 Task: Look for space in Simdega, India from 1st June, 2023 to 9th June, 2023 for 4 adults in price range Rs.6000 to Rs.12000. Place can be entire place with 2 bedrooms having 2 beds and 2 bathrooms. Property type can be house, flat, guest house. Booking option can be shelf check-in. Required host language is English.
Action: Mouse moved to (494, 93)
Screenshot: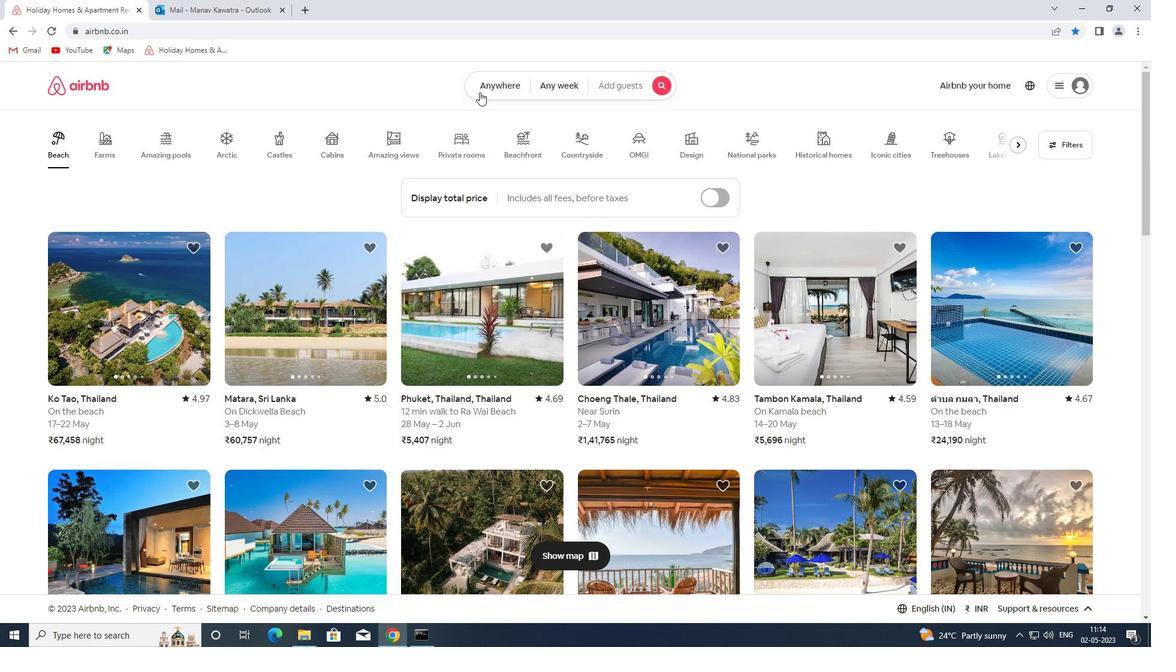 
Action: Mouse pressed left at (494, 93)
Screenshot: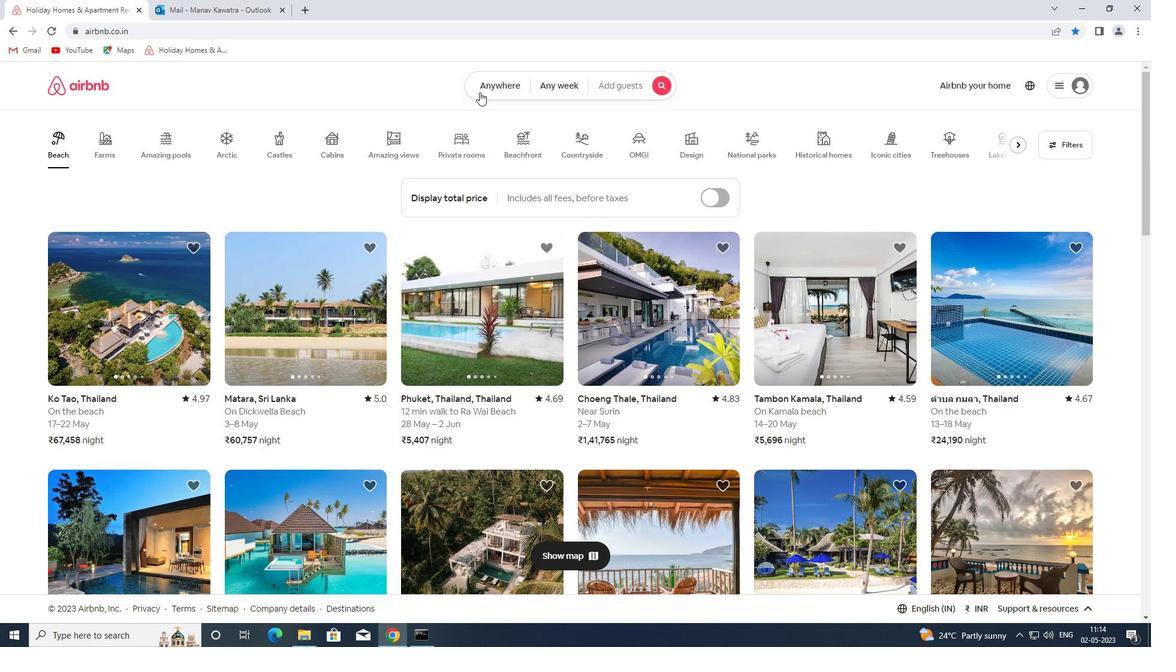 
Action: Mouse moved to (392, 133)
Screenshot: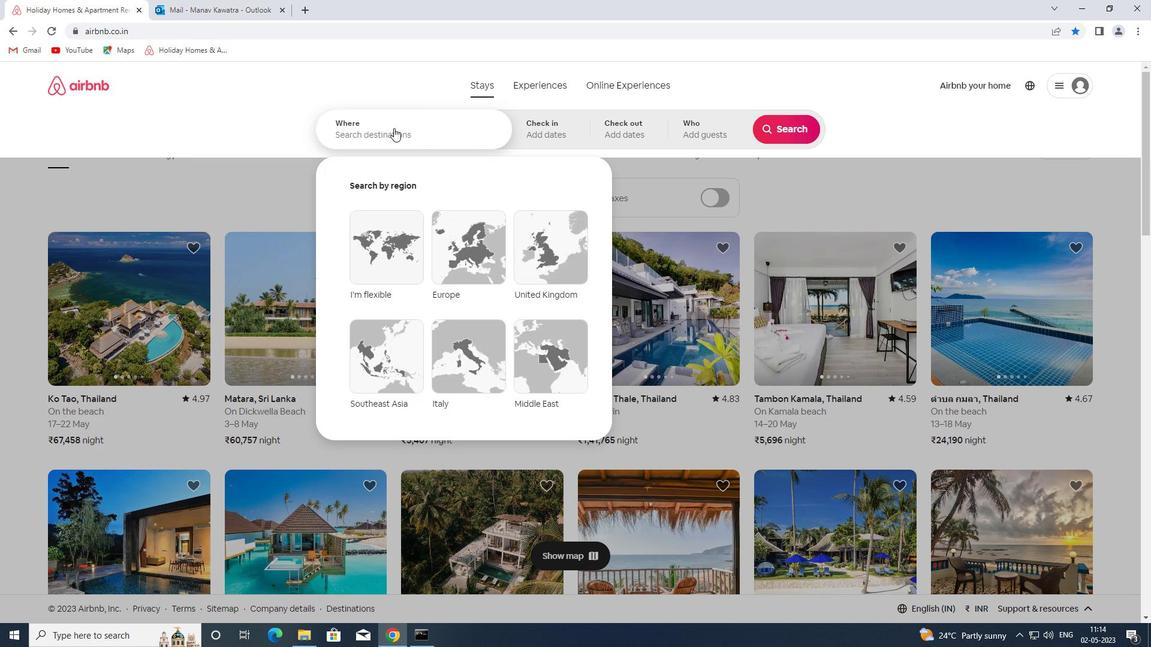 
Action: Mouse pressed left at (392, 133)
Screenshot: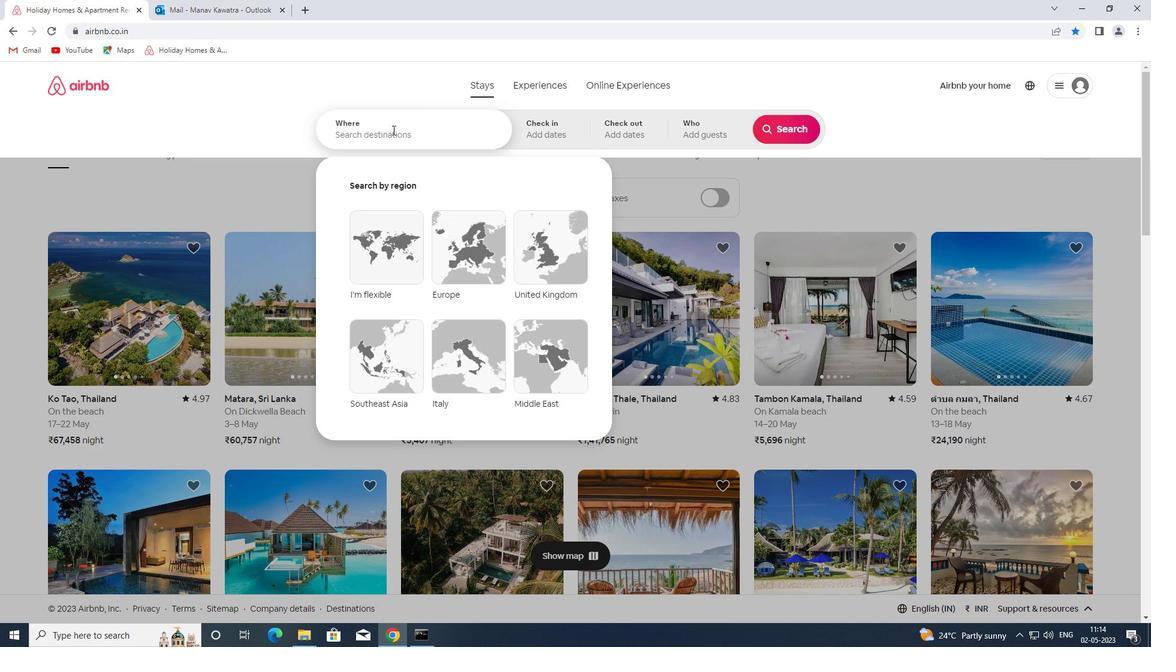 
Action: Mouse moved to (400, 133)
Screenshot: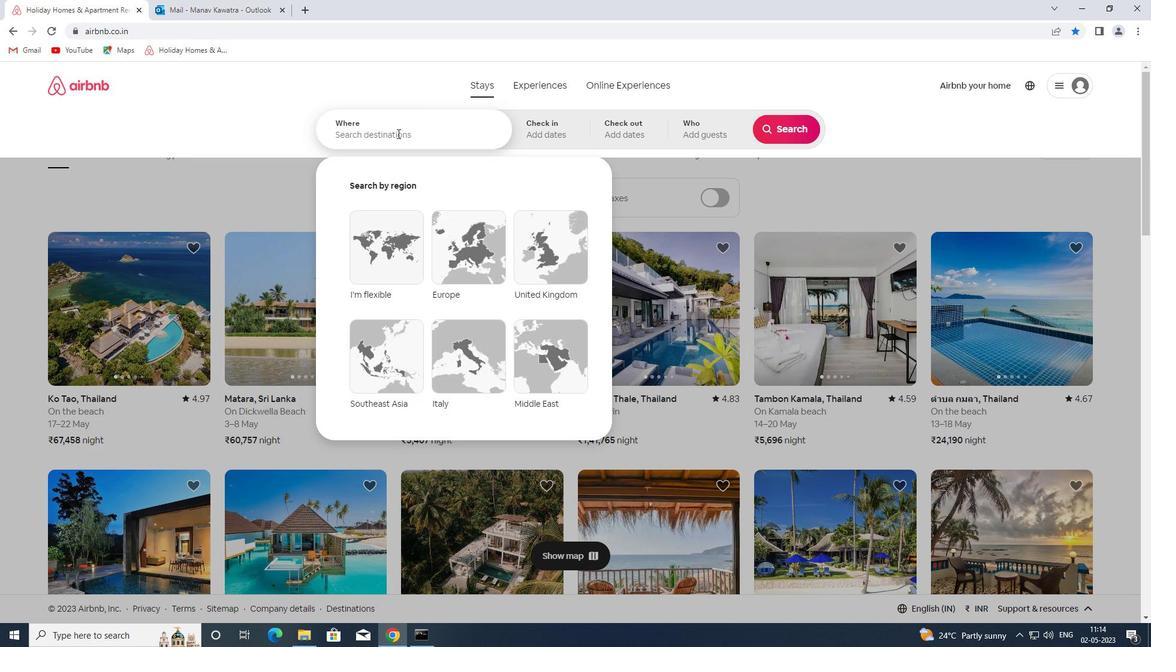 
Action: Key pressed simdega<Key.space>india<Key.space><Key.enter>
Screenshot: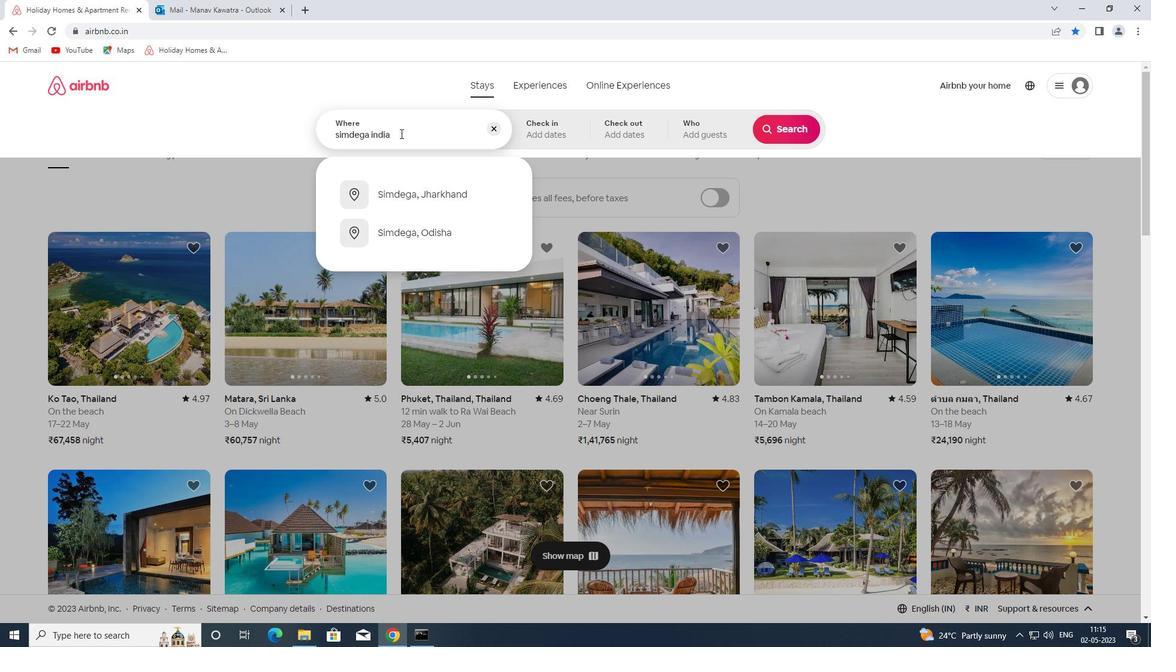 
Action: Mouse moved to (714, 271)
Screenshot: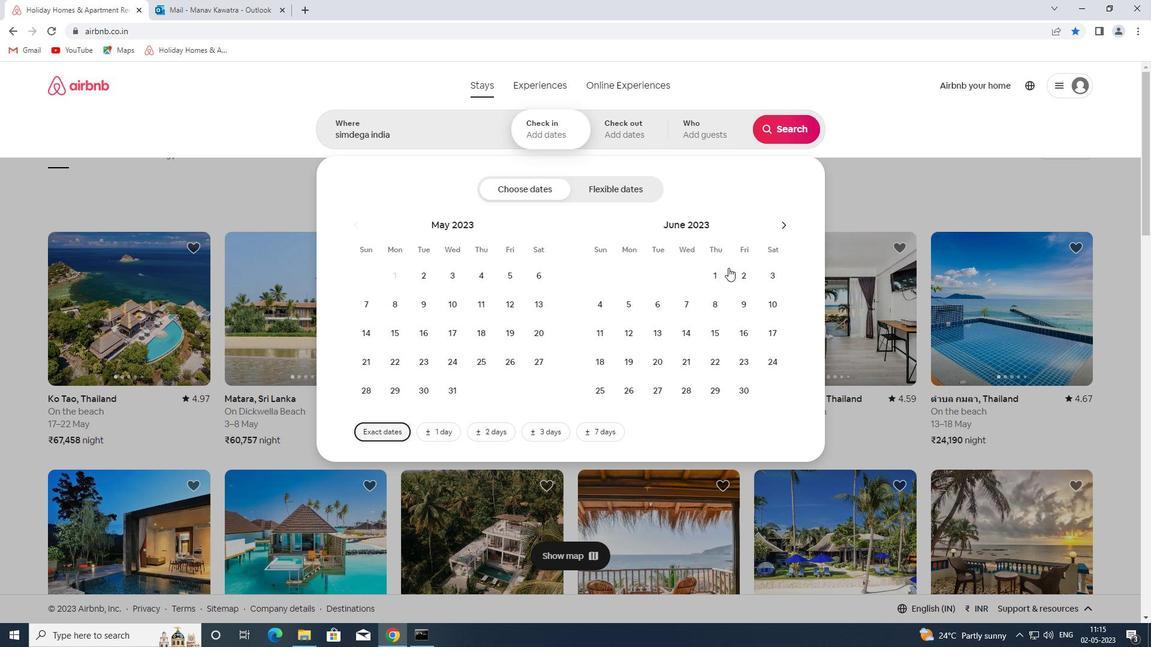 
Action: Mouse pressed left at (714, 271)
Screenshot: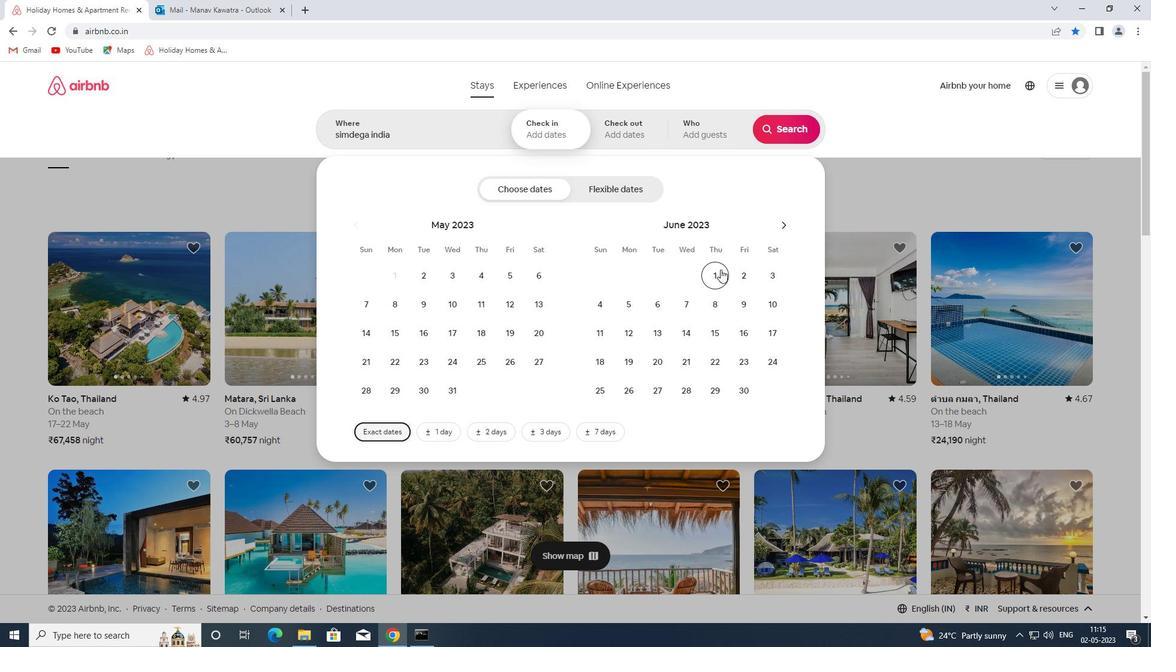 
Action: Mouse moved to (748, 299)
Screenshot: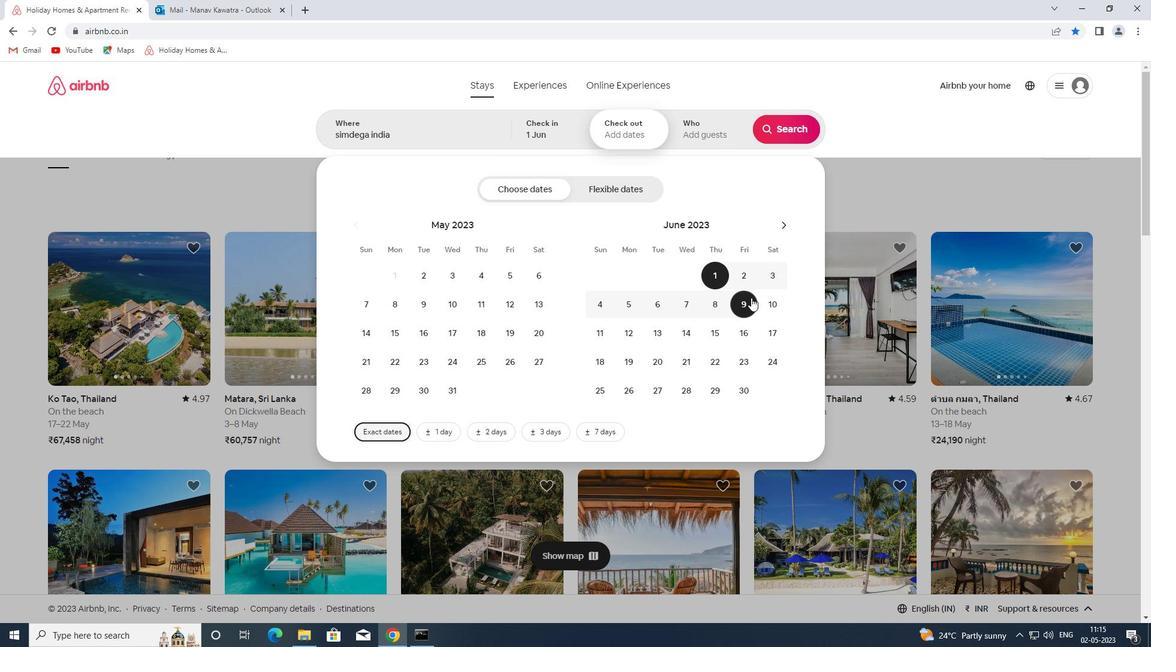 
Action: Mouse pressed left at (748, 299)
Screenshot: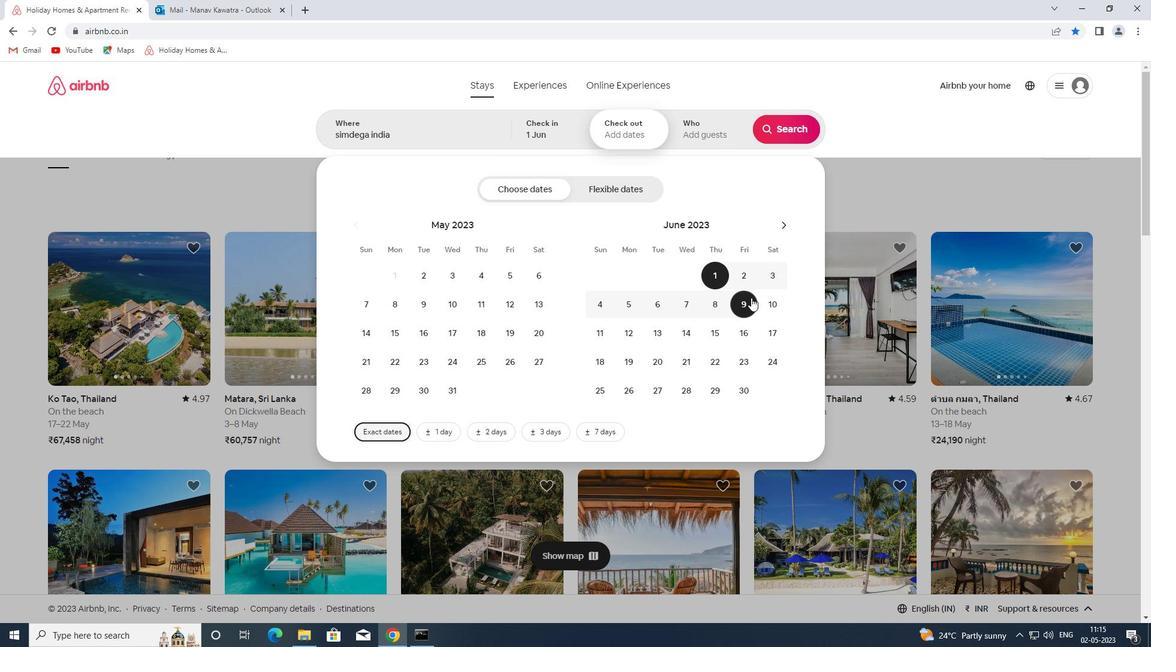 
Action: Mouse moved to (711, 139)
Screenshot: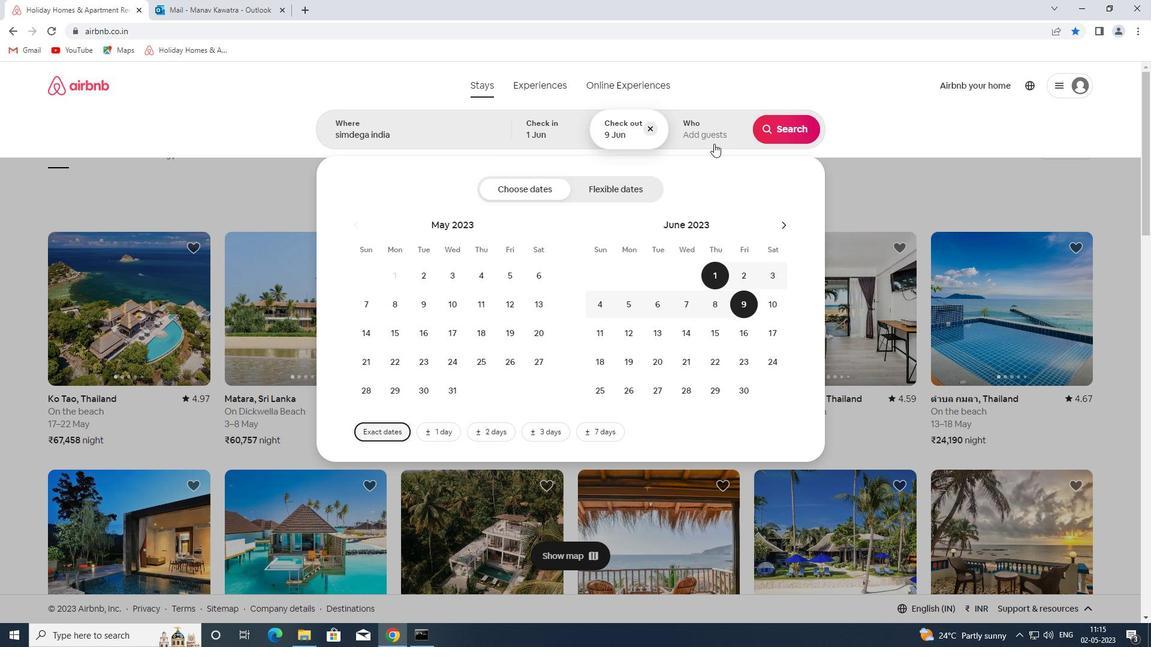 
Action: Mouse pressed left at (711, 139)
Screenshot: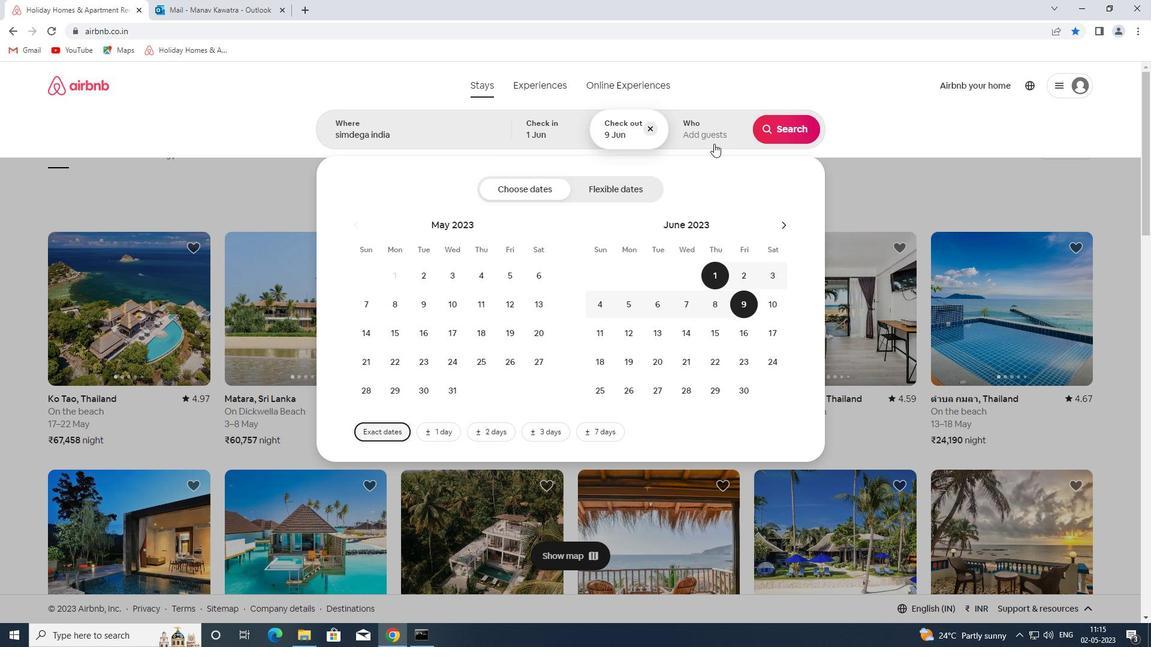 
Action: Mouse moved to (788, 195)
Screenshot: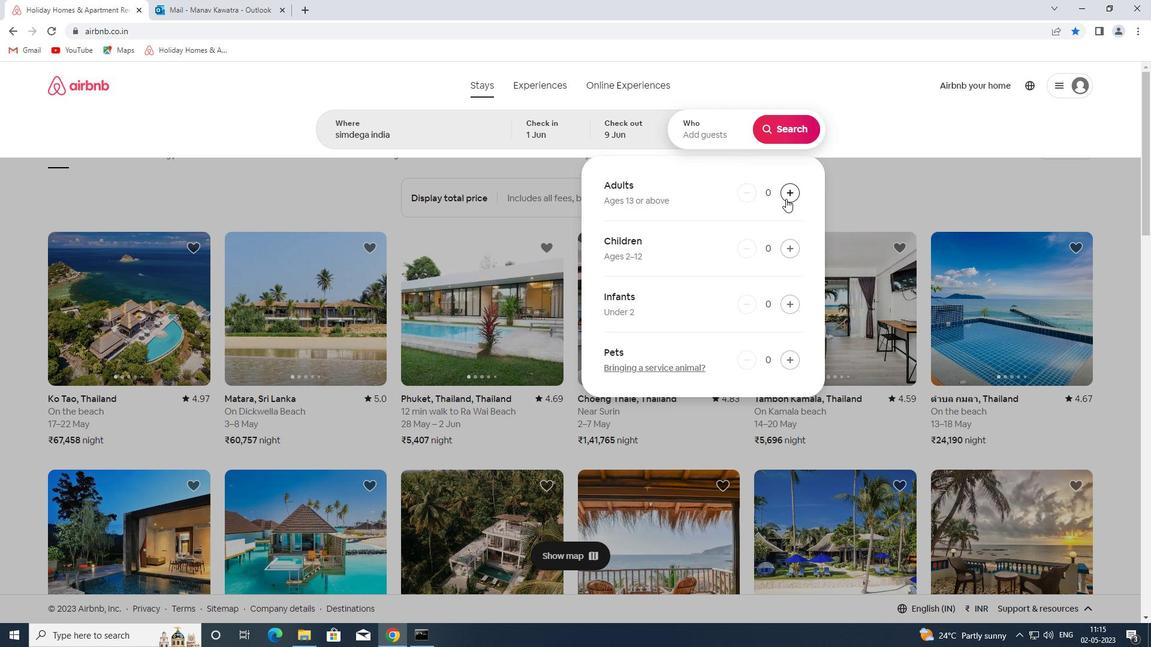
Action: Mouse pressed left at (788, 195)
Screenshot: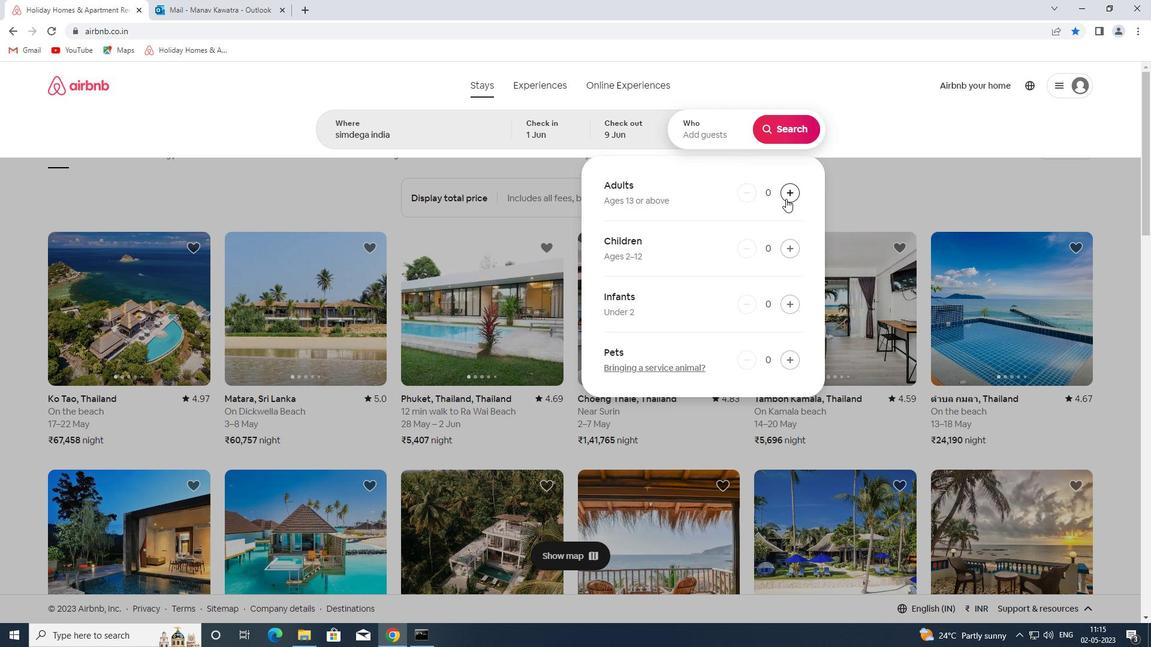 
Action: Mouse pressed left at (788, 195)
Screenshot: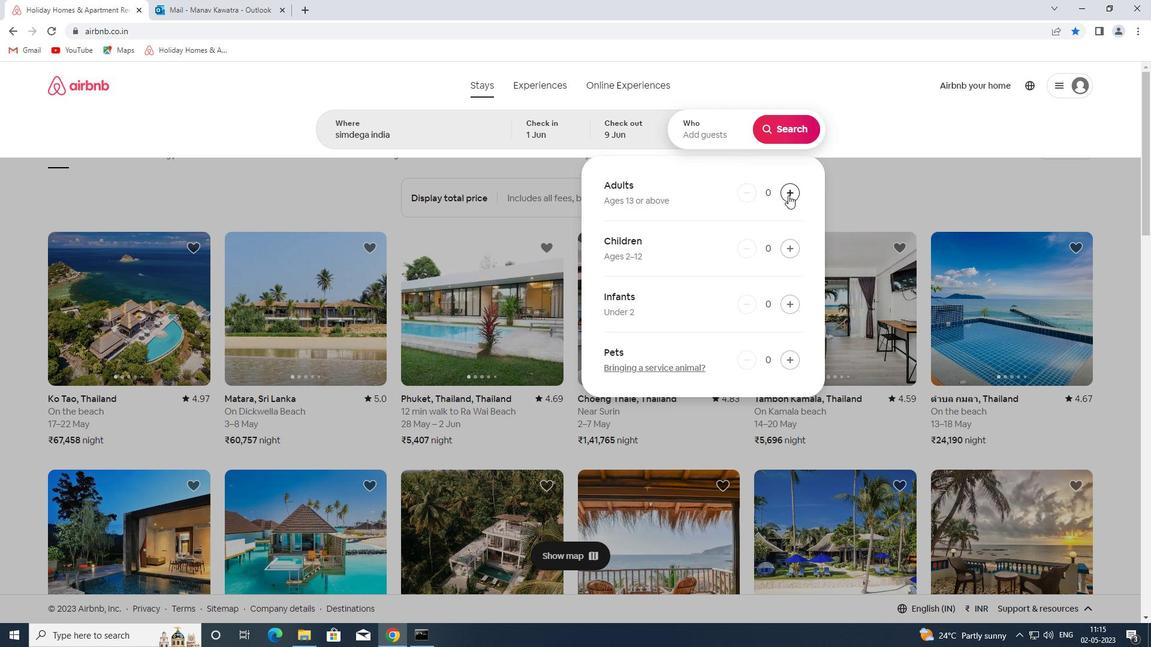 
Action: Mouse pressed left at (788, 195)
Screenshot: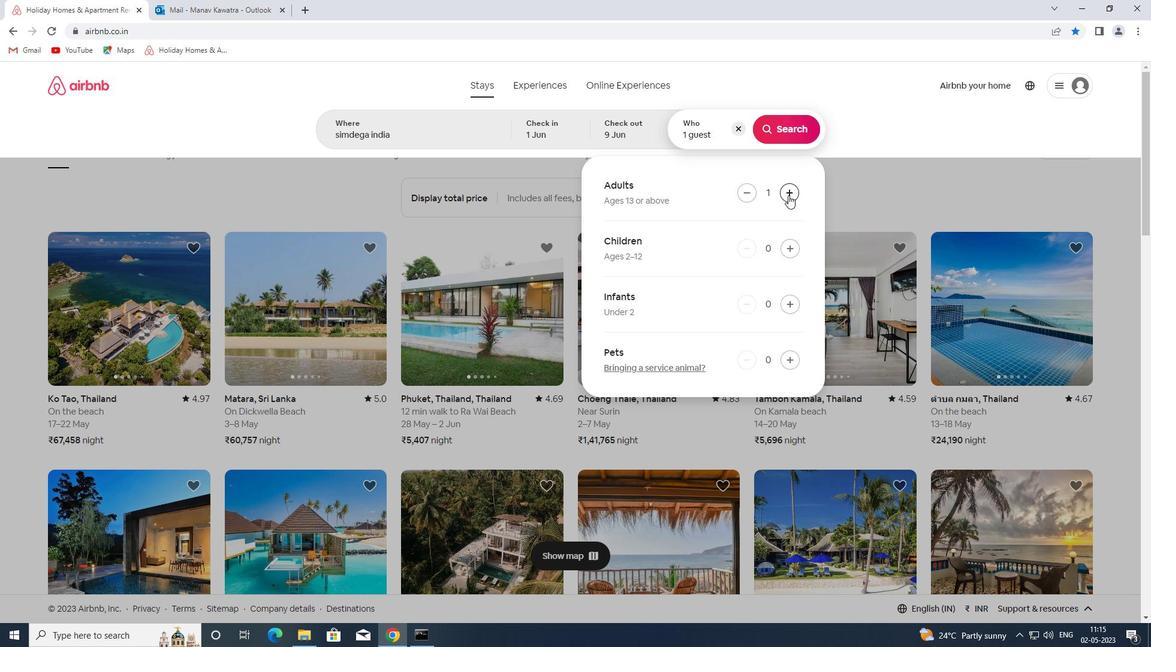 
Action: Mouse pressed left at (788, 195)
Screenshot: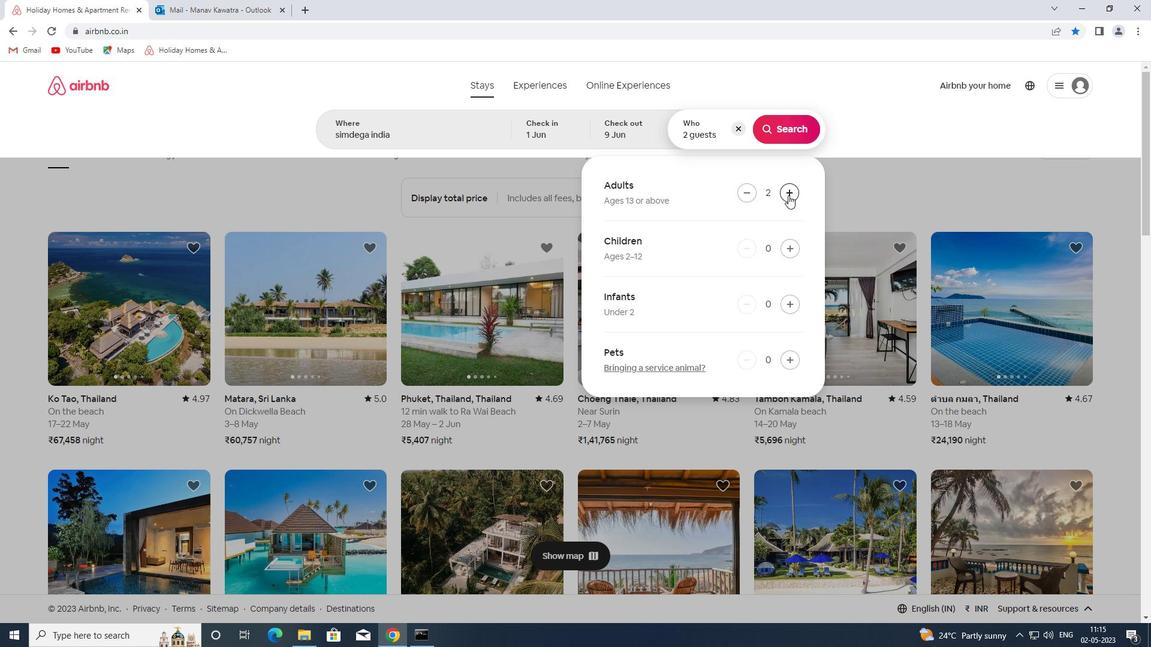 
Action: Mouse moved to (779, 128)
Screenshot: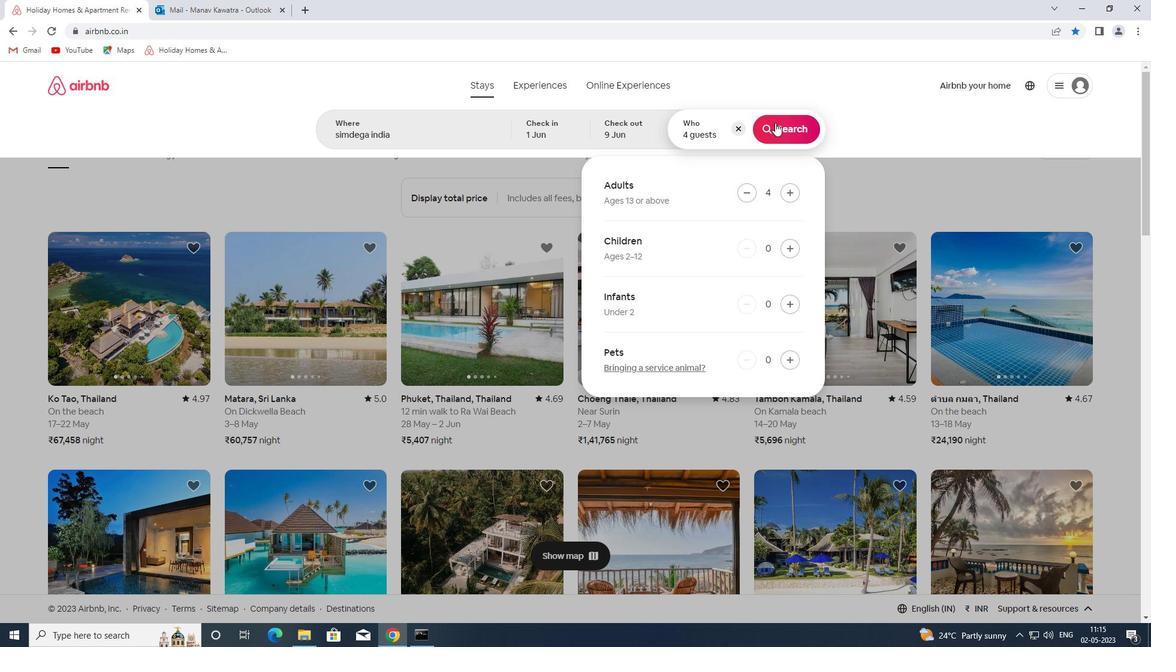 
Action: Mouse pressed left at (779, 128)
Screenshot: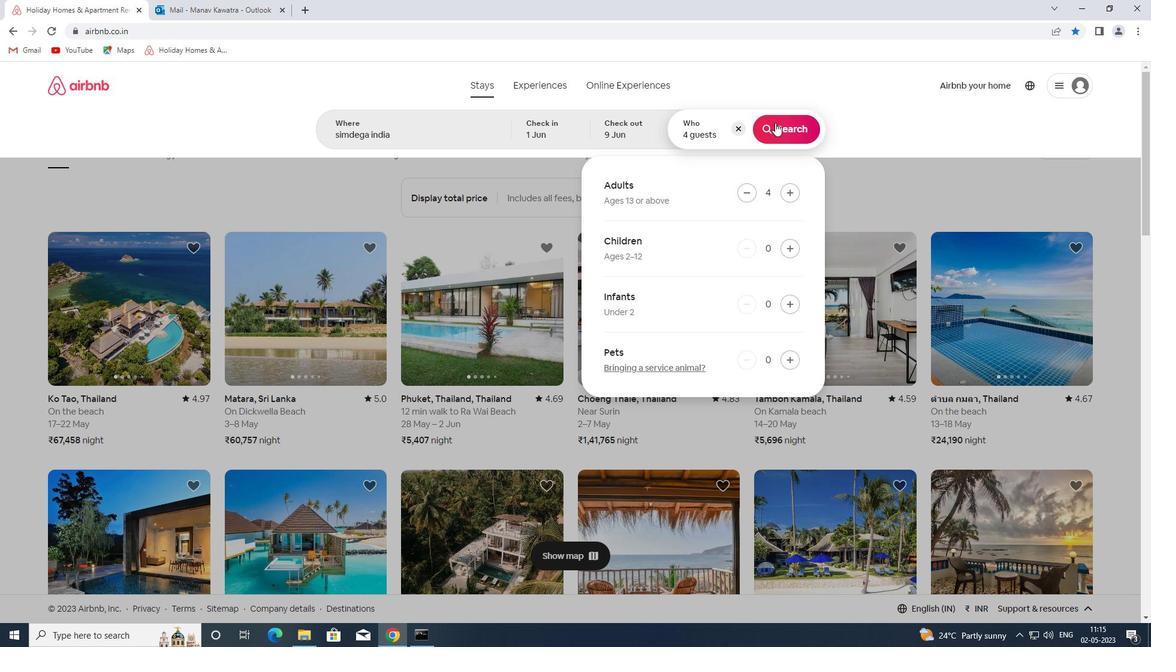 
Action: Mouse moved to (1097, 133)
Screenshot: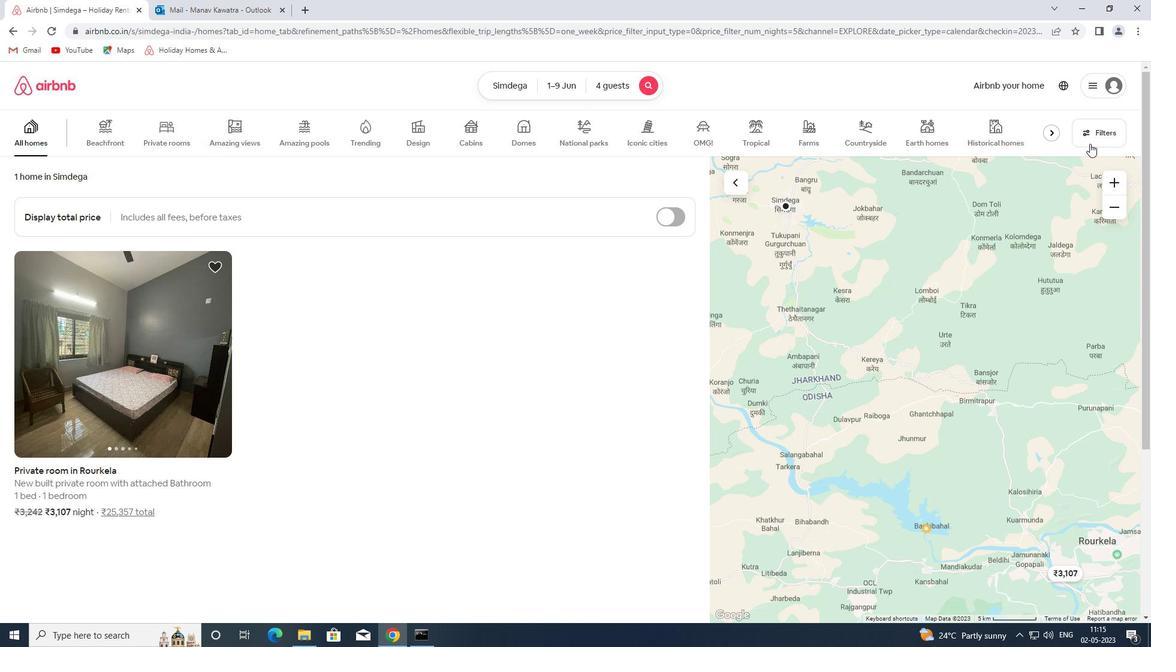 
Action: Mouse pressed left at (1097, 133)
Screenshot: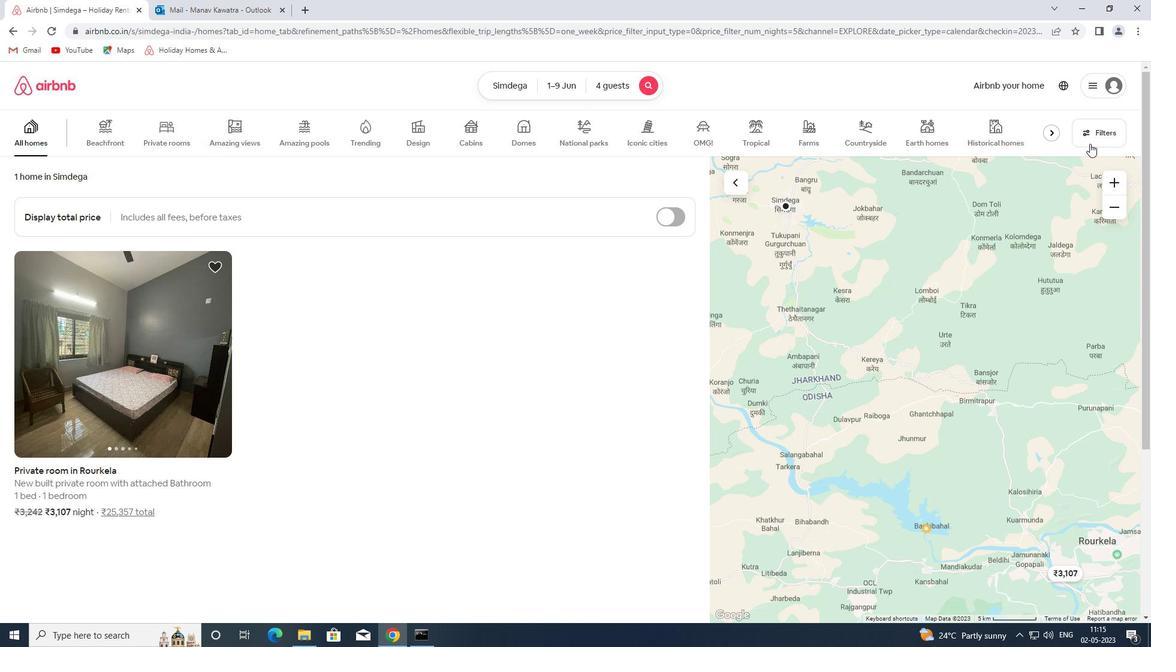 
Action: Mouse moved to (456, 289)
Screenshot: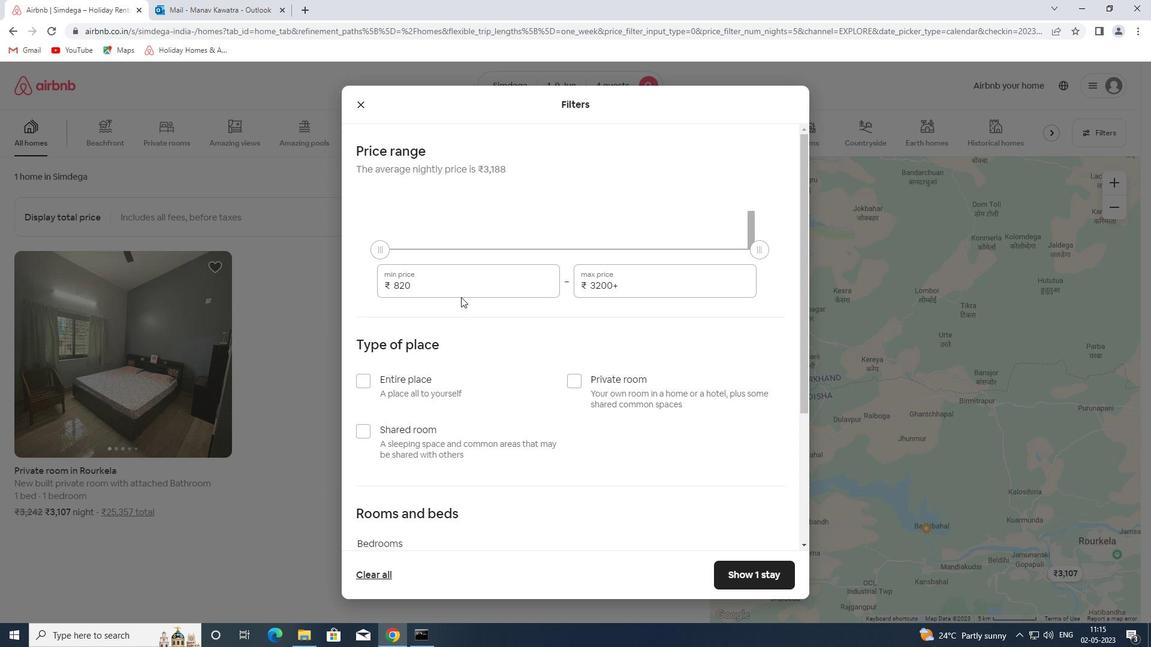 
Action: Mouse pressed left at (456, 289)
Screenshot: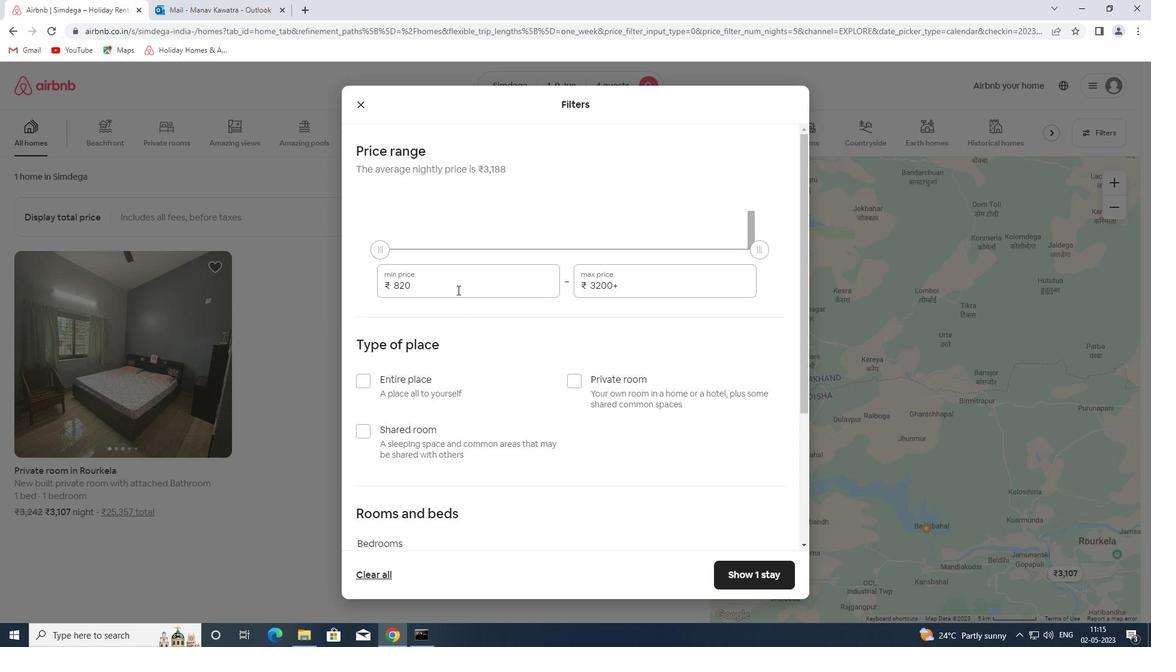 
Action: Mouse pressed left at (456, 289)
Screenshot: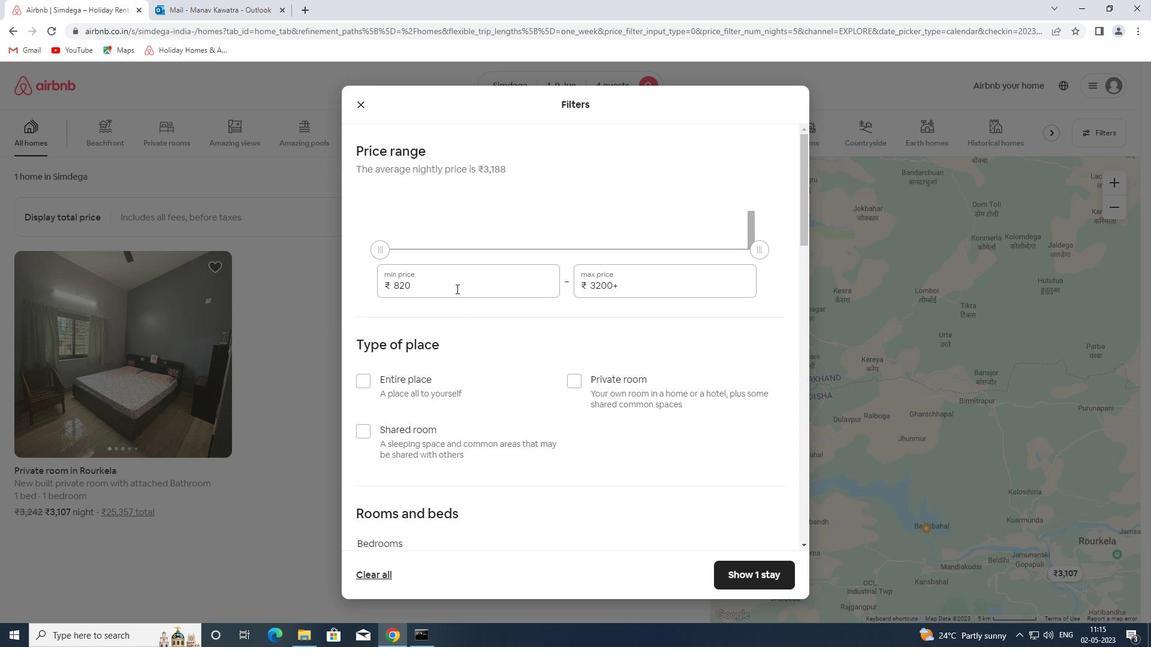 
Action: Key pressed 6000<Key.tab>12<Key.backspace><Key.backspace><Key.backspace><Key.backspace><Key.backspace>12000
Screenshot: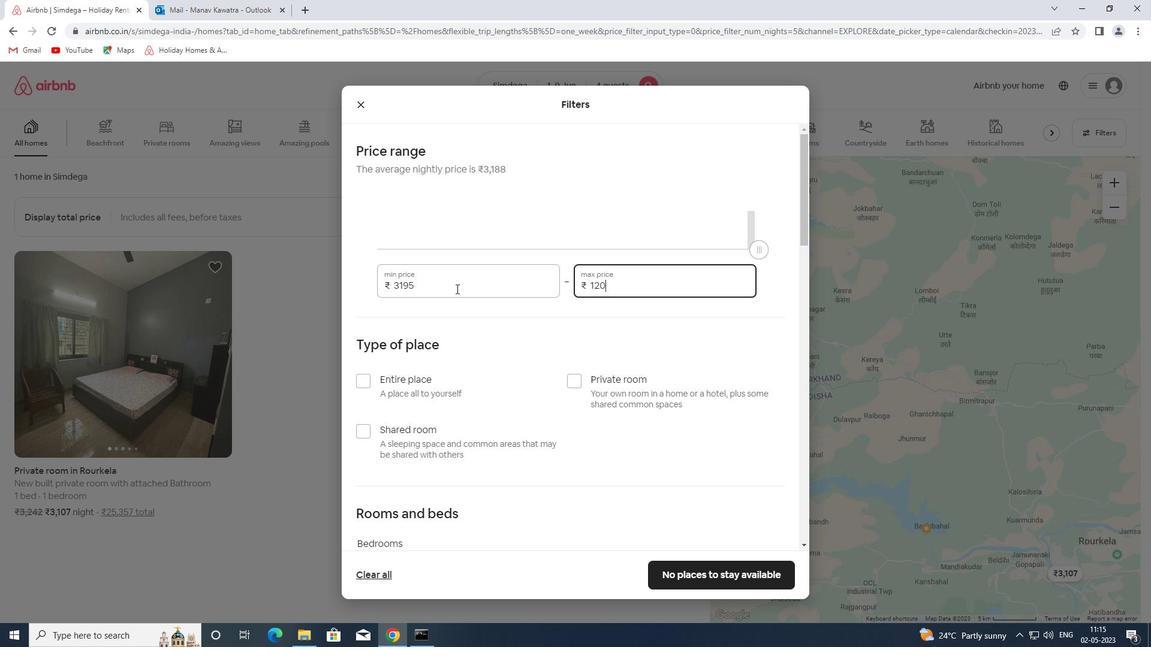 
Action: Mouse moved to (391, 367)
Screenshot: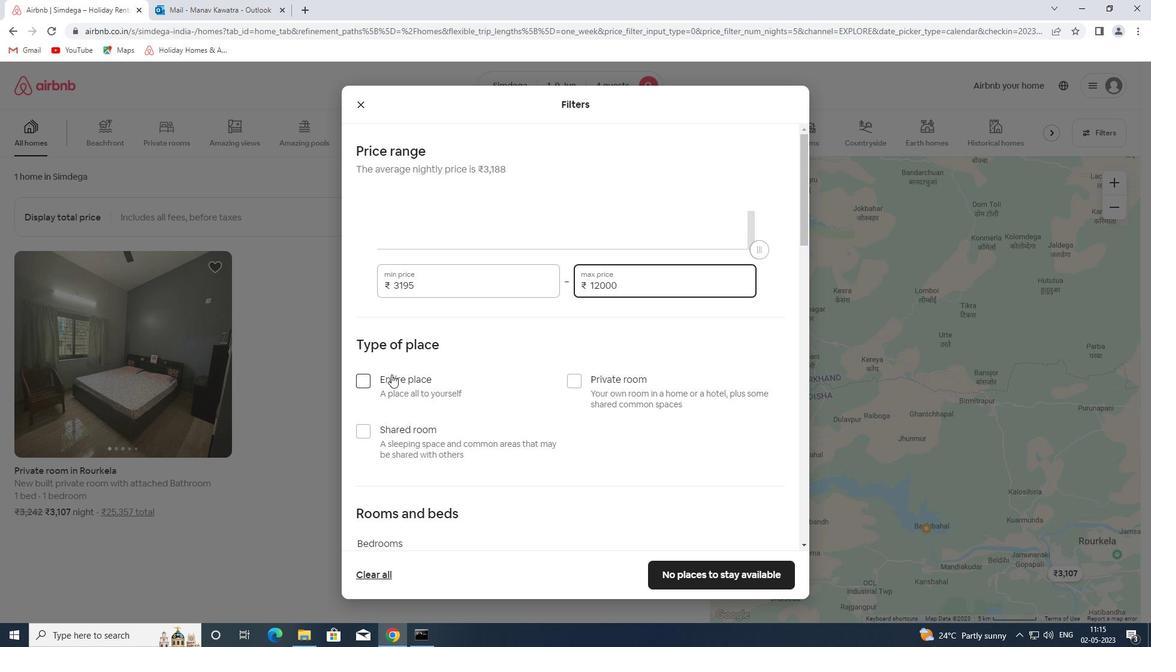 
Action: Mouse pressed left at (391, 367)
Screenshot: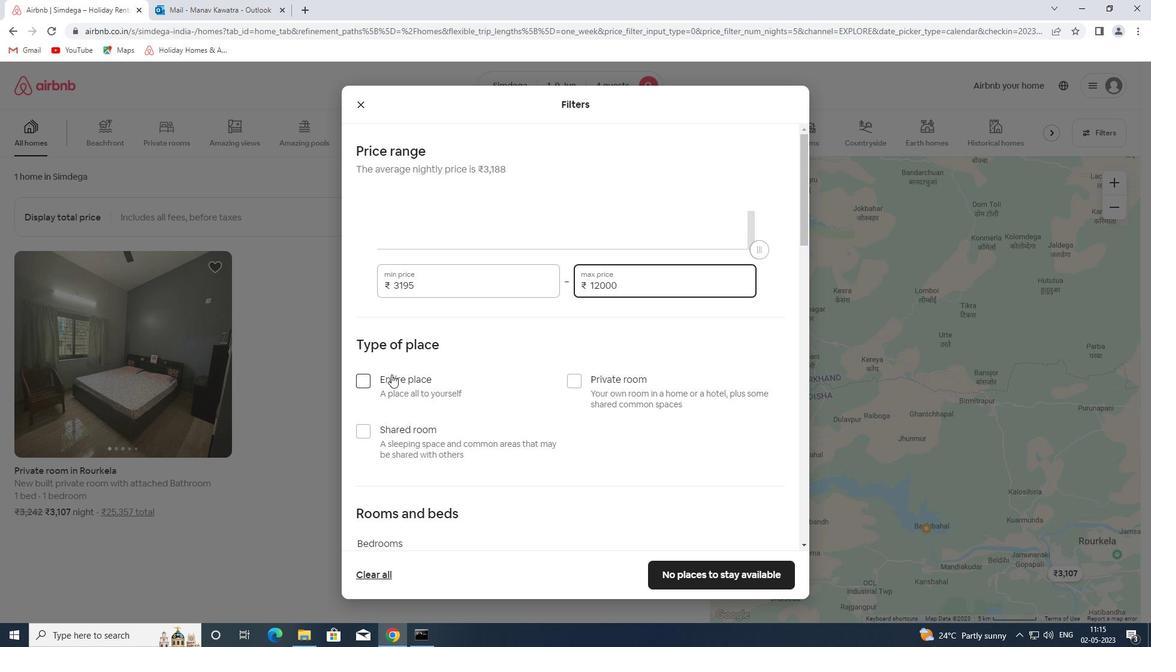 
Action: Mouse moved to (393, 377)
Screenshot: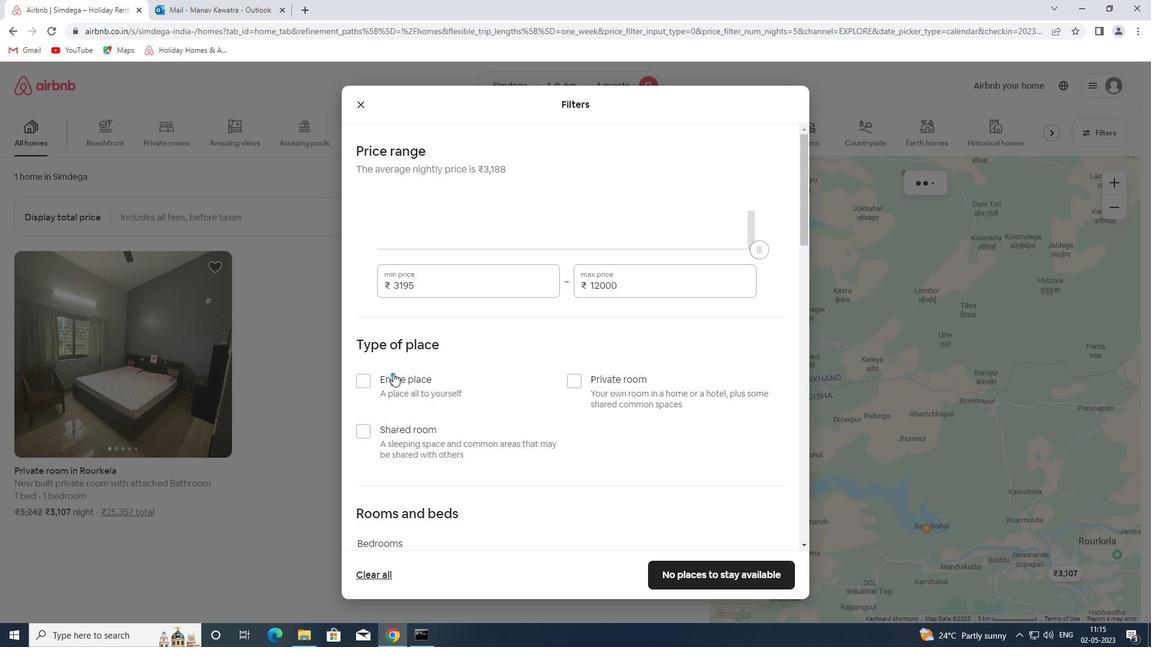 
Action: Mouse pressed left at (393, 377)
Screenshot: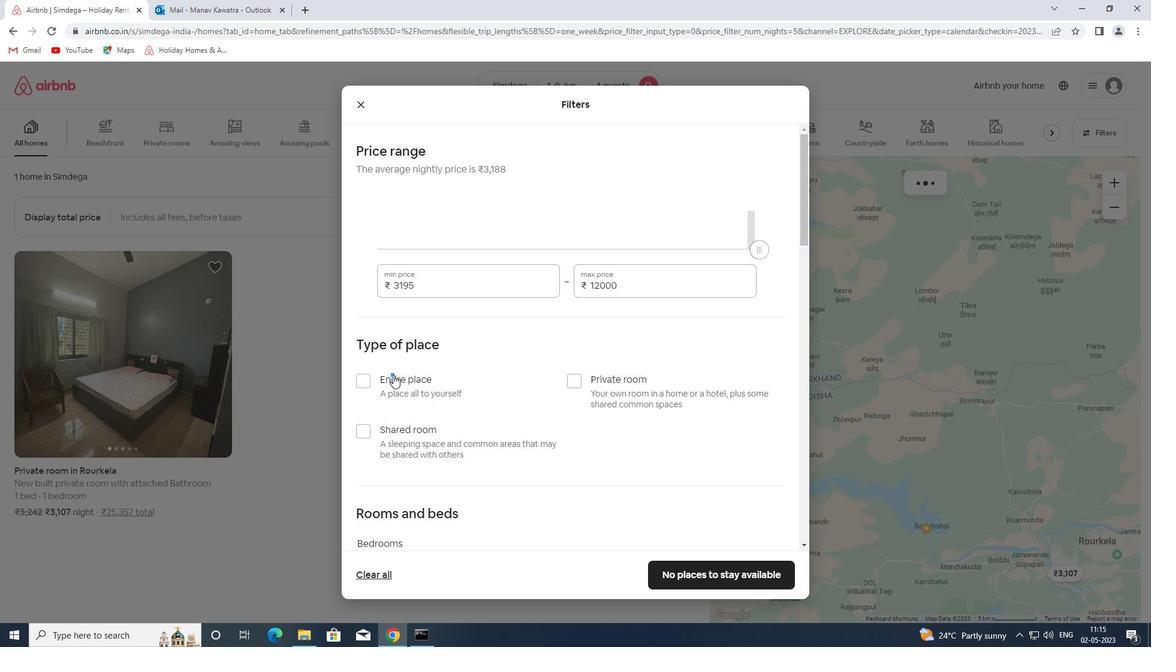 
Action: Mouse moved to (473, 331)
Screenshot: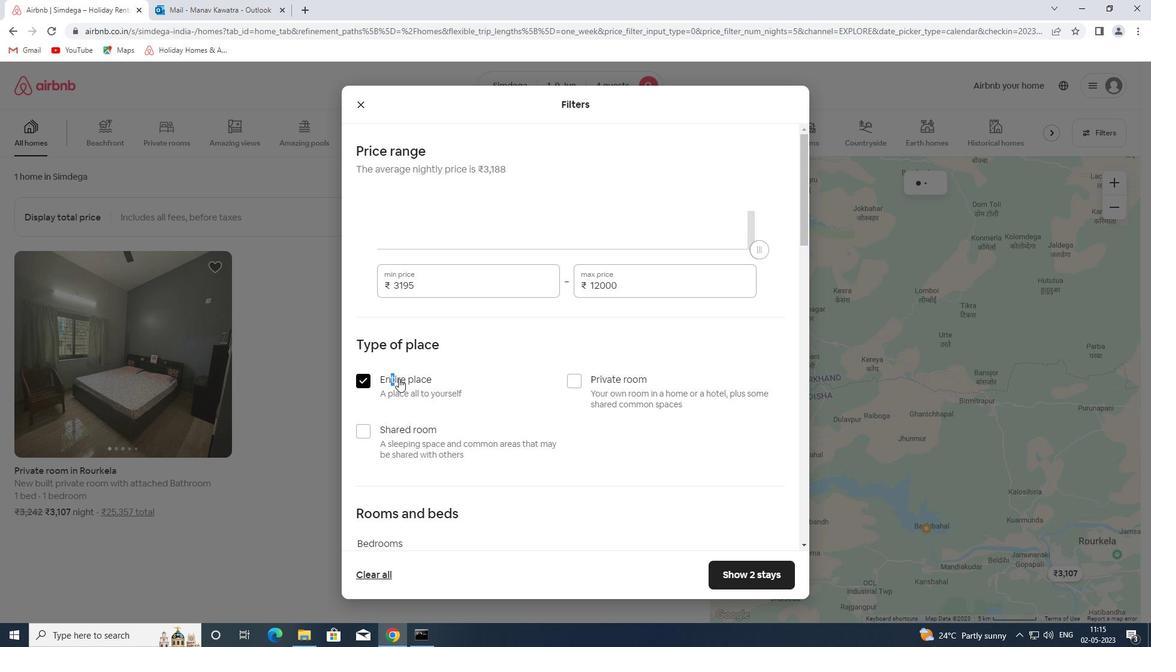 
Action: Mouse scrolled (473, 330) with delta (0, 0)
Screenshot: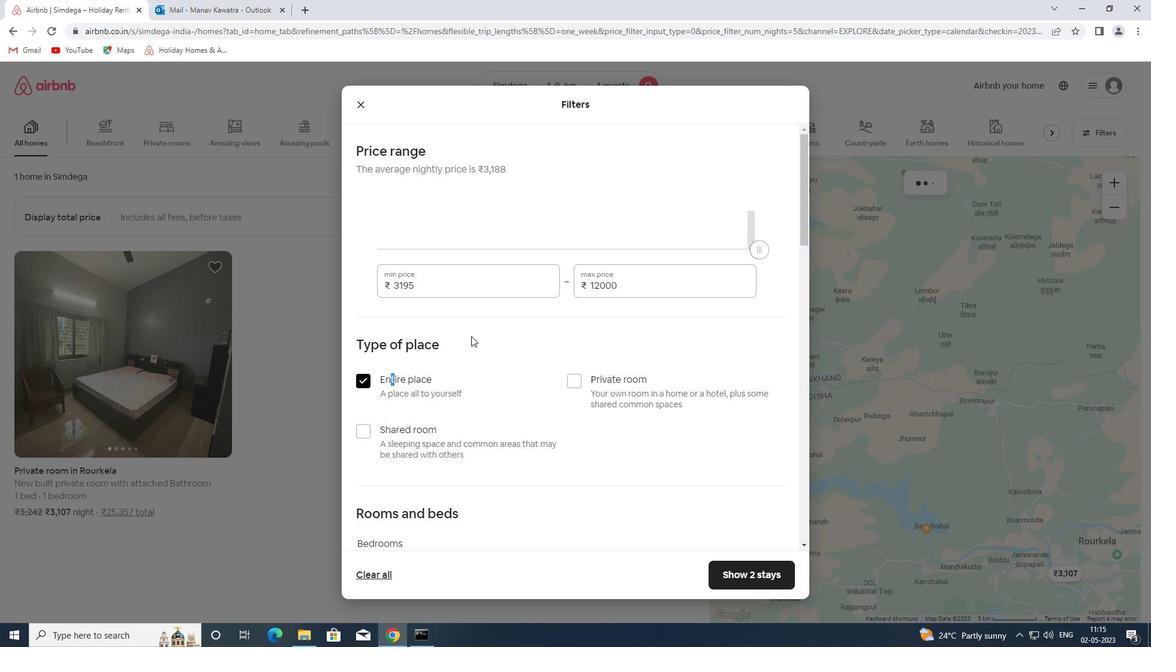 
Action: Mouse scrolled (473, 330) with delta (0, 0)
Screenshot: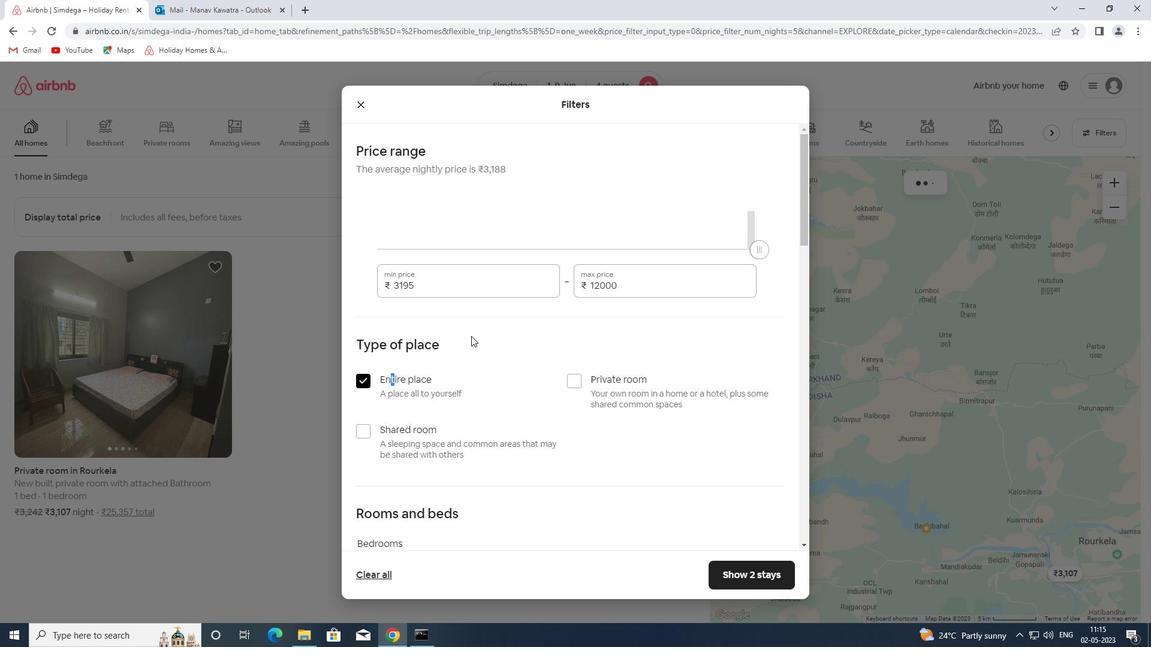 
Action: Mouse scrolled (473, 330) with delta (0, 0)
Screenshot: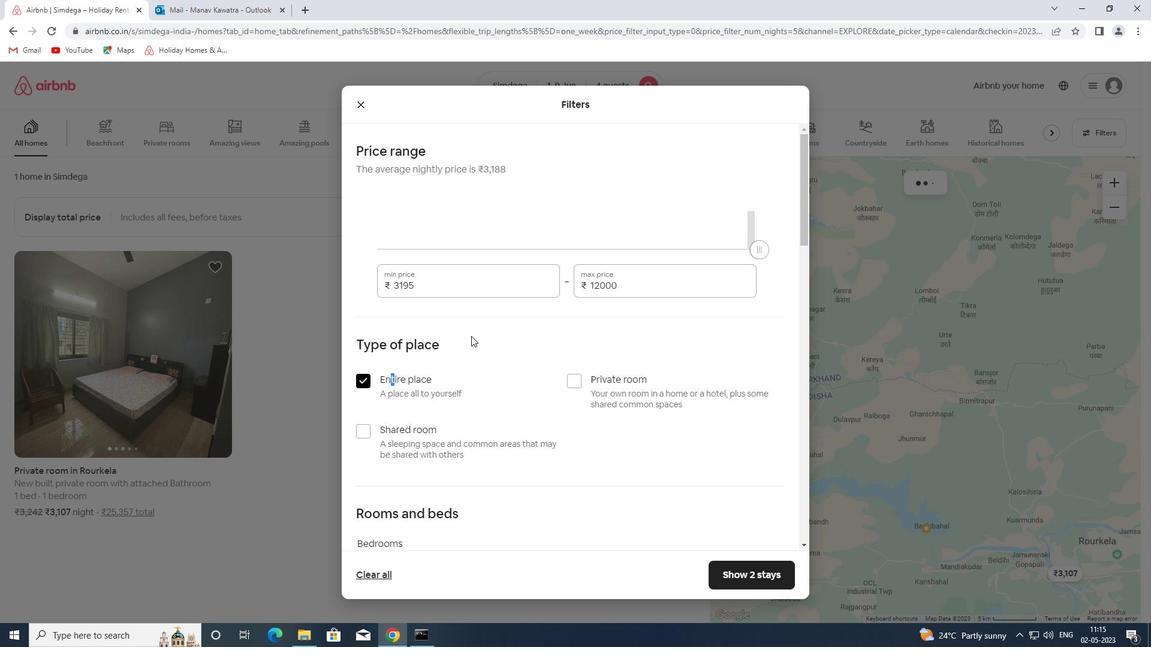 
Action: Mouse scrolled (473, 330) with delta (0, 0)
Screenshot: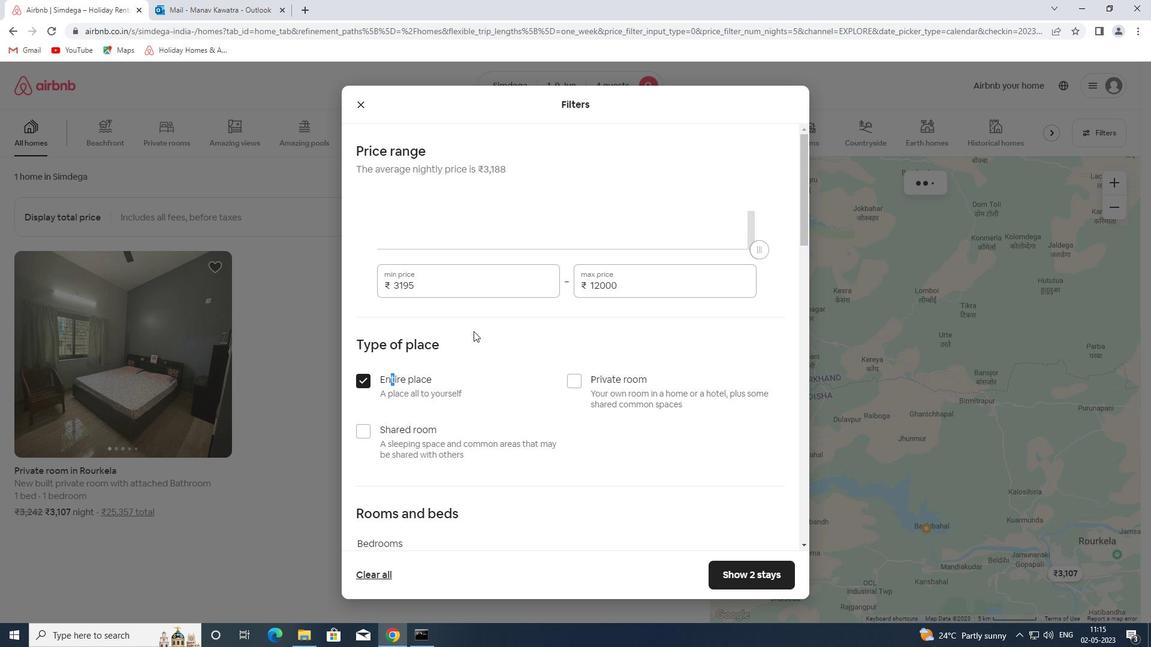 
Action: Mouse scrolled (473, 330) with delta (0, 0)
Screenshot: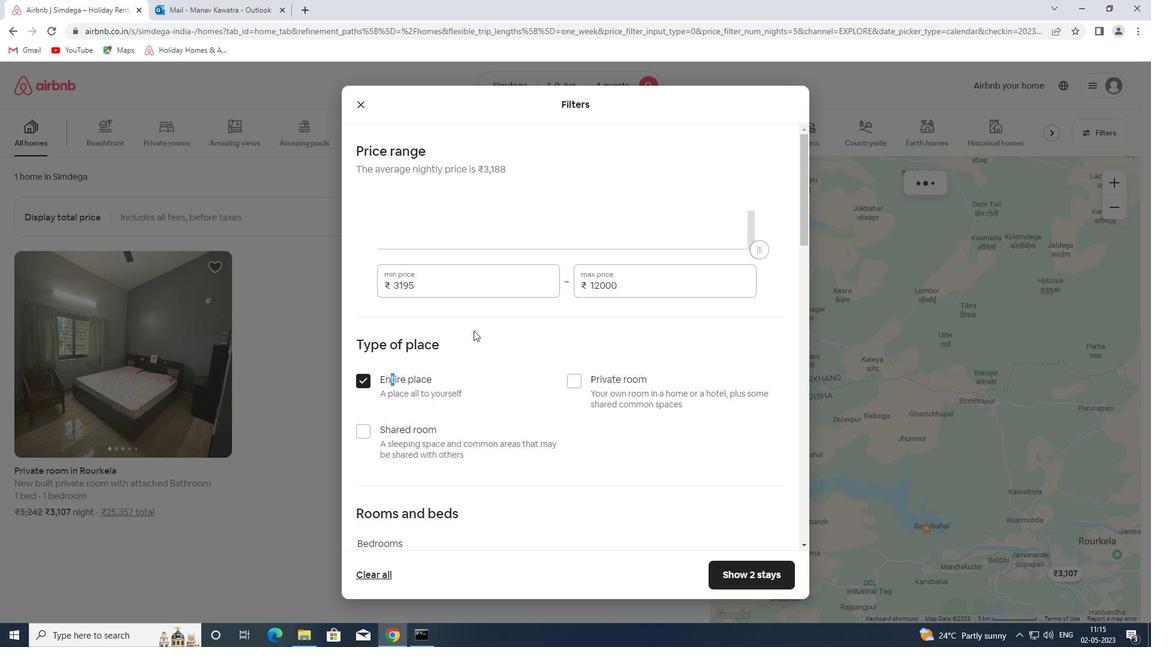 
Action: Mouse scrolled (473, 330) with delta (0, 0)
Screenshot: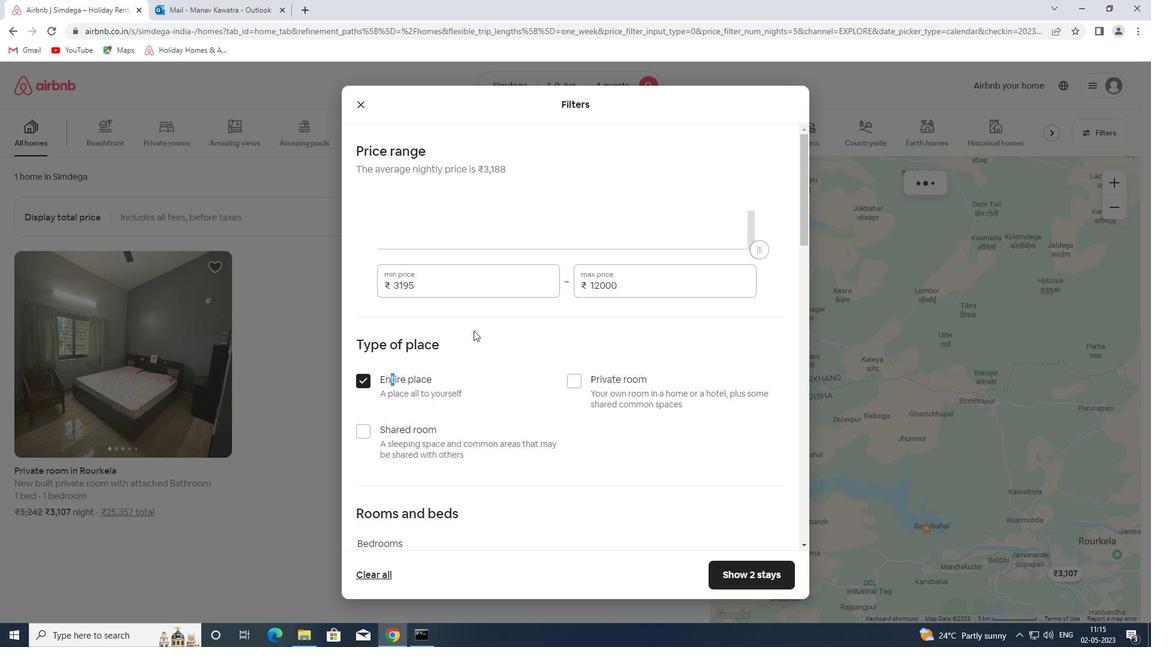 
Action: Mouse moved to (470, 218)
Screenshot: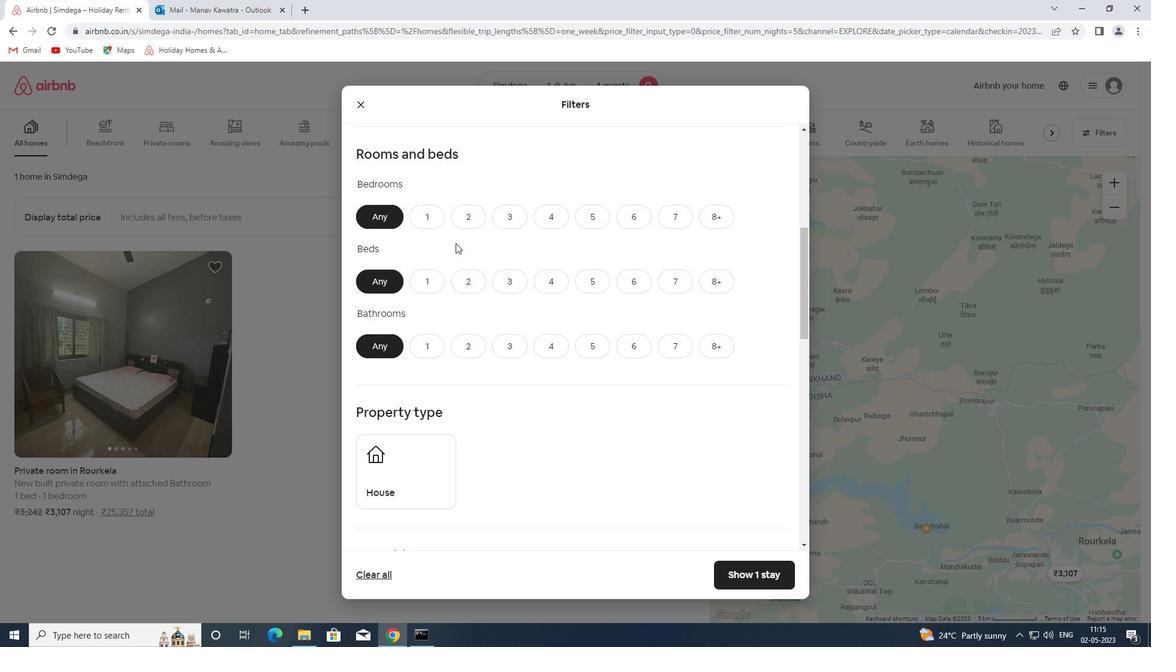 
Action: Mouse pressed left at (470, 218)
Screenshot: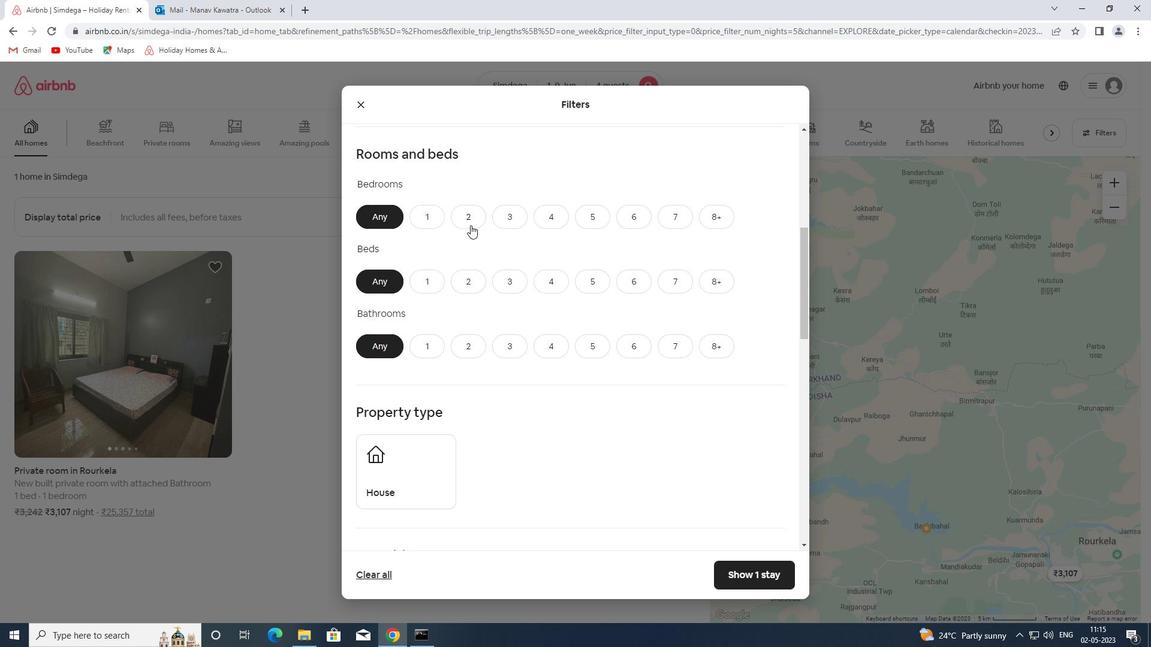
Action: Mouse moved to (471, 278)
Screenshot: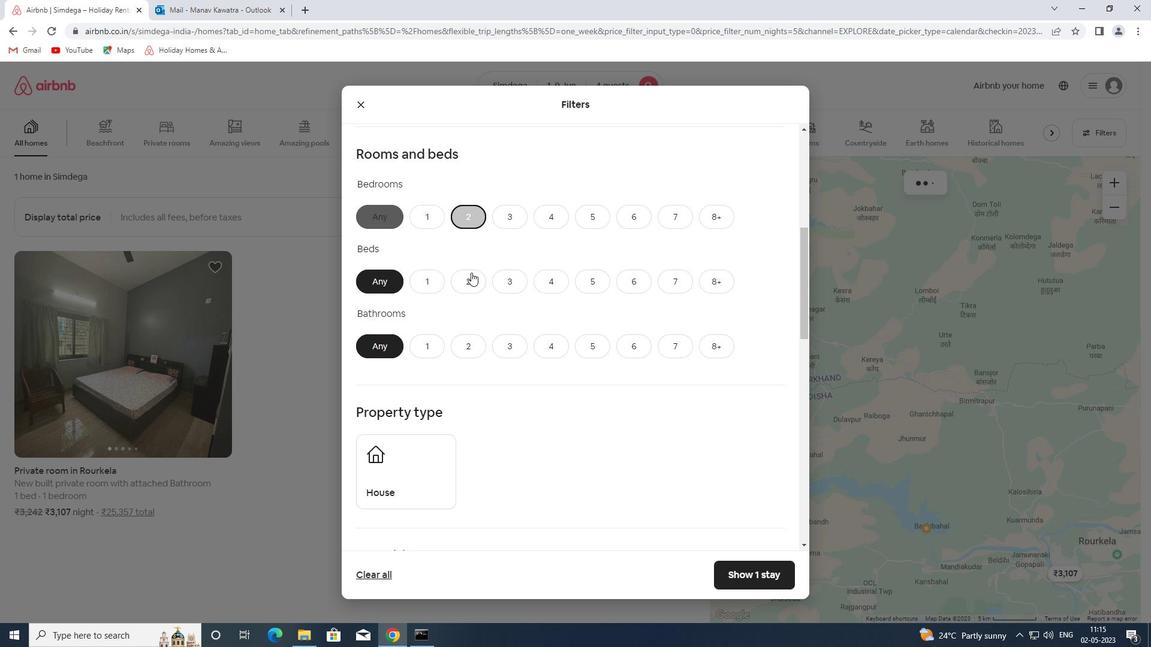 
Action: Mouse pressed left at (471, 278)
Screenshot: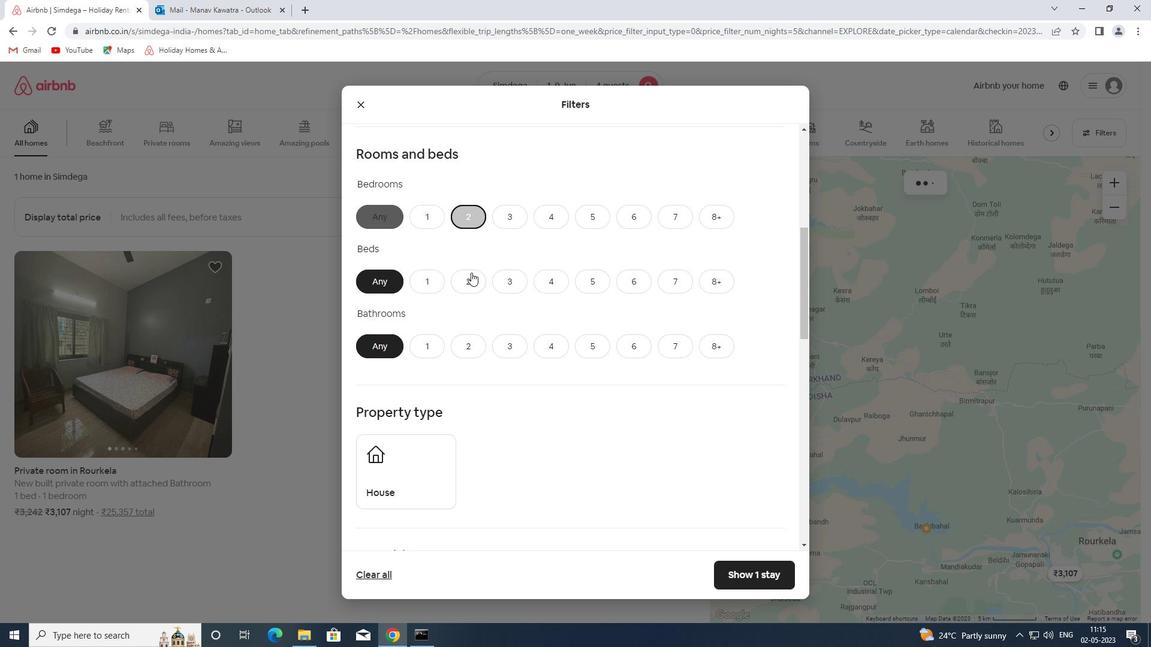 
Action: Mouse moved to (461, 340)
Screenshot: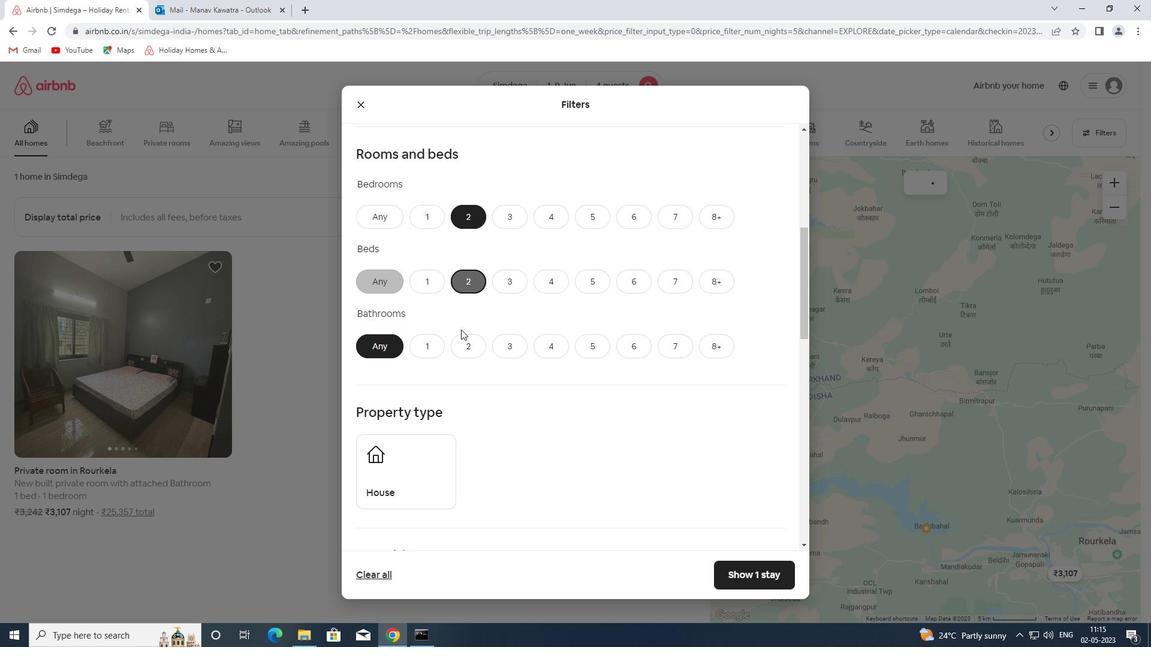 
Action: Mouse pressed left at (461, 340)
Screenshot: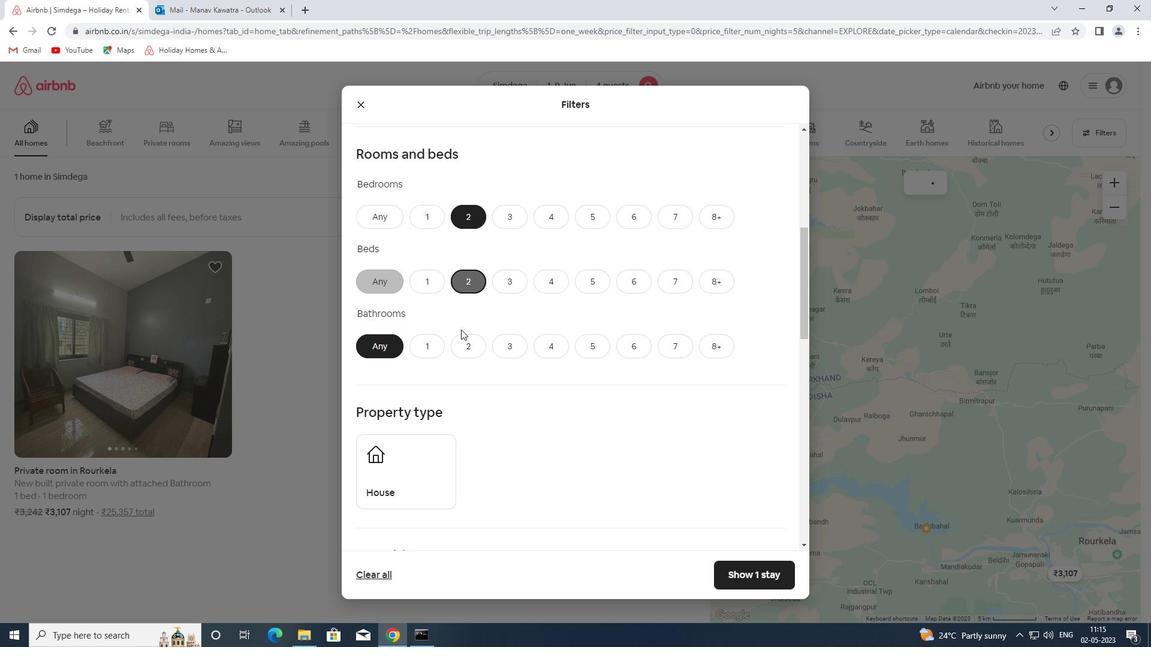 
Action: Mouse moved to (426, 452)
Screenshot: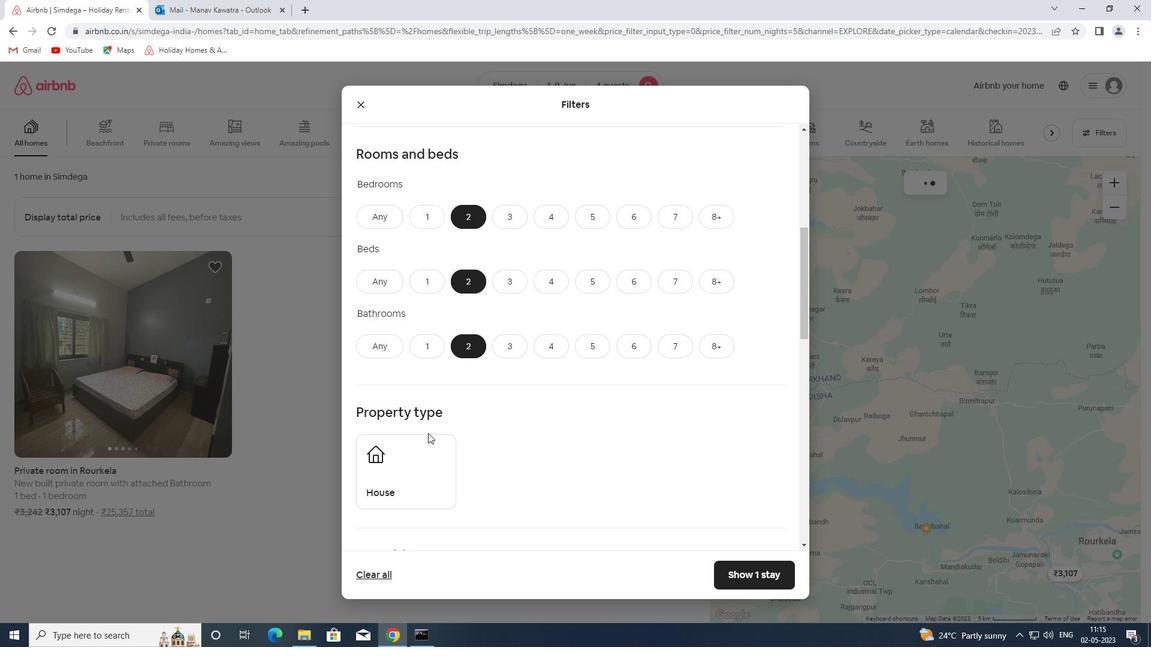 
Action: Mouse pressed left at (426, 452)
Screenshot: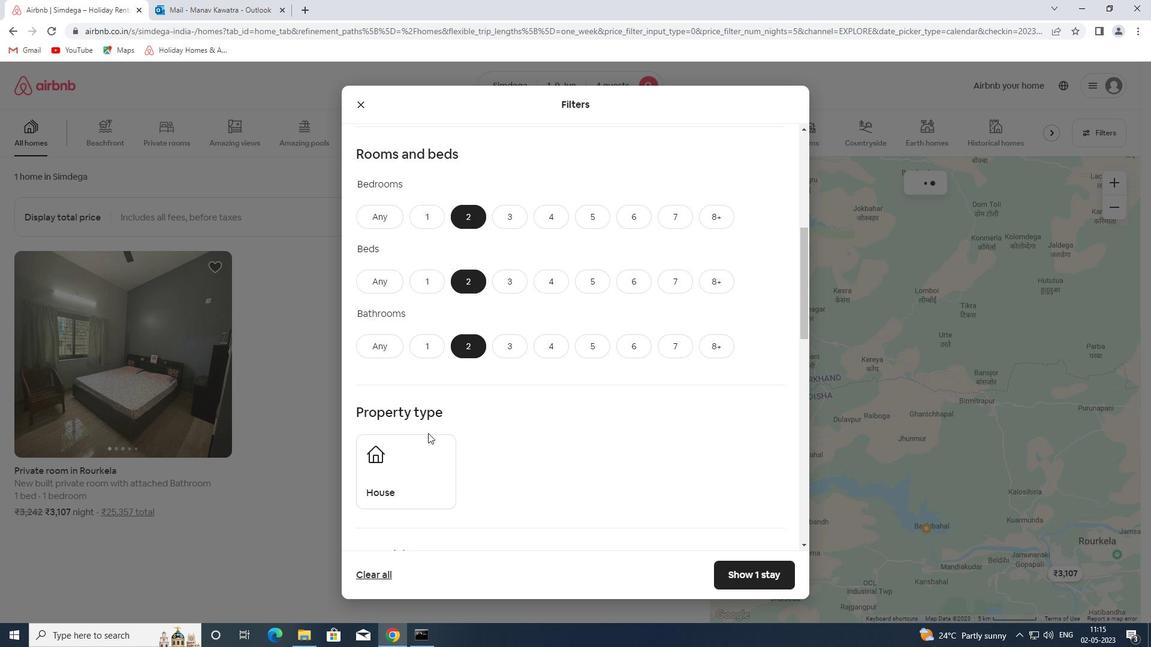 
Action: Mouse moved to (501, 371)
Screenshot: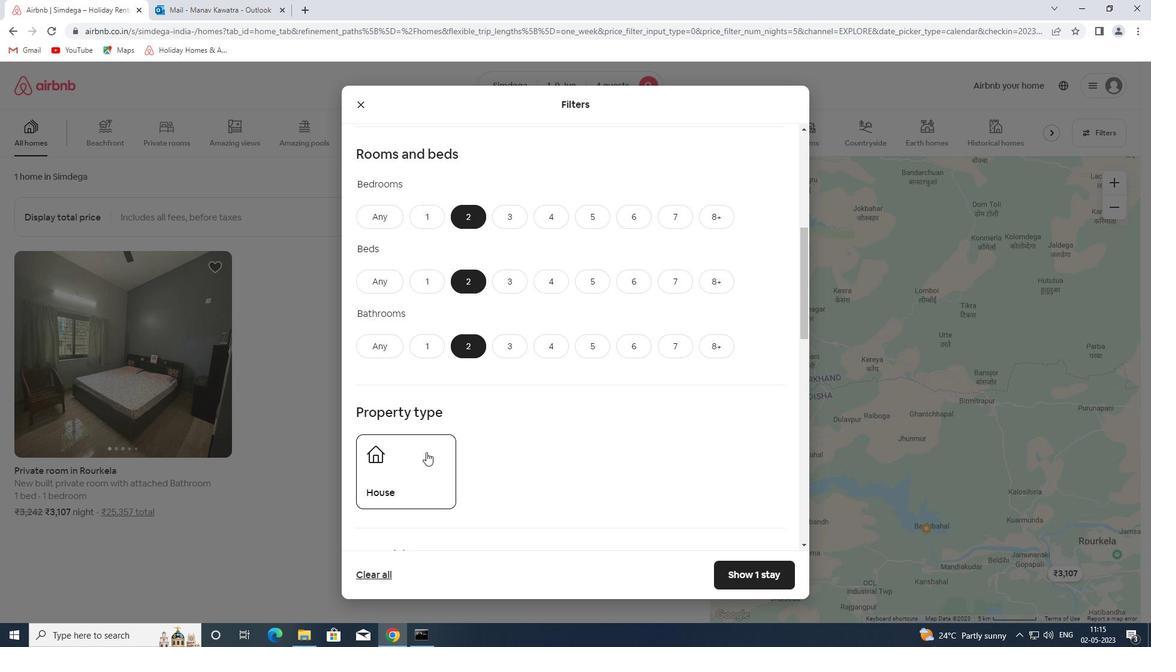 
Action: Mouse scrolled (501, 370) with delta (0, 0)
Screenshot: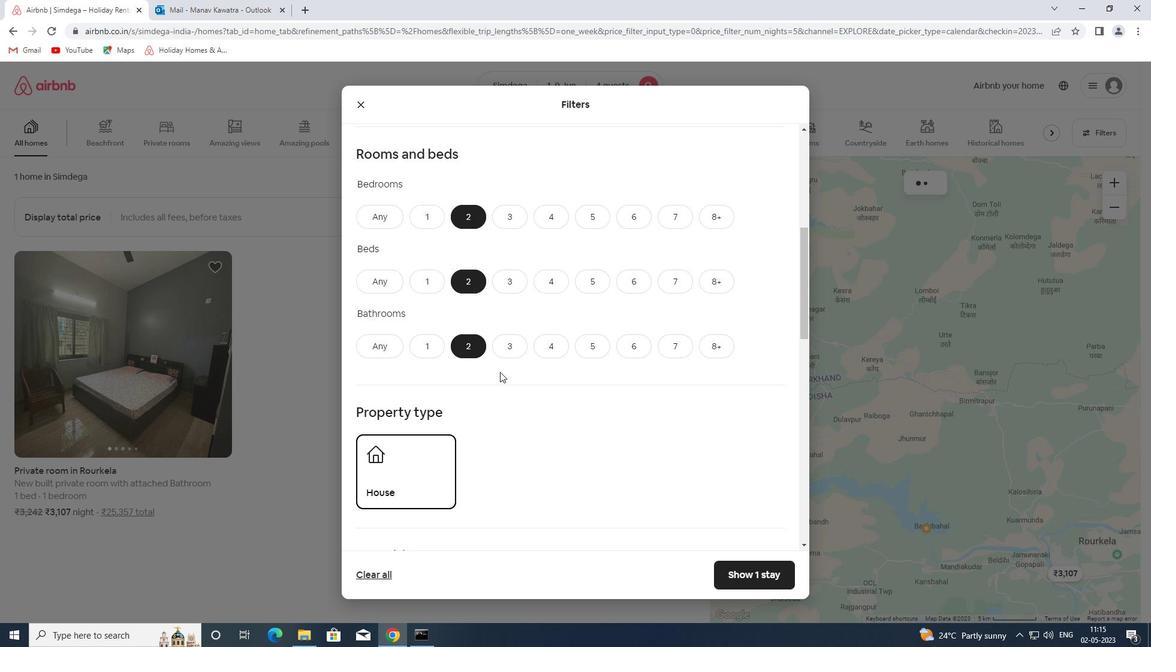 
Action: Mouse scrolled (501, 370) with delta (0, 0)
Screenshot: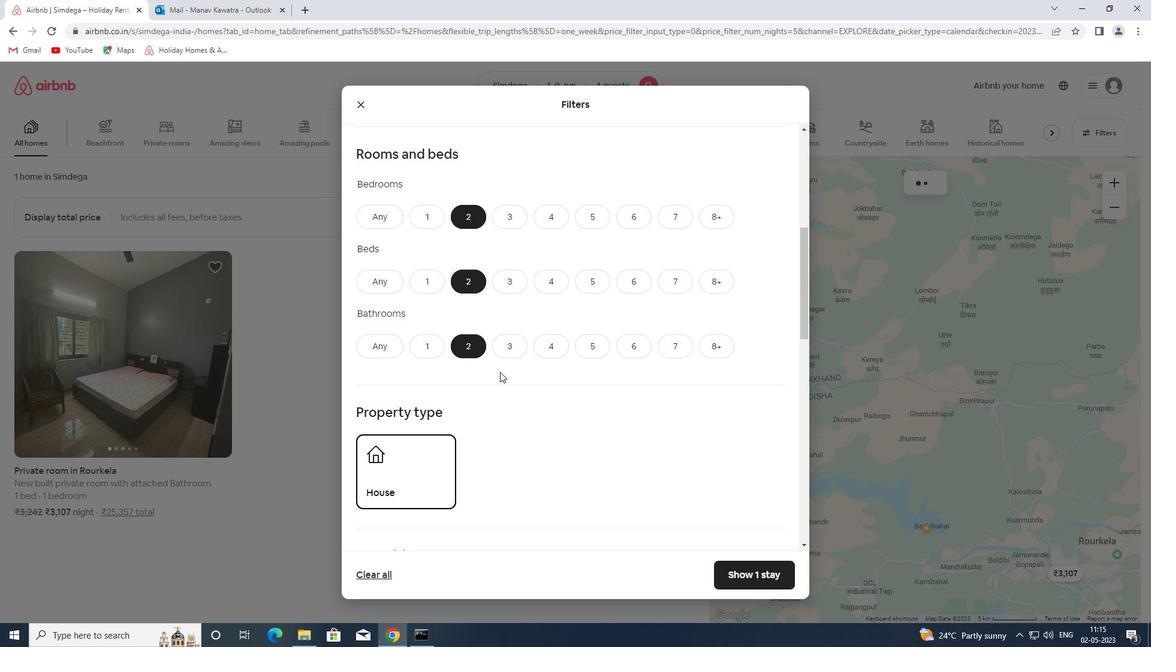 
Action: Mouse scrolled (501, 370) with delta (0, 0)
Screenshot: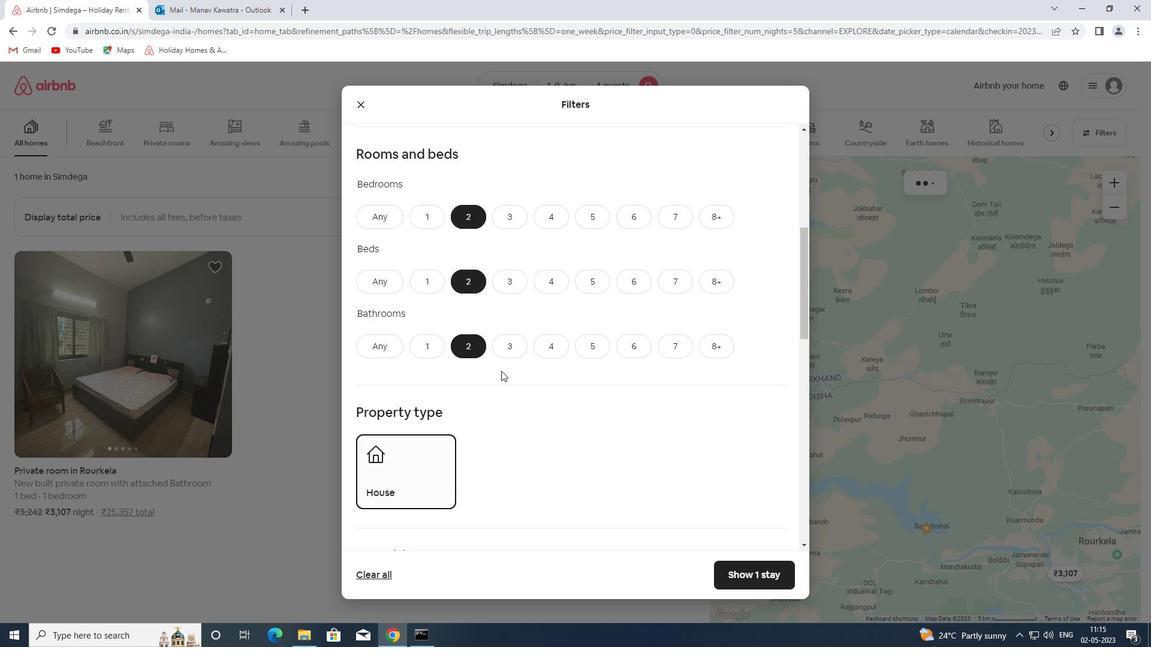 
Action: Mouse scrolled (501, 370) with delta (0, 0)
Screenshot: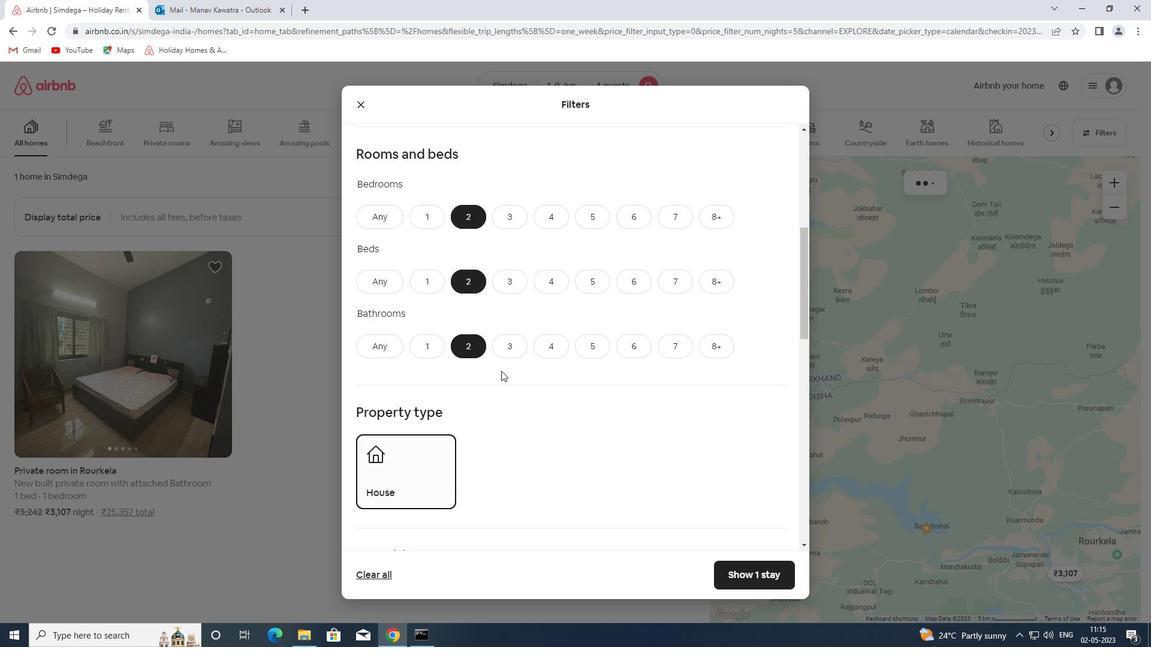 
Action: Mouse moved to (501, 371)
Screenshot: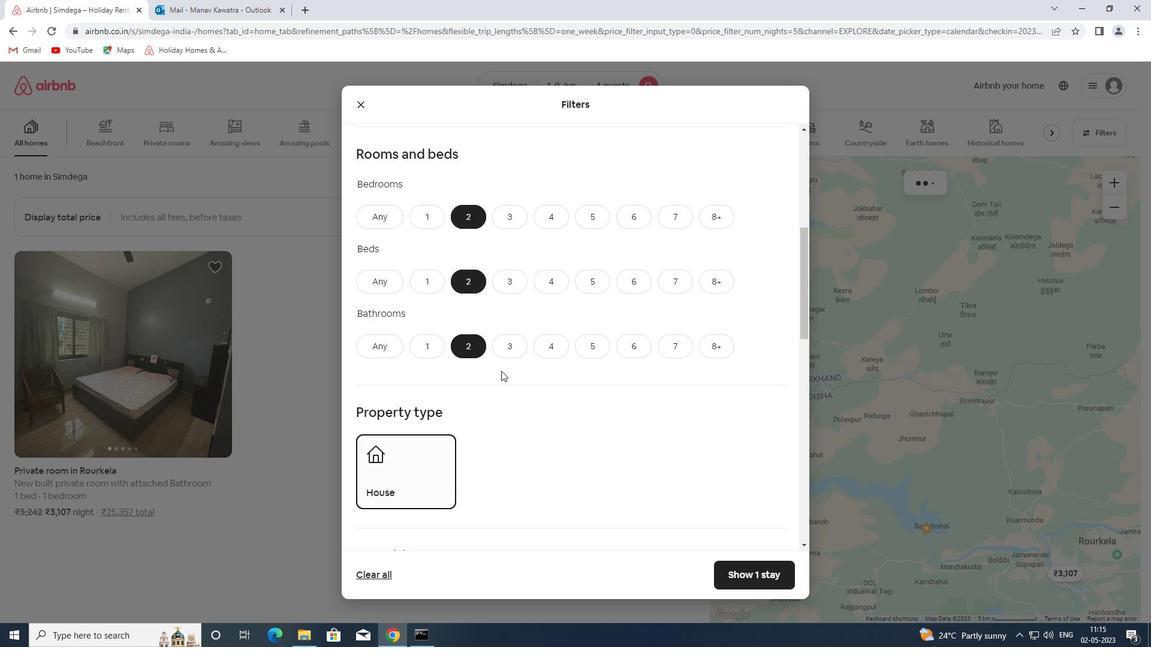 
Action: Mouse scrolled (501, 370) with delta (0, 0)
Screenshot: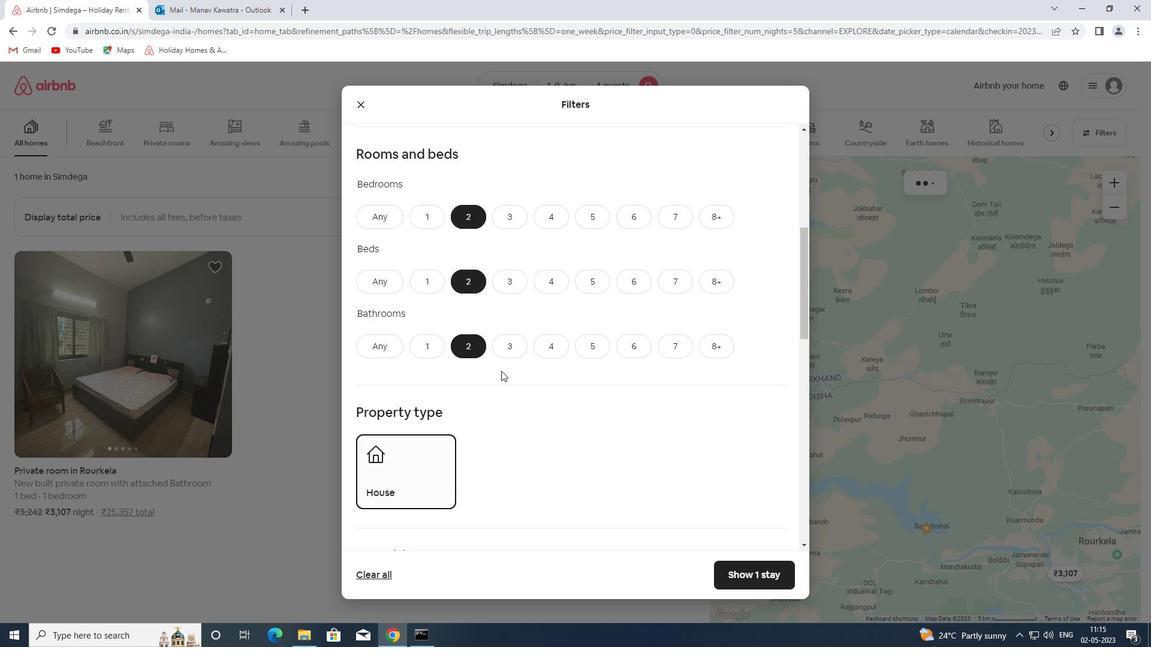
Action: Mouse moved to (501, 369)
Screenshot: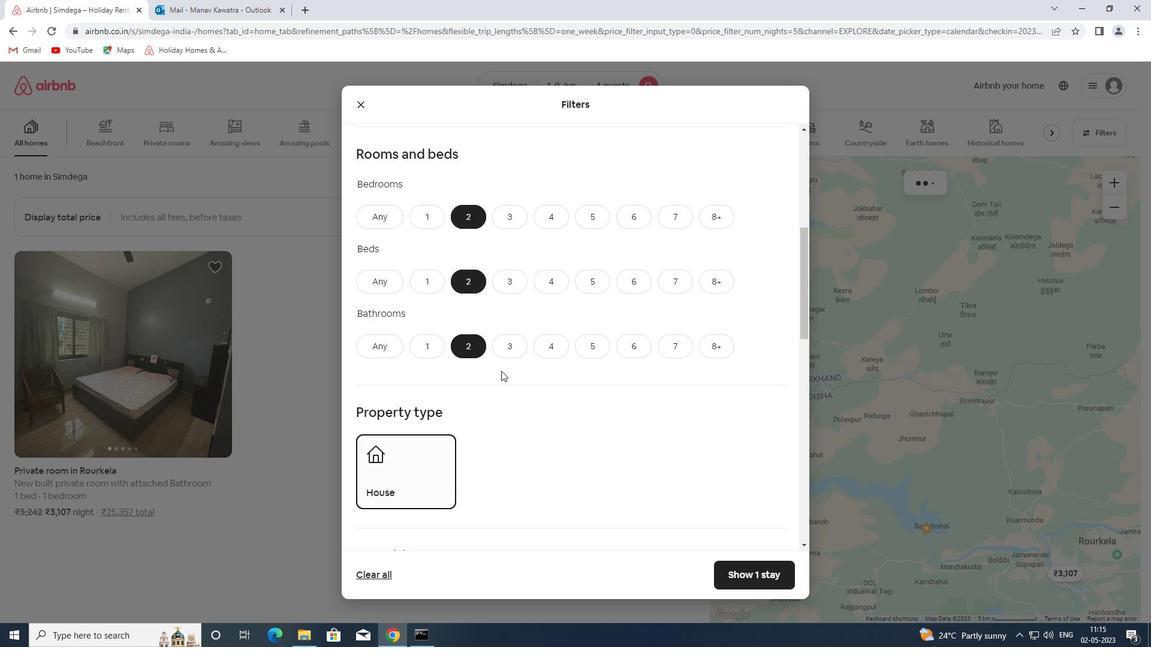 
Action: Mouse scrolled (501, 368) with delta (0, 0)
Screenshot: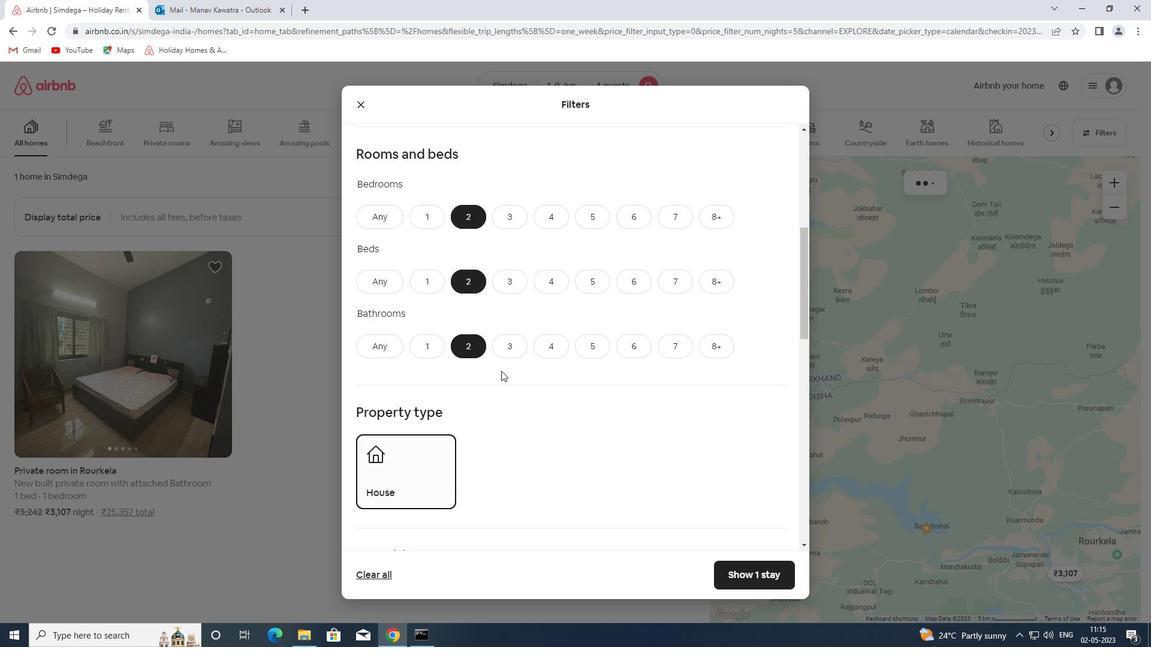 
Action: Mouse moved to (501, 365)
Screenshot: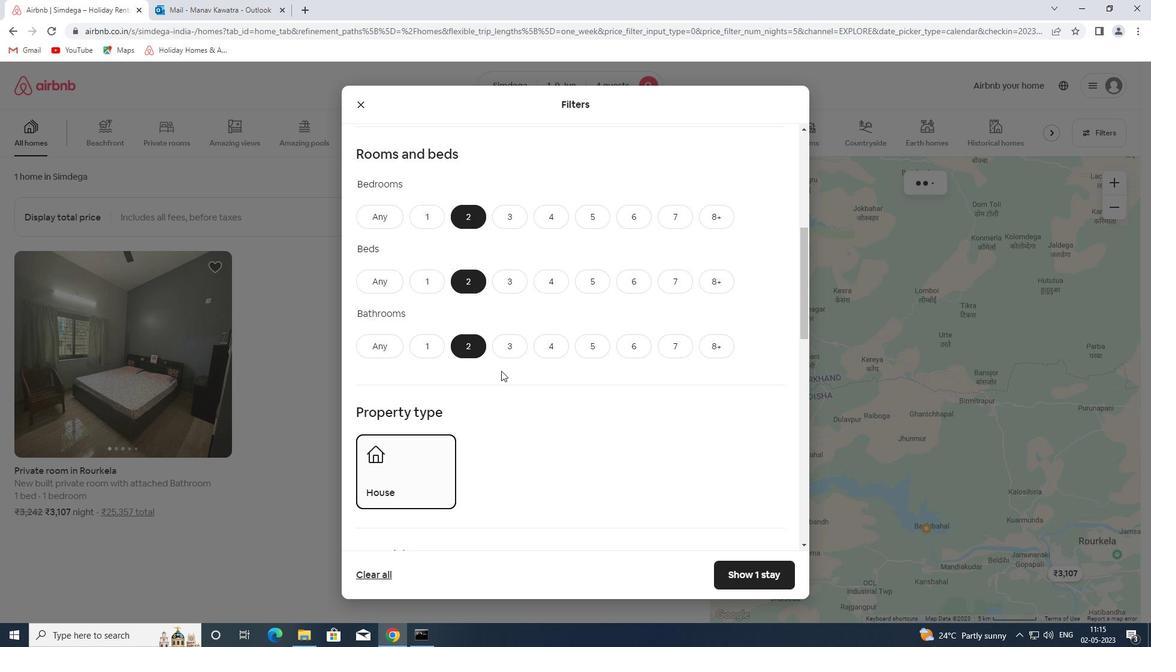 
Action: Mouse scrolled (501, 364) with delta (0, 0)
Screenshot: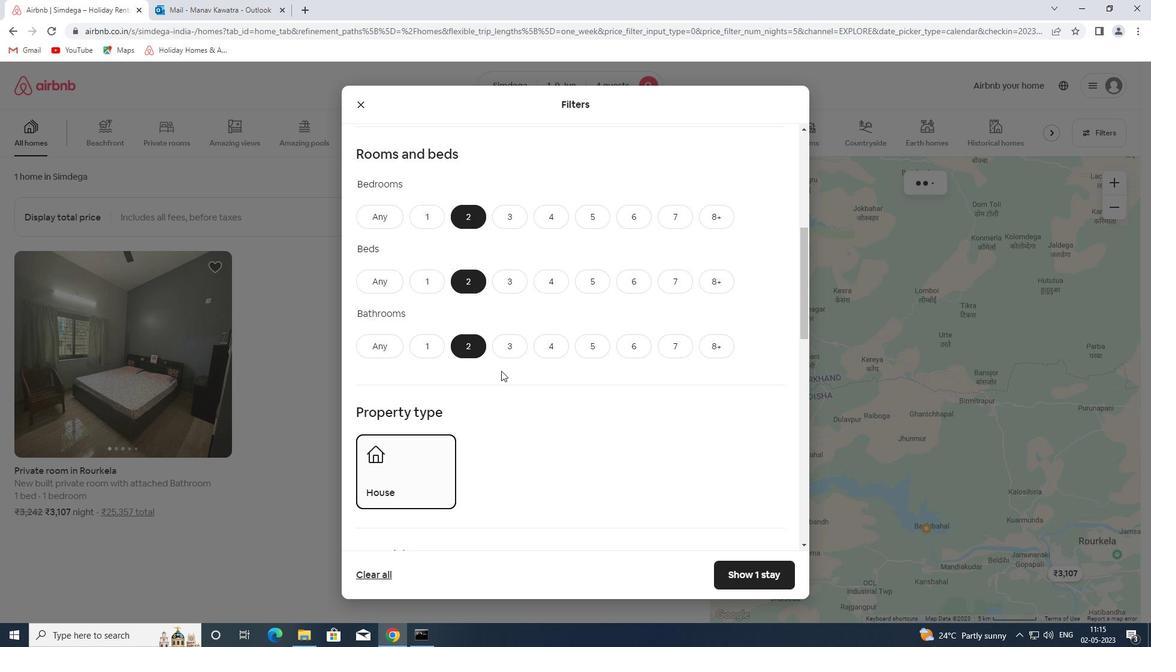 
Action: Mouse moved to (501, 365)
Screenshot: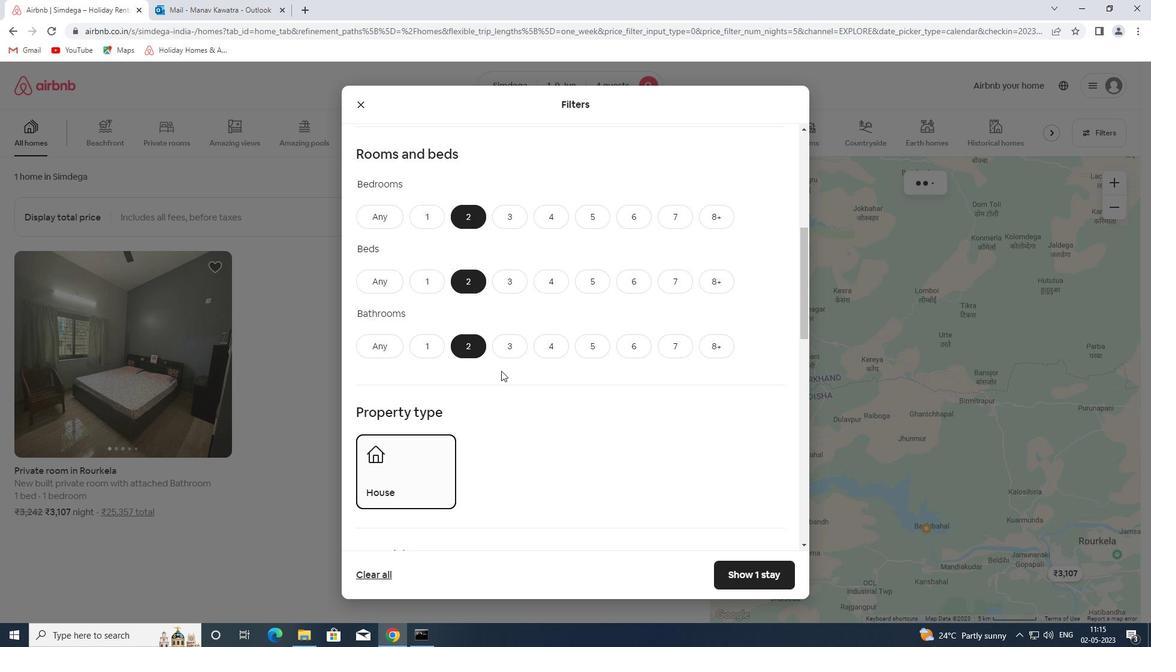
Action: Mouse scrolled (501, 364) with delta (0, 0)
Screenshot: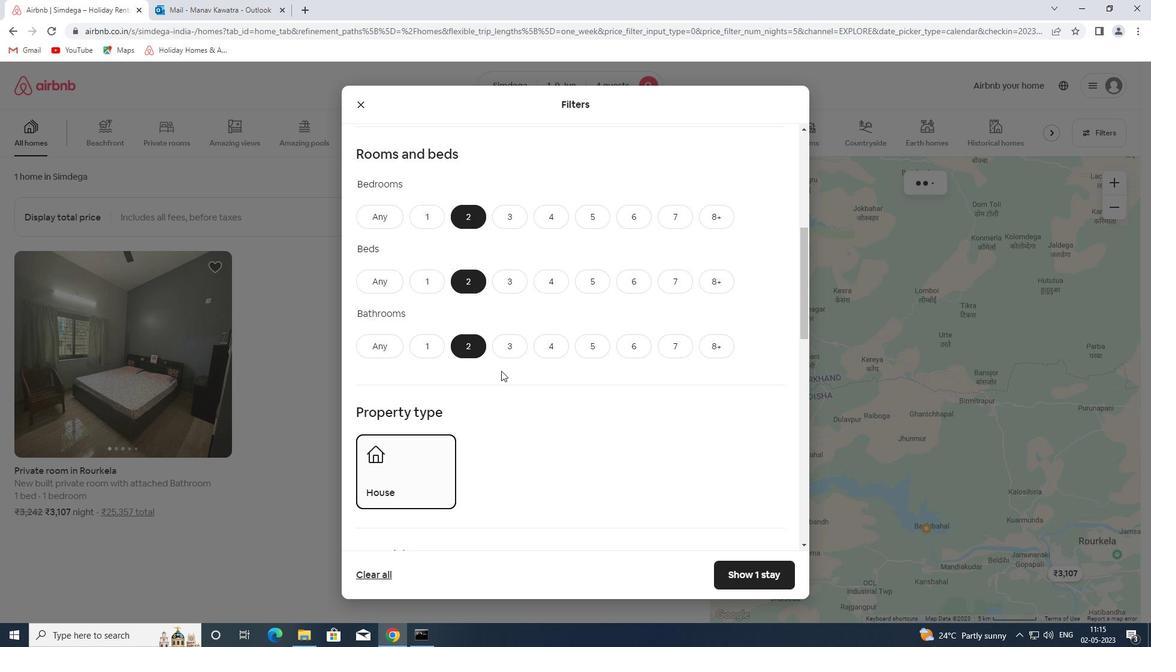 
Action: Mouse moved to (754, 358)
Screenshot: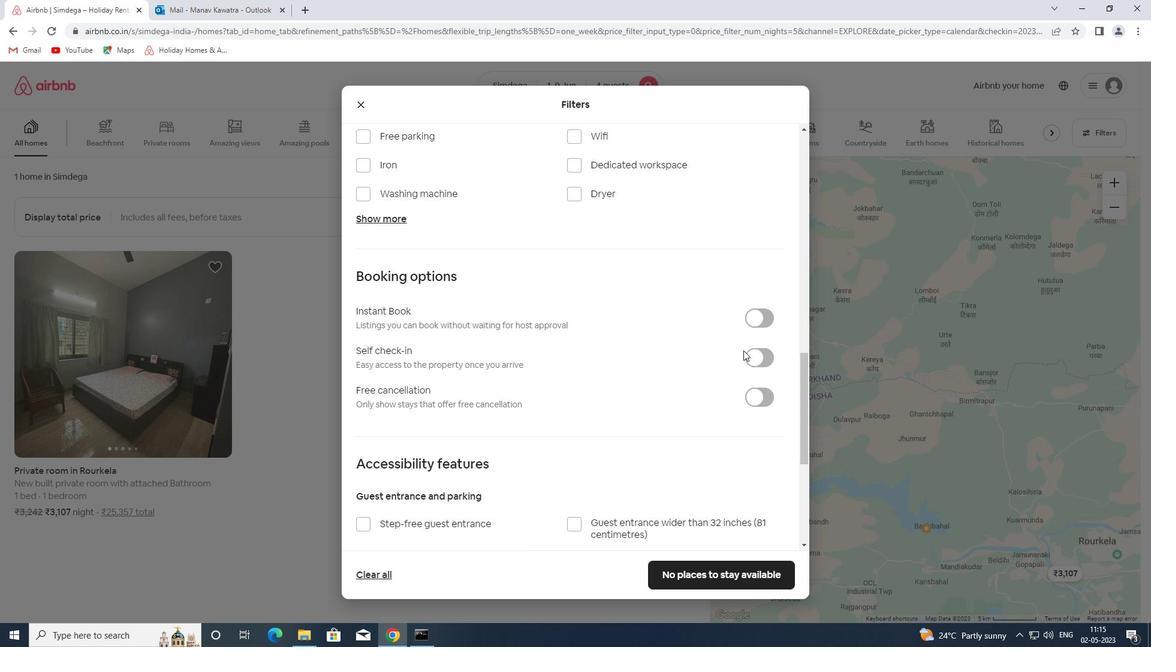 
Action: Mouse pressed left at (754, 358)
Screenshot: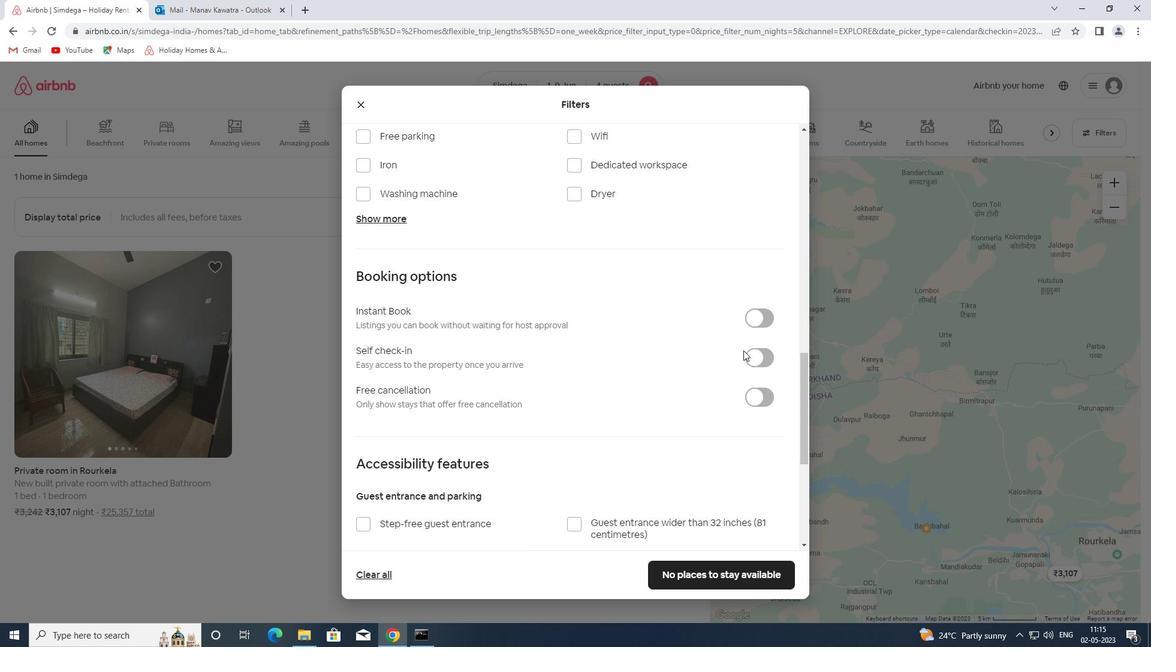 
Action: Mouse moved to (647, 298)
Screenshot: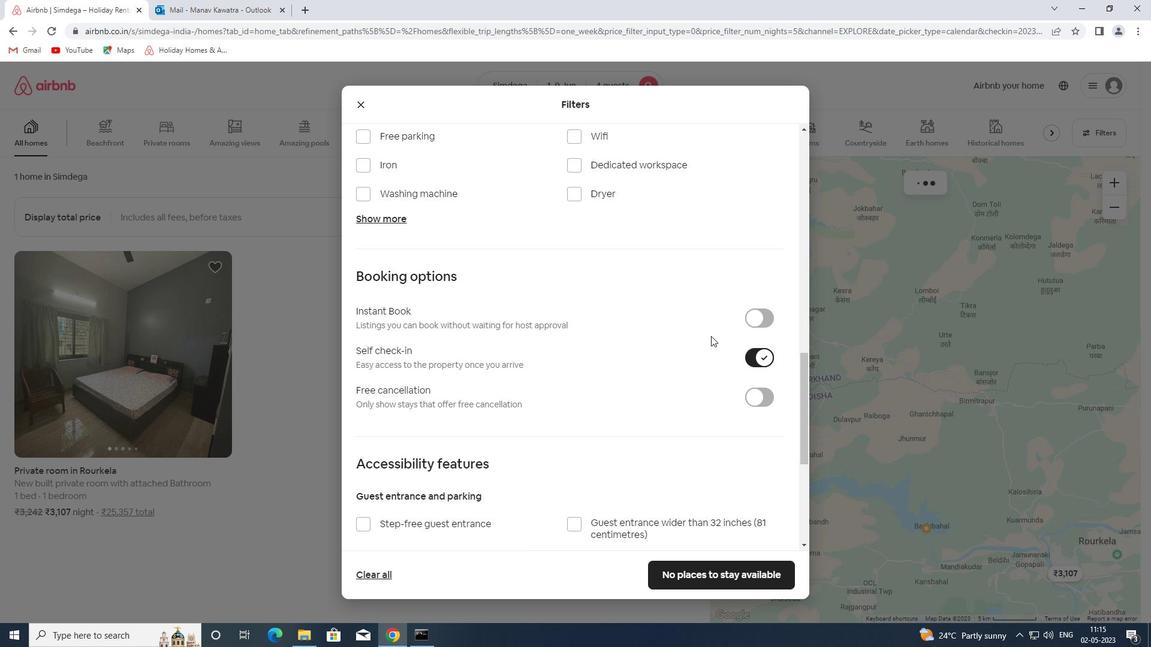
Action: Mouse scrolled (647, 297) with delta (0, 0)
Screenshot: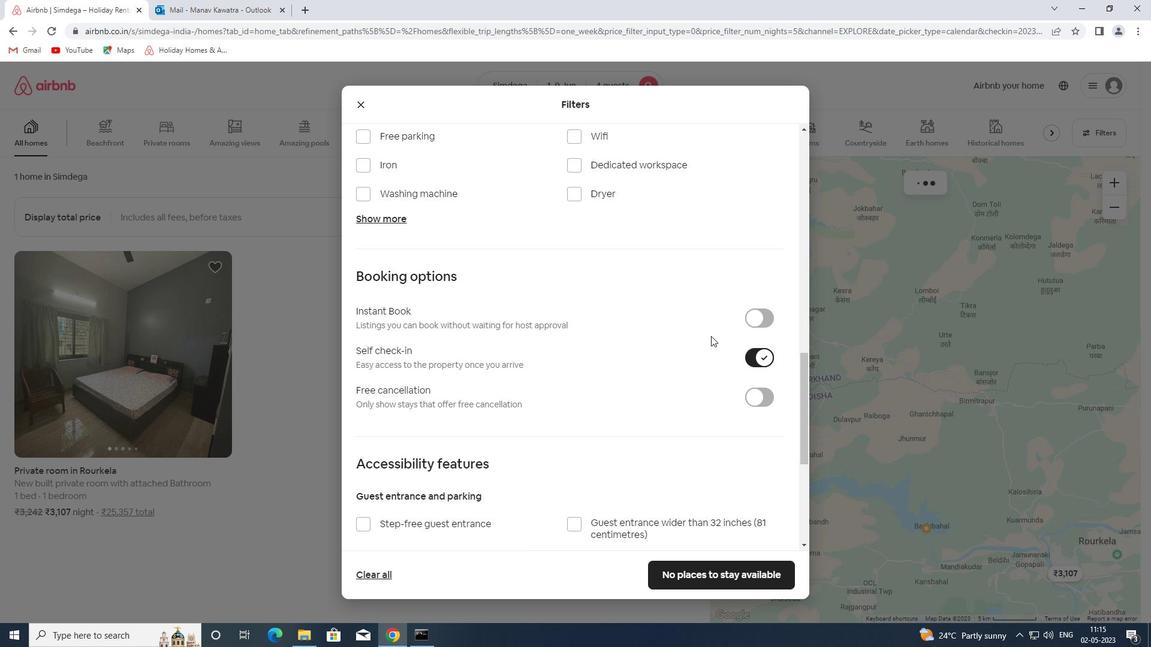 
Action: Mouse moved to (644, 296)
Screenshot: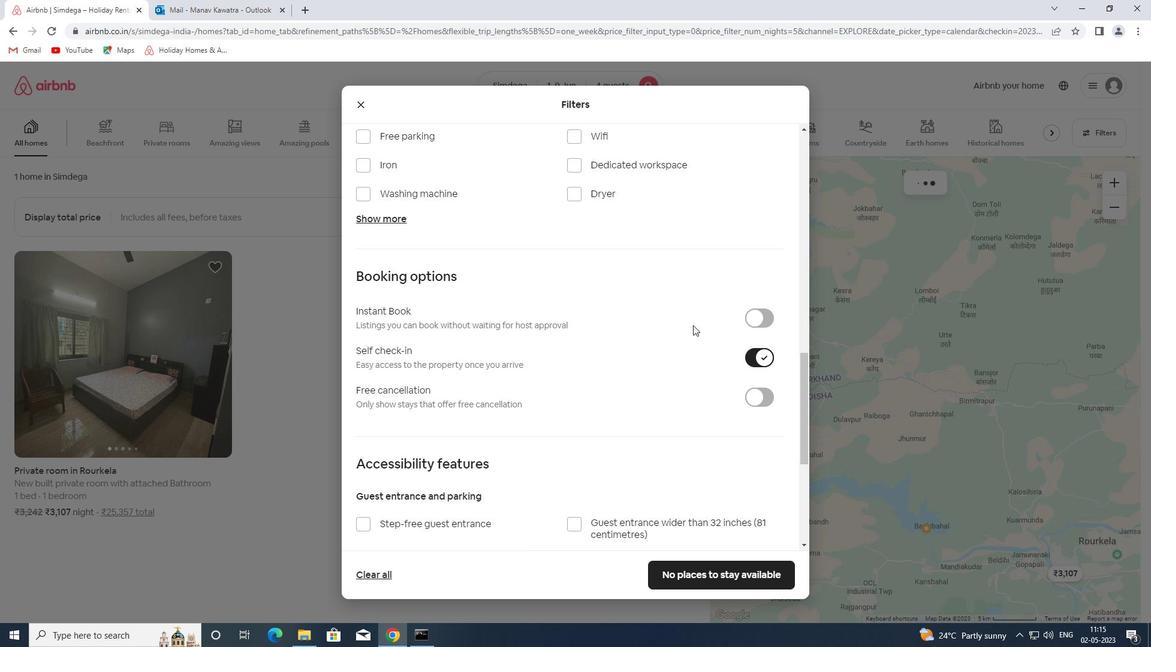 
Action: Mouse scrolled (644, 296) with delta (0, 0)
Screenshot: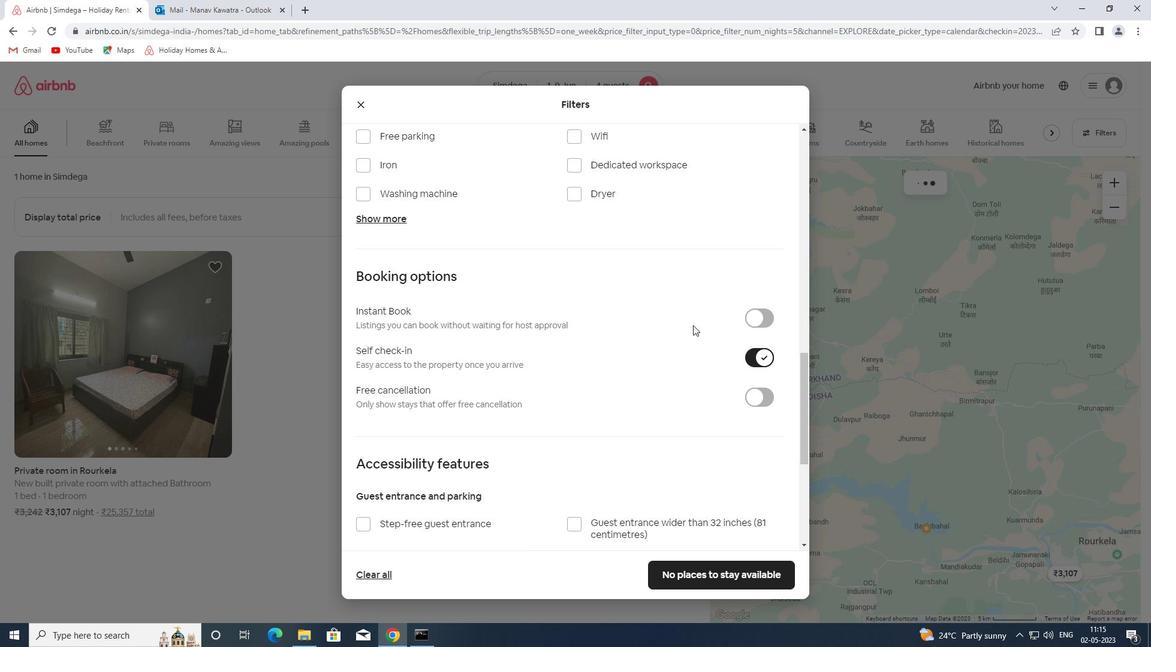 
Action: Mouse moved to (641, 296)
Screenshot: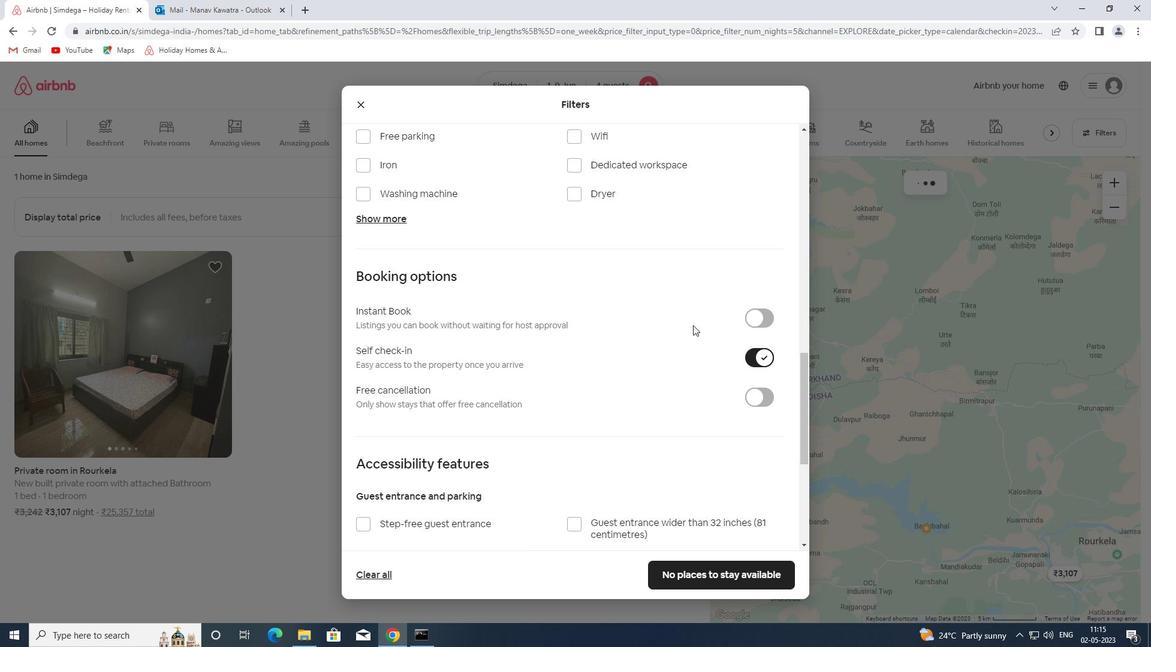
Action: Mouse scrolled (641, 295) with delta (0, 0)
Screenshot: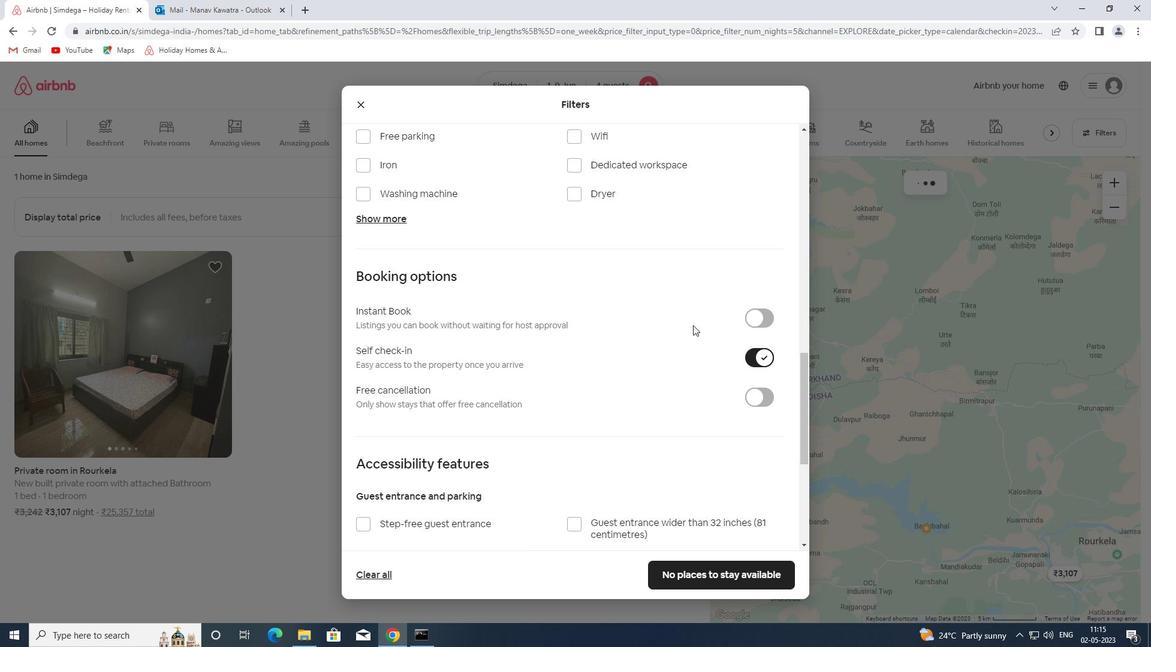 
Action: Mouse moved to (641, 296)
Screenshot: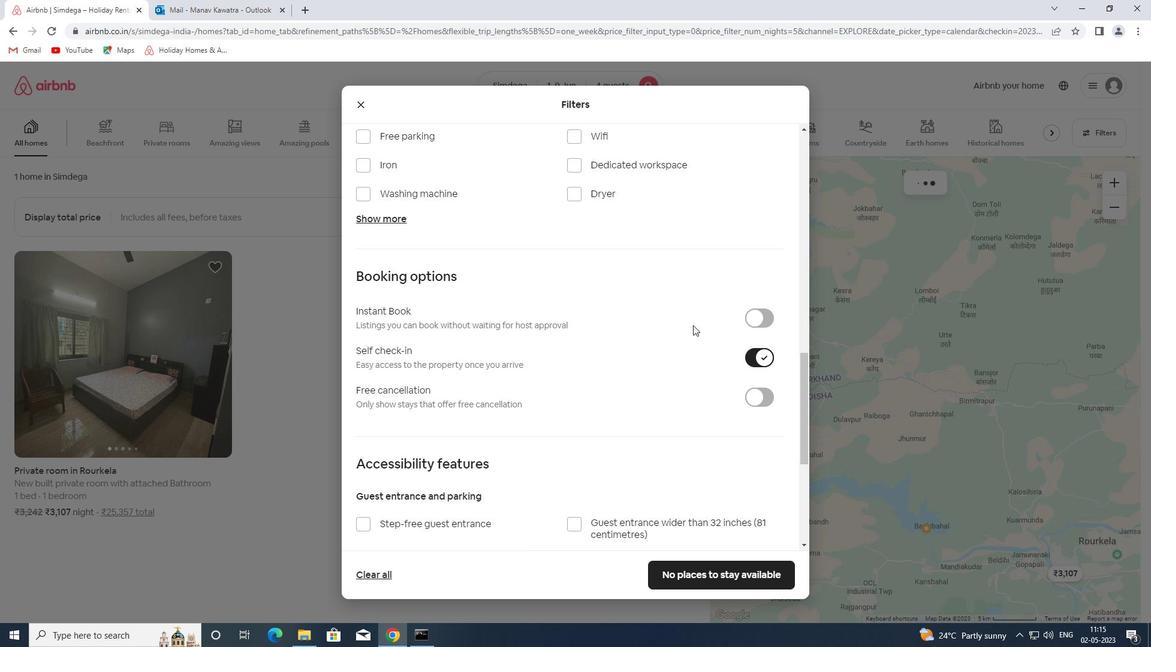 
Action: Mouse scrolled (641, 295) with delta (0, 0)
Screenshot: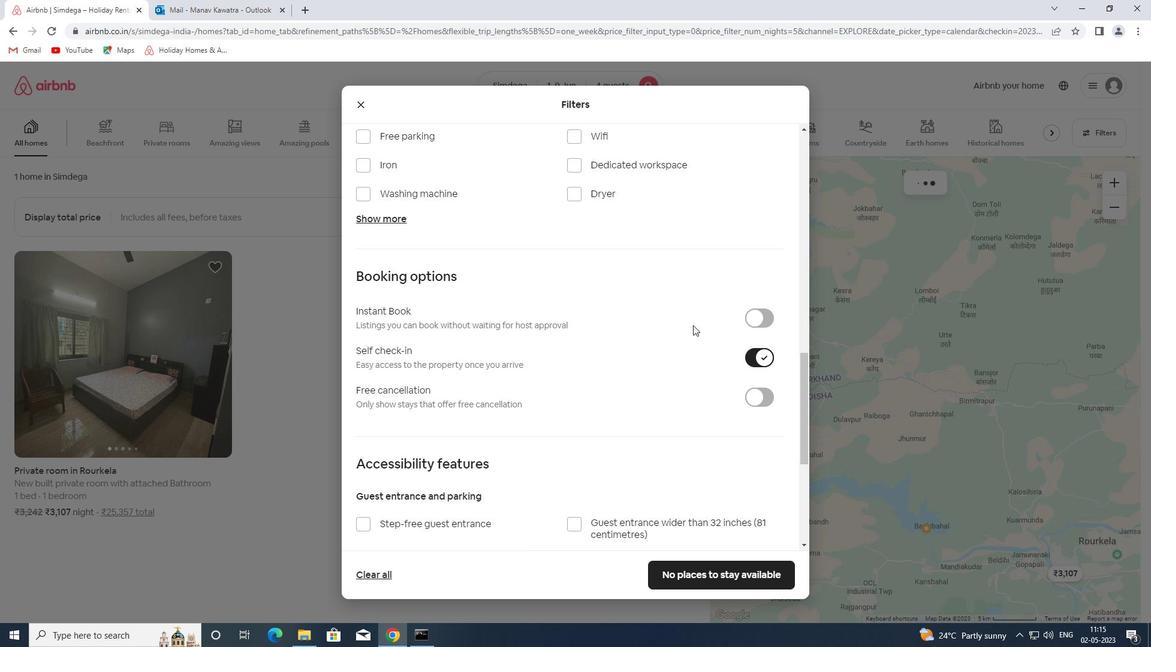 
Action: Mouse moved to (639, 296)
Screenshot: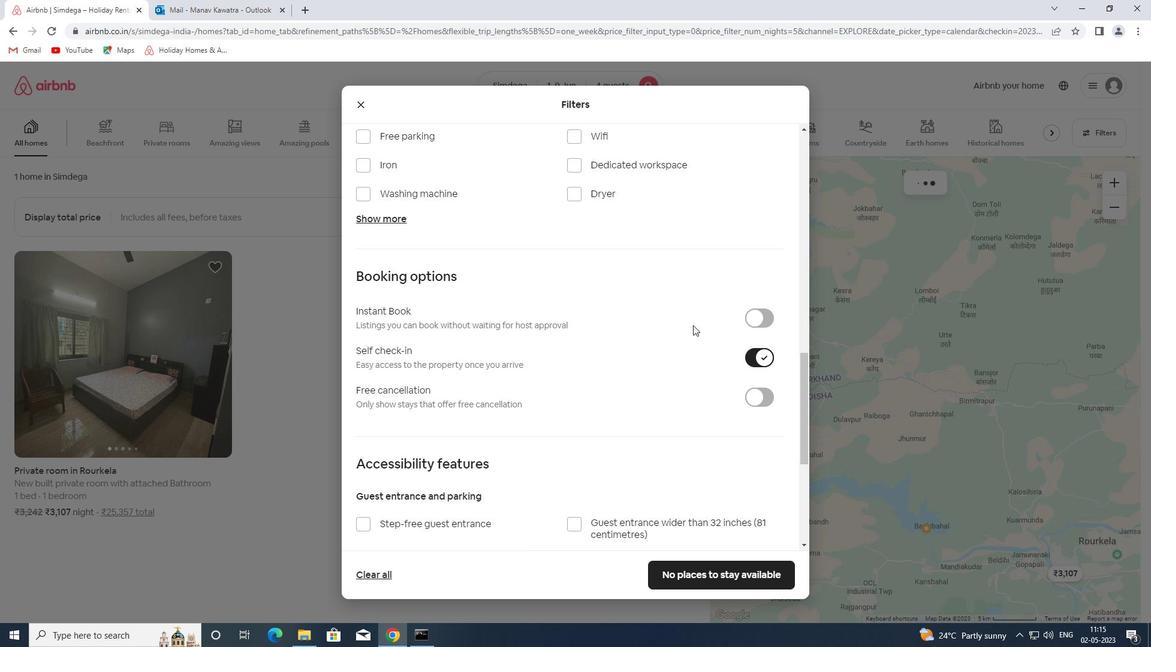 
Action: Mouse scrolled (639, 295) with delta (0, 0)
Screenshot: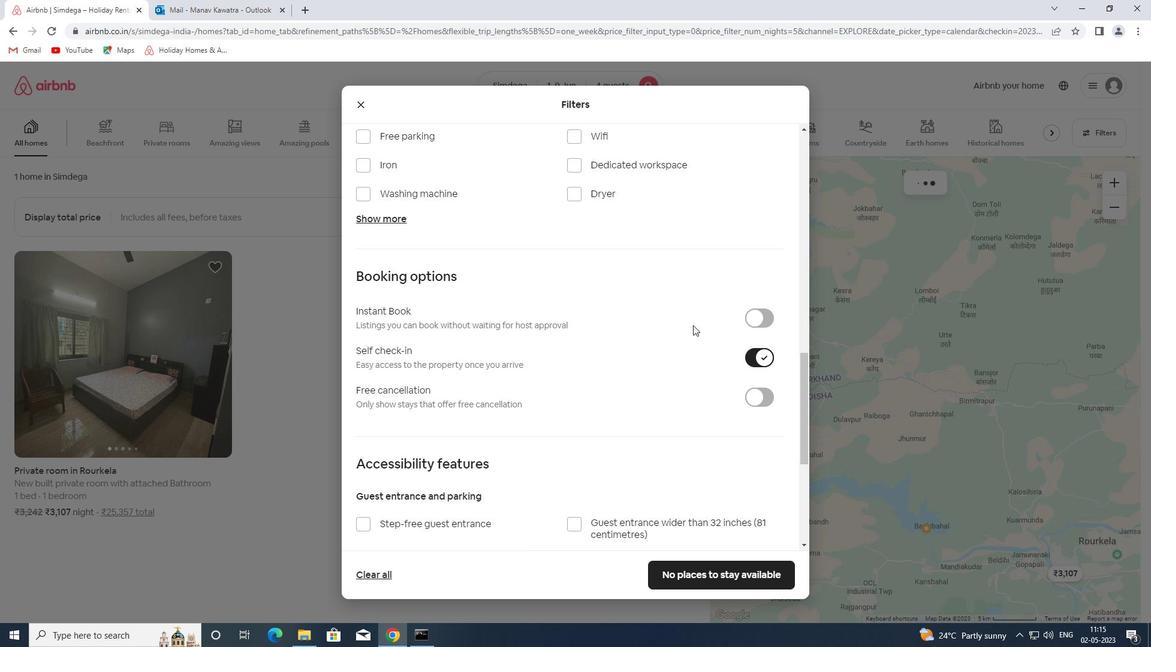 
Action: Mouse moved to (637, 296)
Screenshot: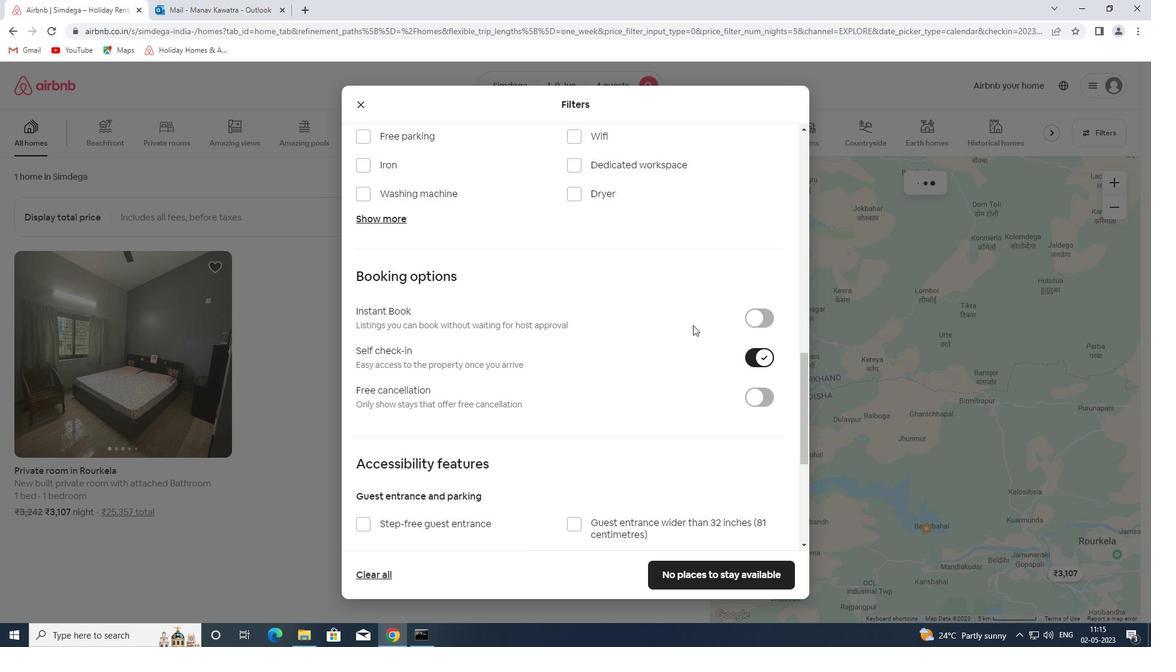 
Action: Mouse scrolled (637, 295) with delta (0, 0)
Screenshot: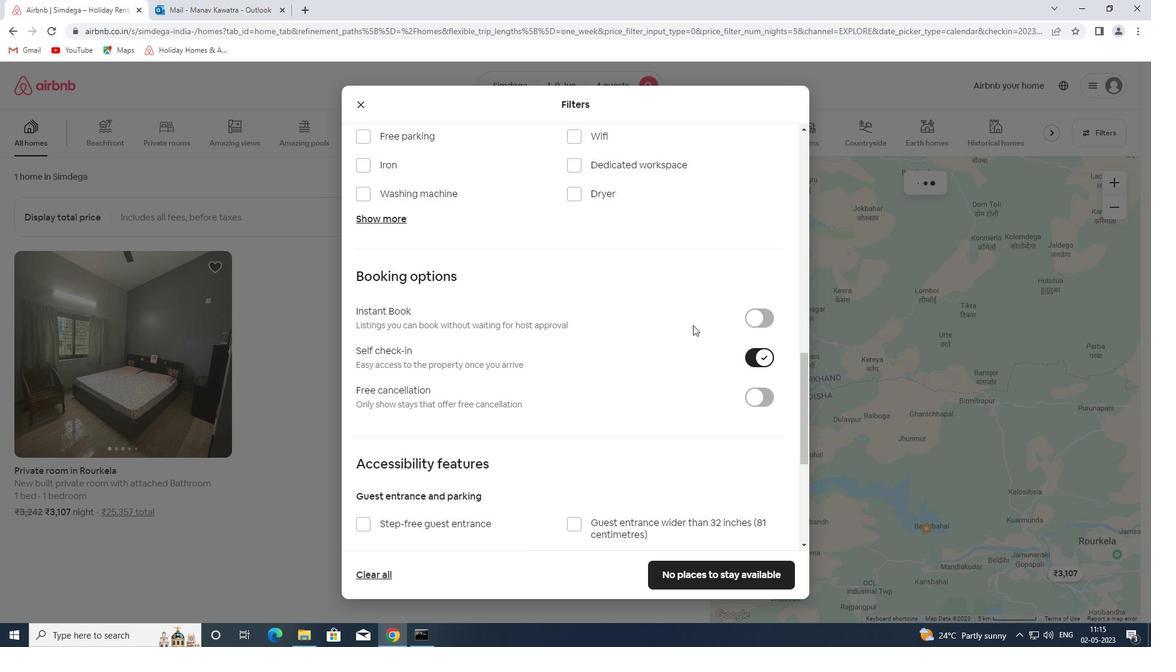 
Action: Mouse moved to (636, 296)
Screenshot: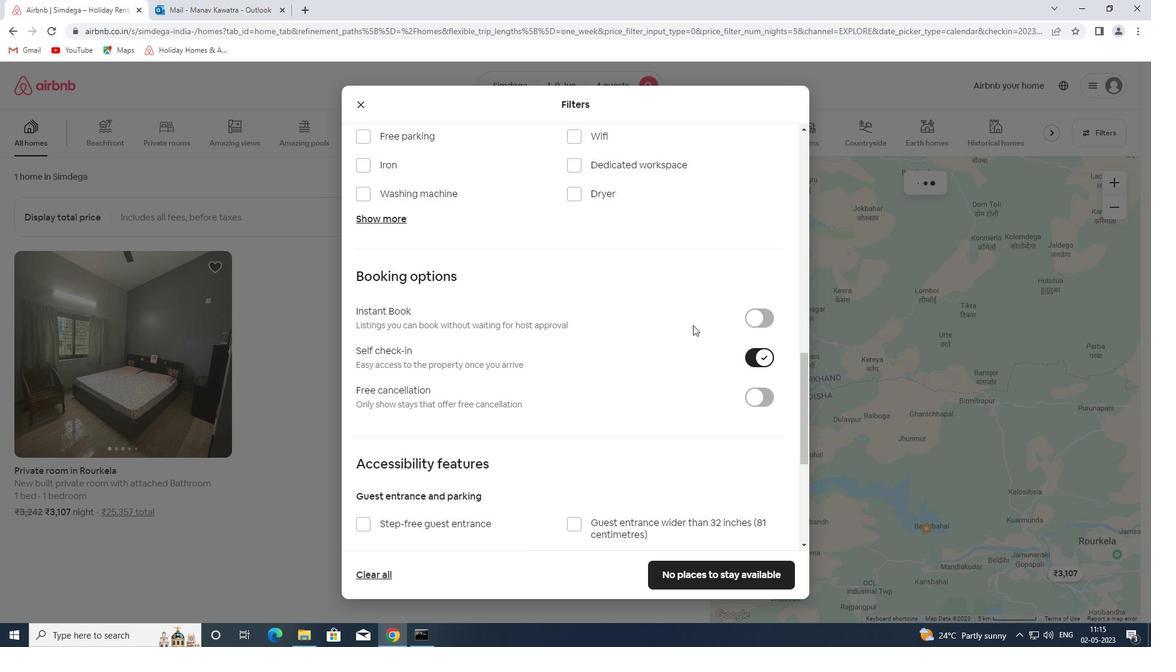 
Action: Mouse scrolled (636, 295) with delta (0, 0)
Screenshot: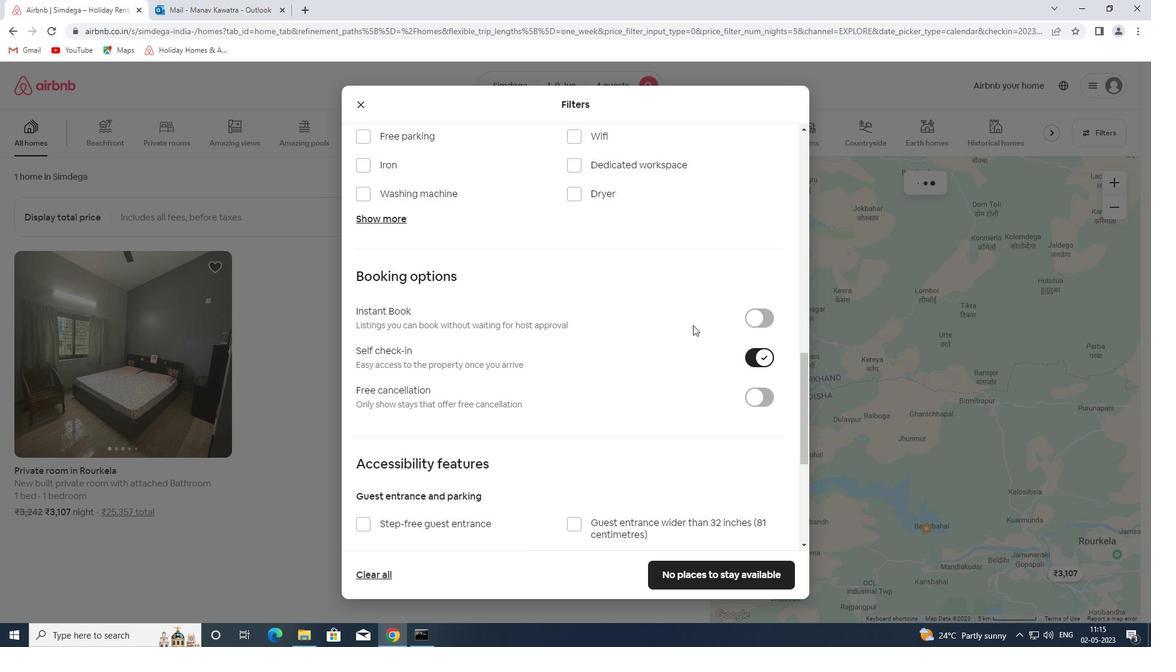 
Action: Mouse moved to (635, 296)
Screenshot: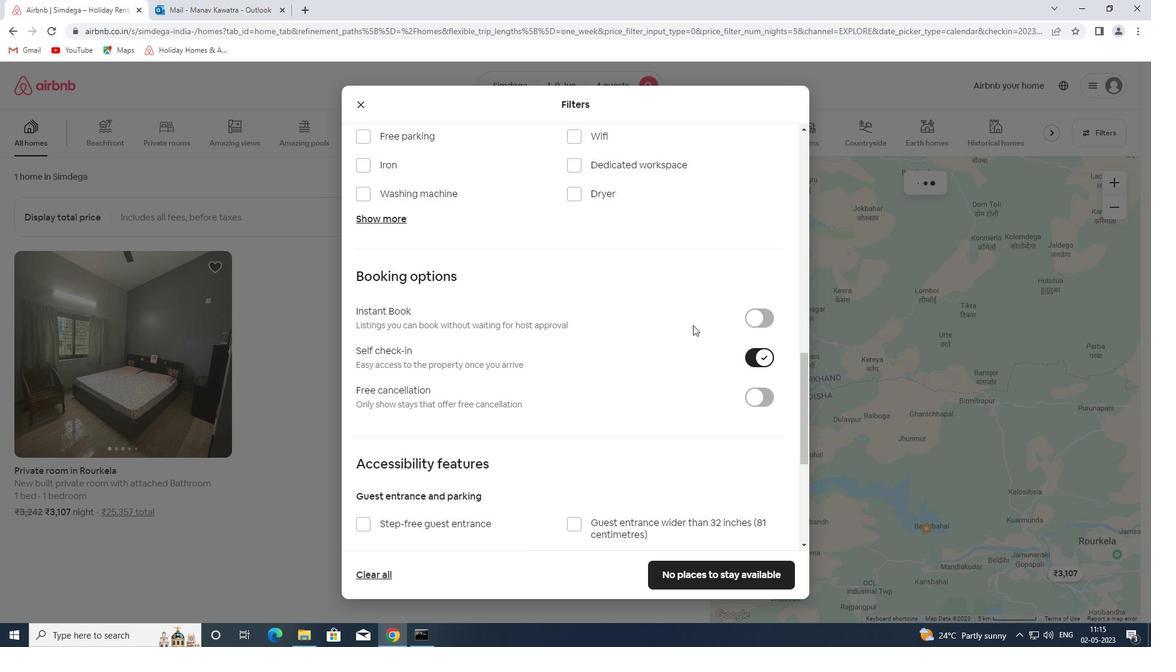 
Action: Mouse scrolled (635, 295) with delta (0, 0)
Screenshot: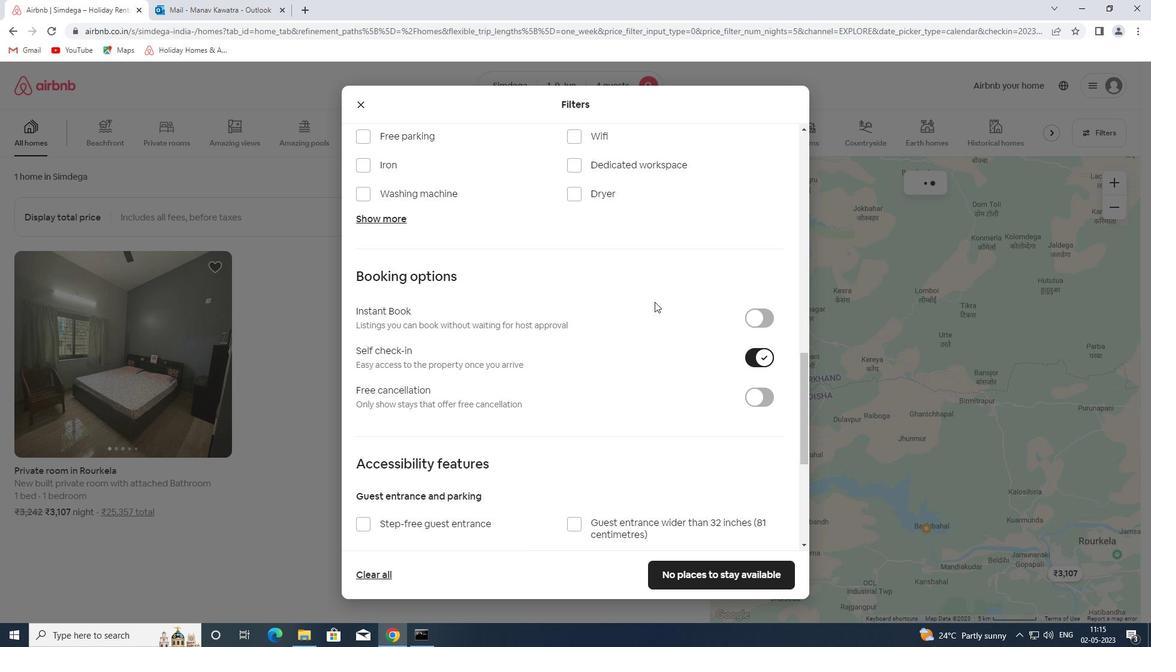 
Action: Mouse moved to (621, 310)
Screenshot: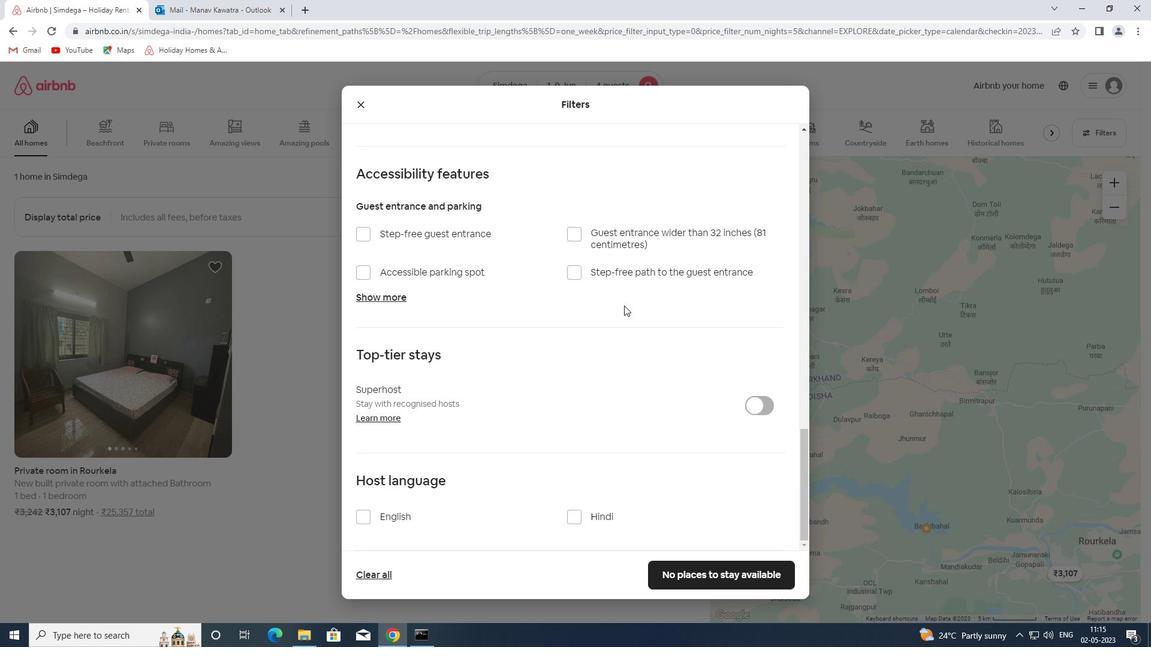 
Action: Mouse scrolled (621, 310) with delta (0, 0)
Screenshot: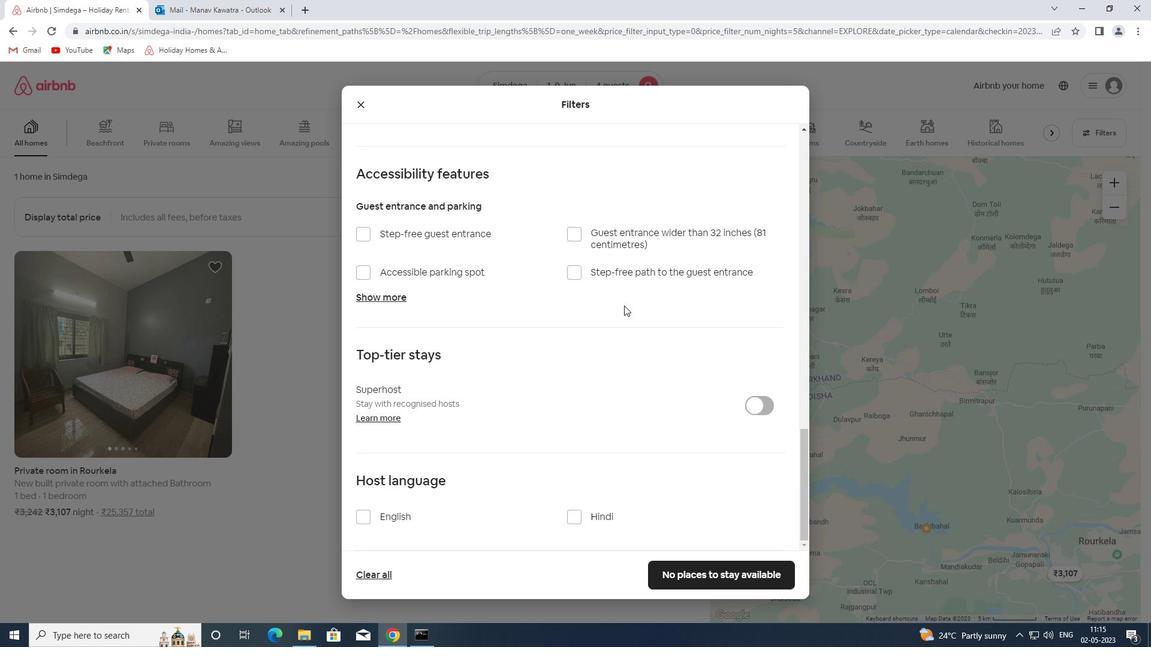 
Action: Mouse moved to (620, 310)
Screenshot: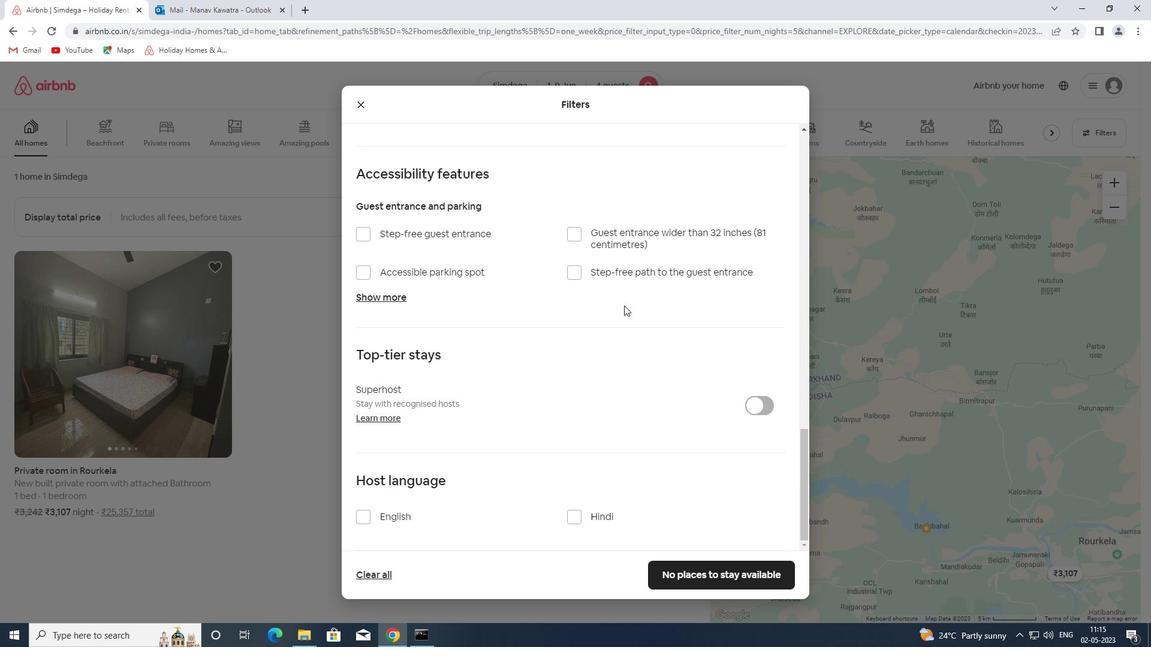 
Action: Mouse scrolled (620, 310) with delta (0, 0)
Screenshot: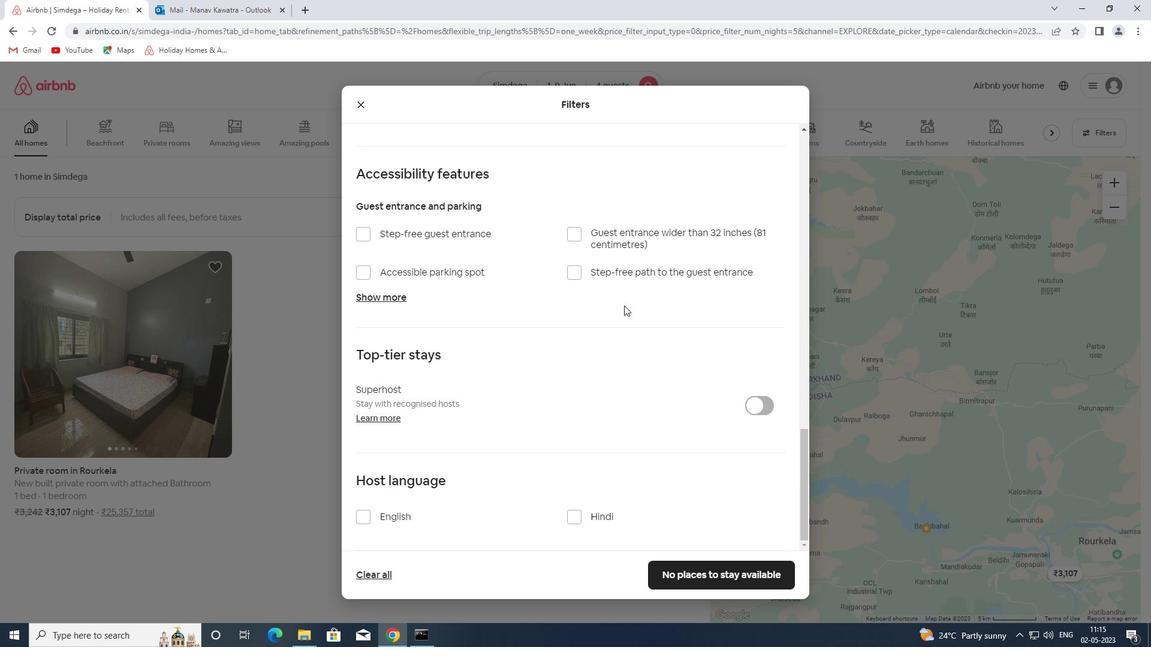 
Action: Mouse moved to (620, 310)
Screenshot: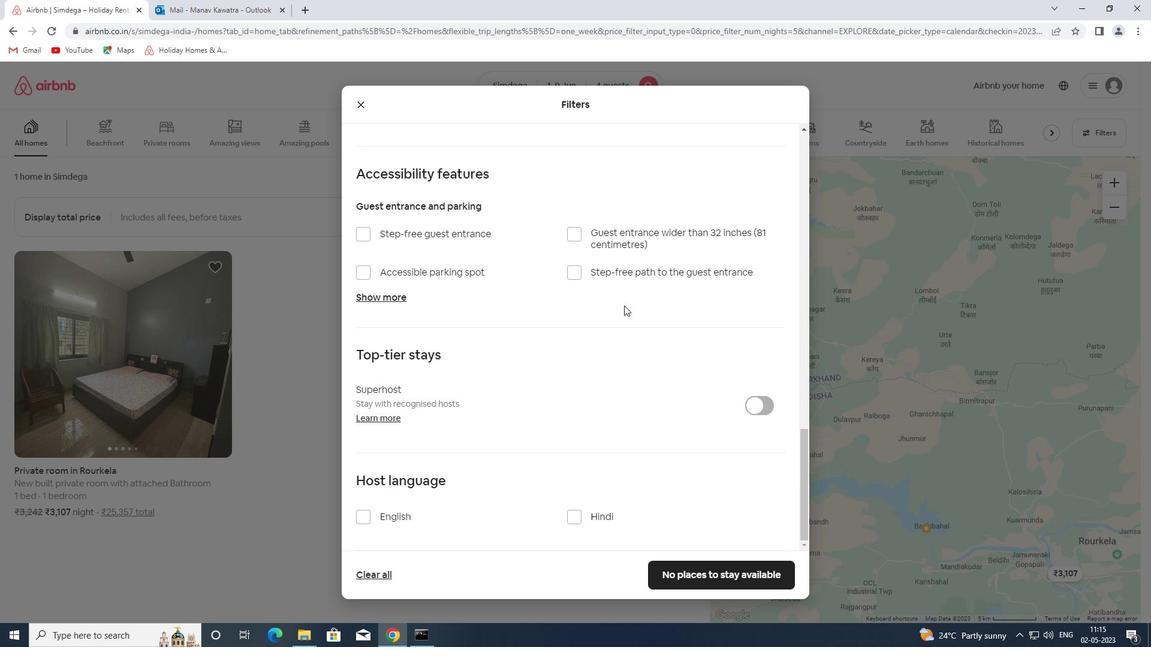 
Action: Mouse scrolled (620, 310) with delta (0, 0)
Screenshot: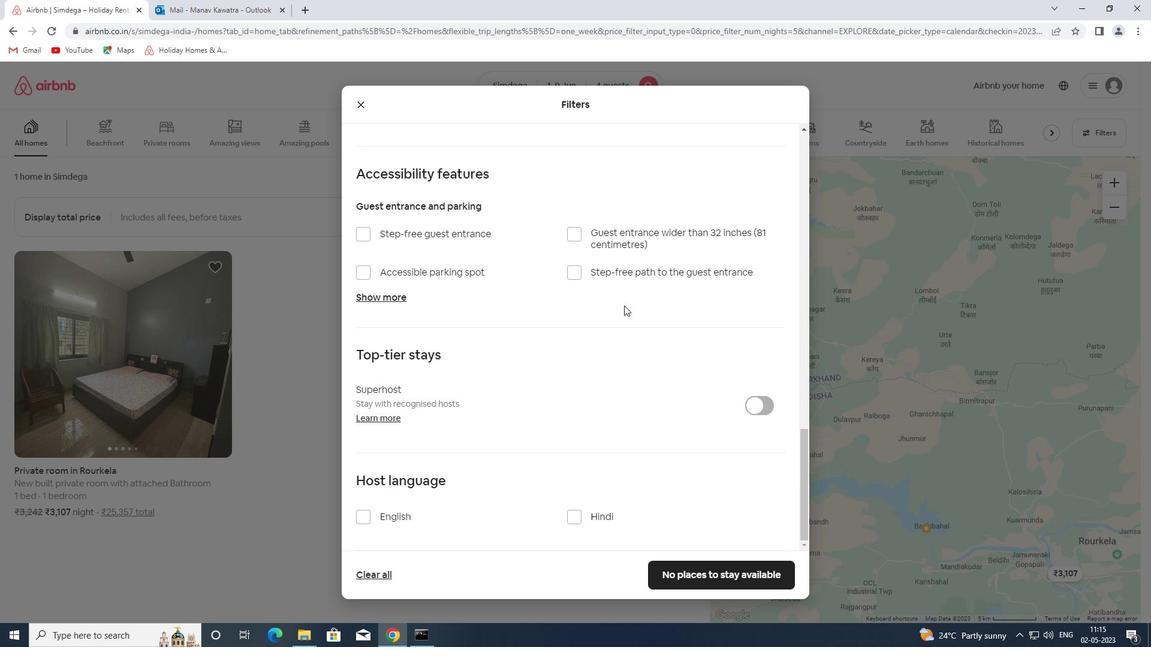 
Action: Mouse moved to (619, 311)
Screenshot: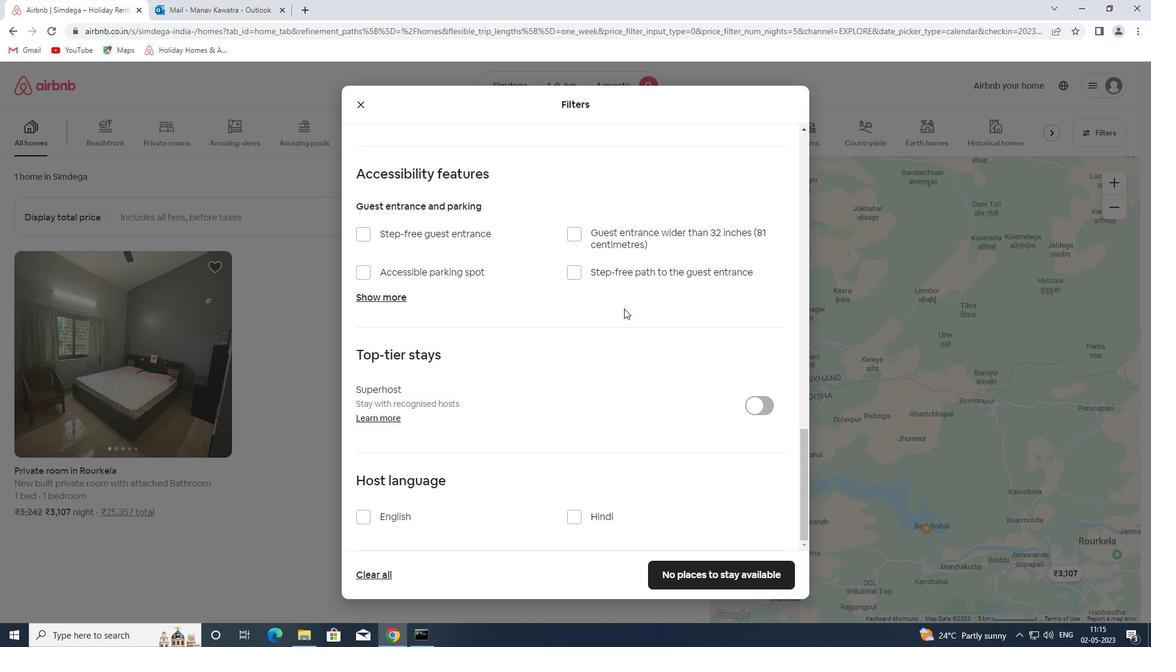 
Action: Mouse scrolled (619, 310) with delta (0, 0)
Screenshot: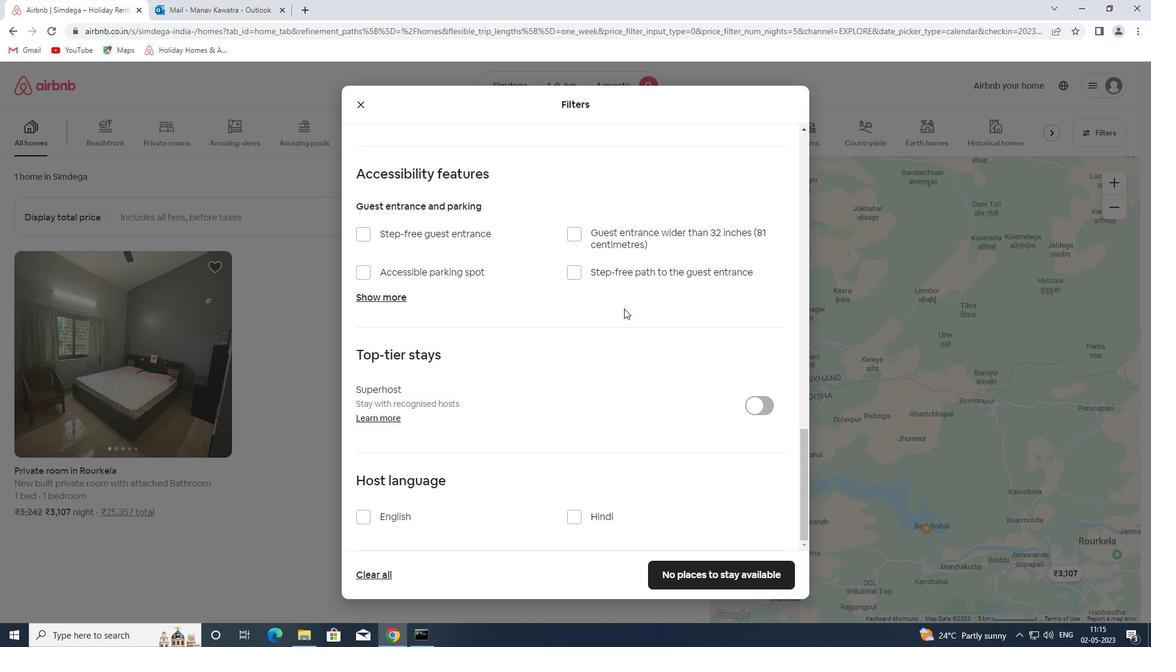 
Action: Mouse moved to (617, 311)
Screenshot: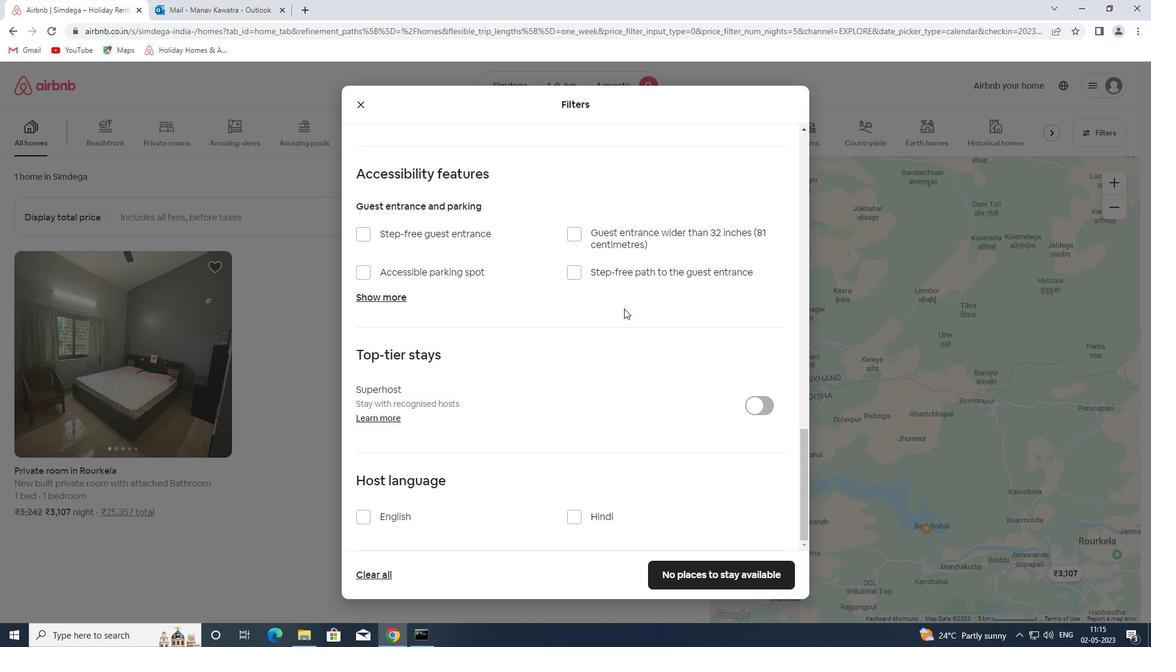 
Action: Mouse scrolled (617, 310) with delta (0, 0)
Screenshot: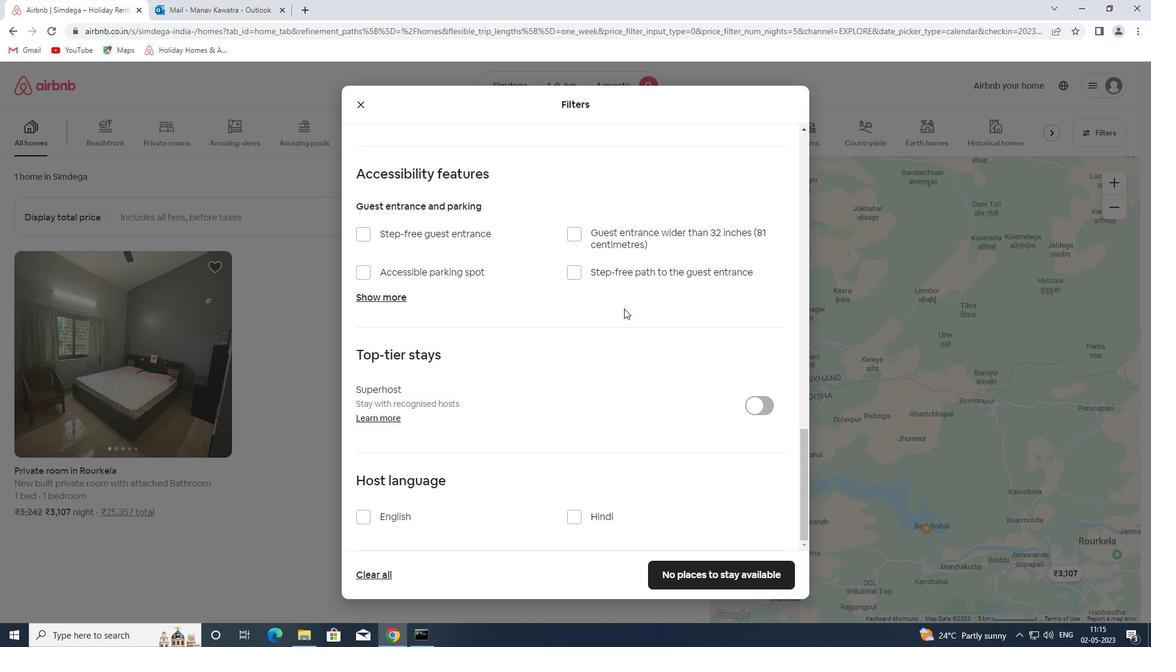 
Action: Mouse moved to (617, 311)
Screenshot: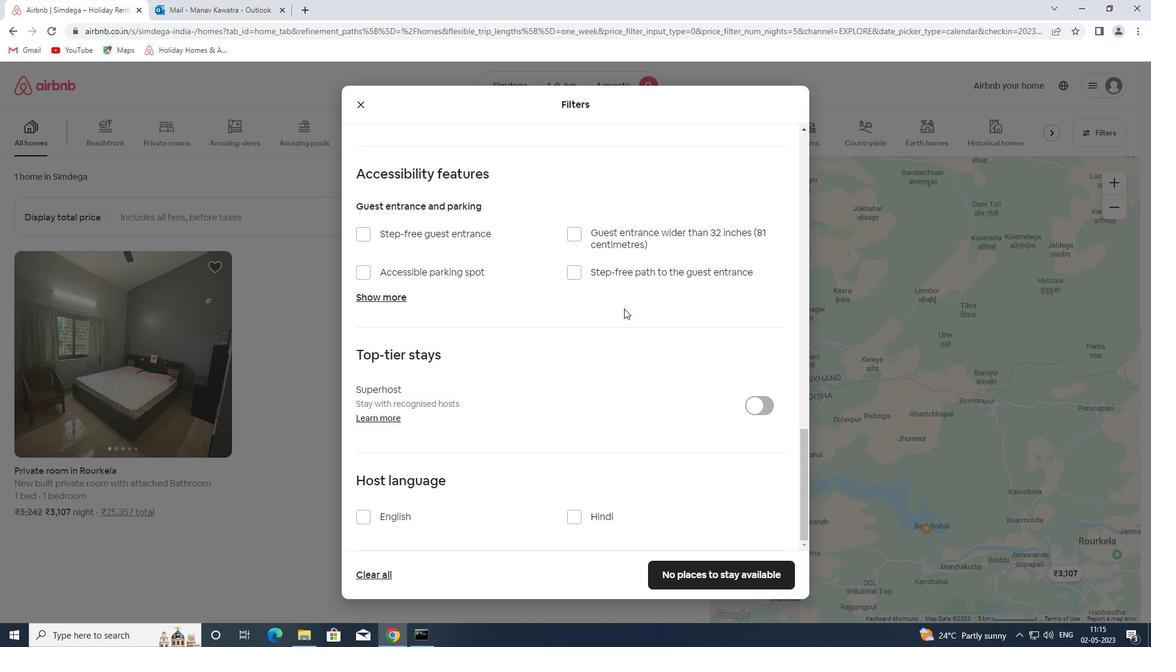 
Action: Mouse scrolled (617, 311) with delta (0, 0)
Screenshot: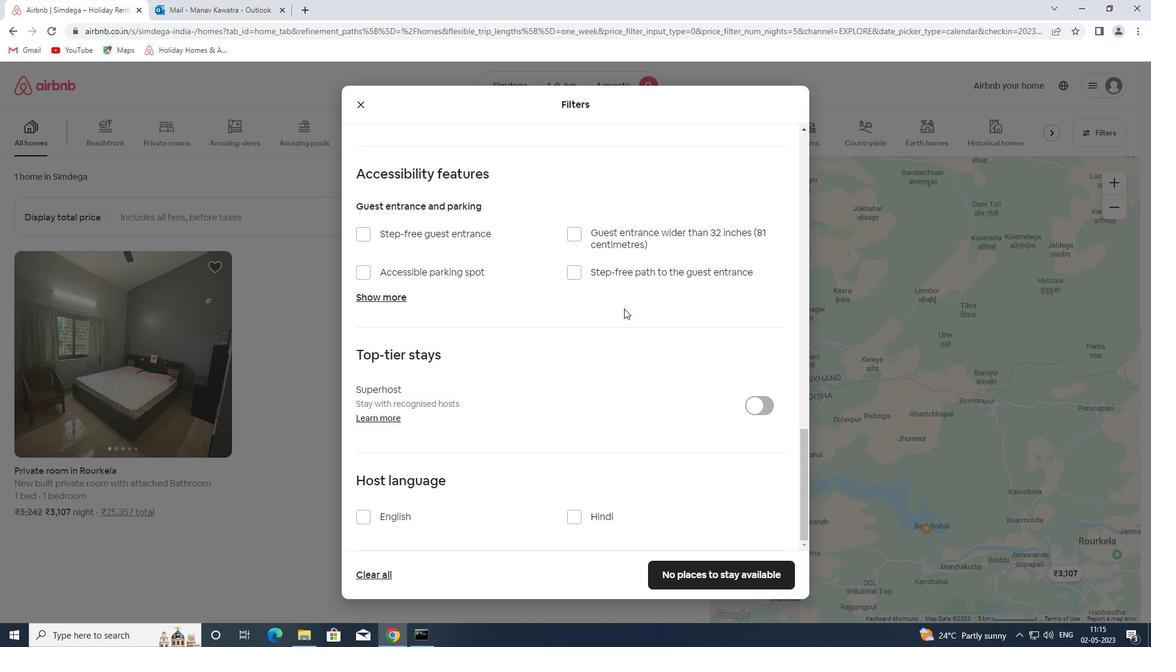
Action: Mouse moved to (370, 517)
Screenshot: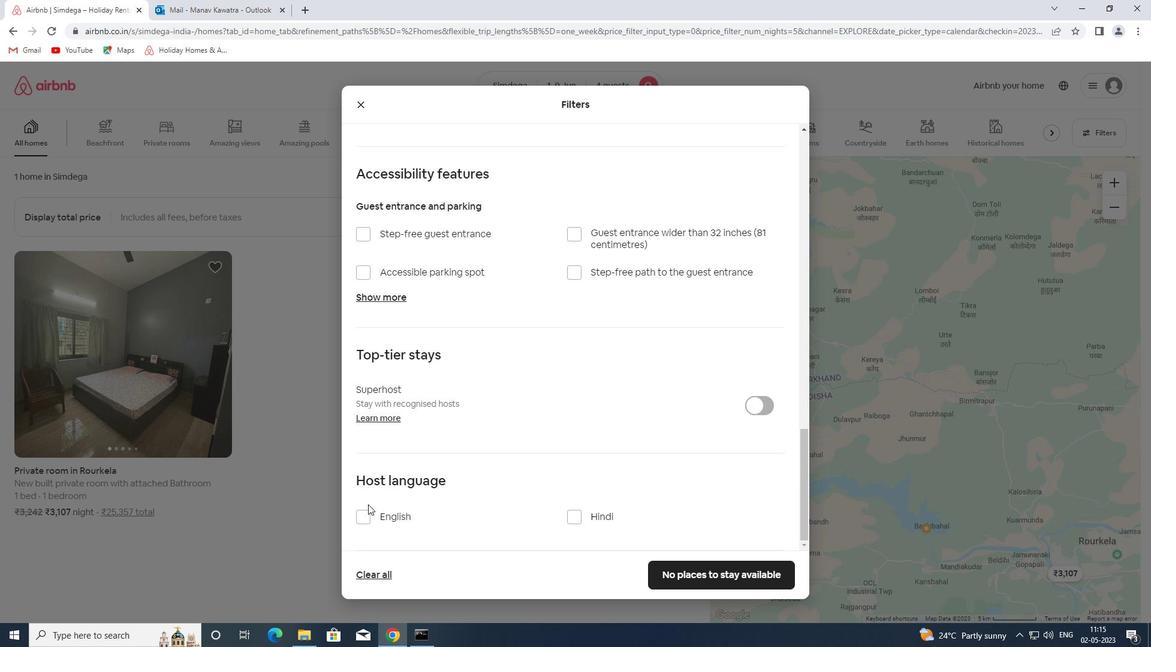 
Action: Mouse pressed left at (370, 517)
Screenshot: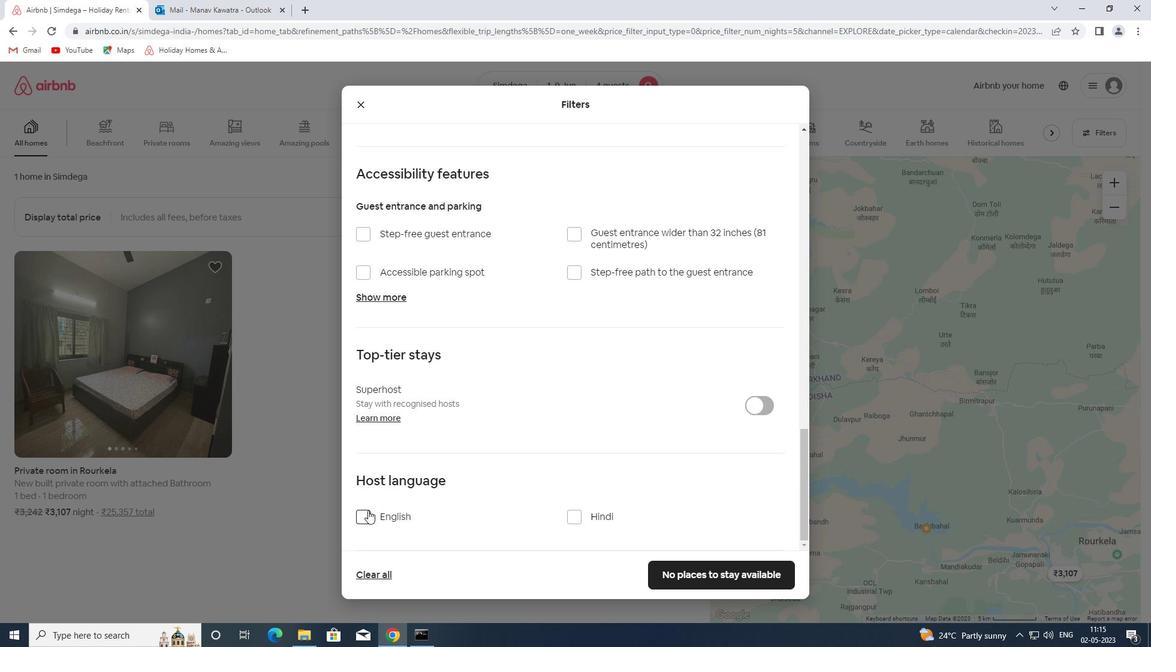 
Action: Mouse moved to (668, 578)
Screenshot: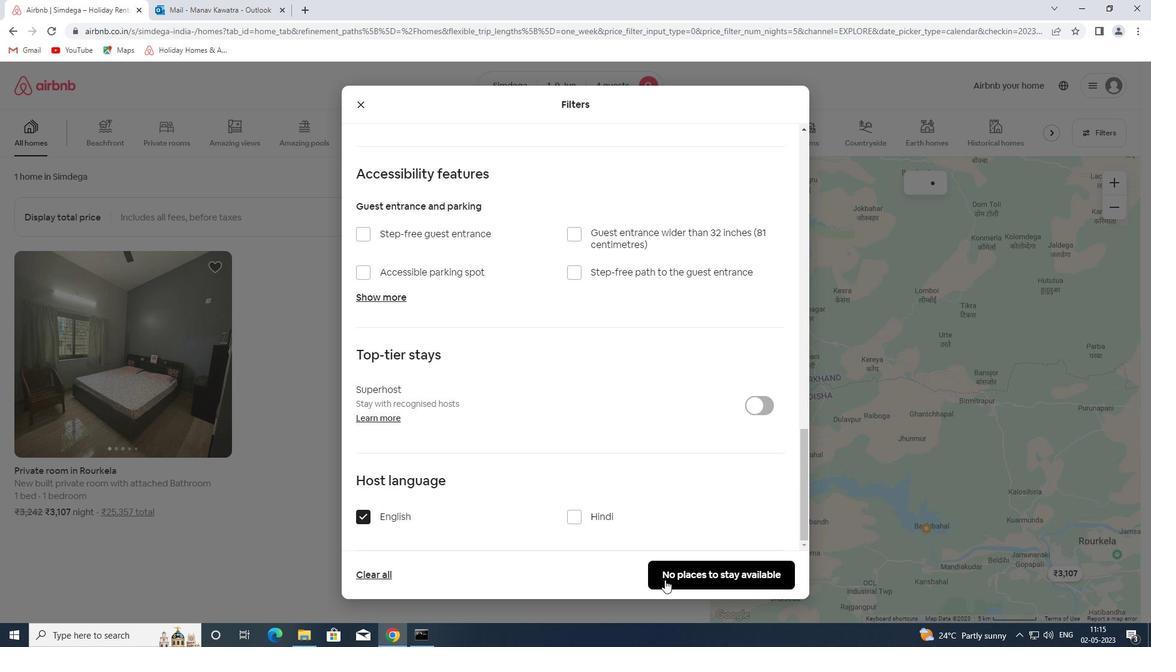 
Action: Mouse pressed left at (668, 578)
Screenshot: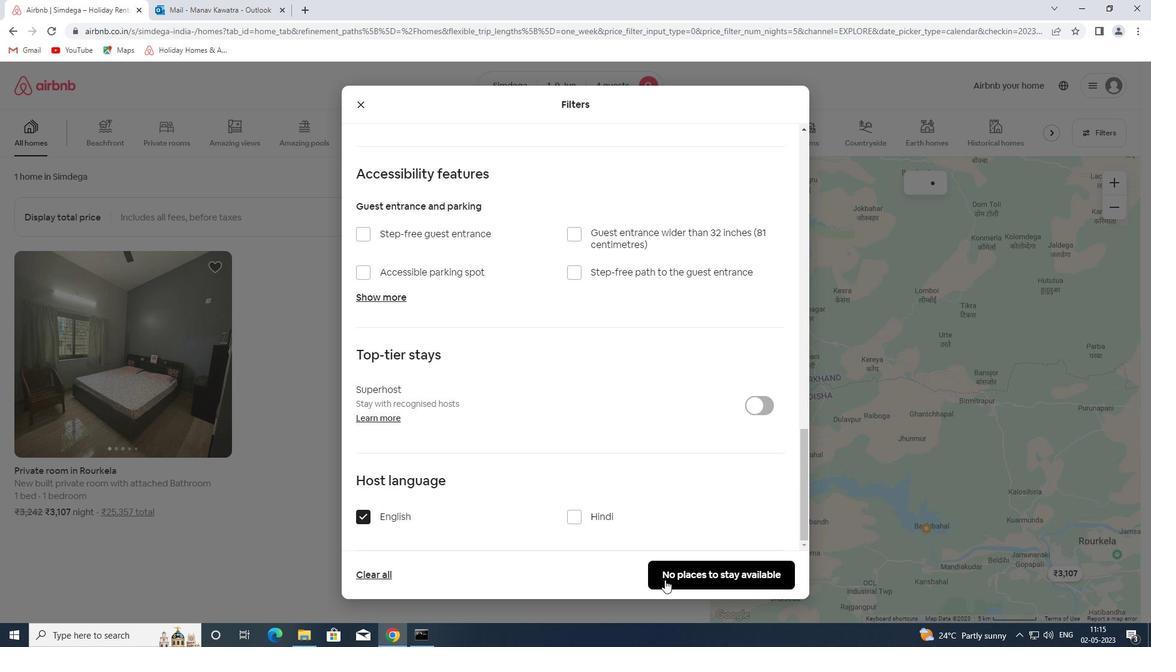 
Action: Mouse moved to (669, 577)
Screenshot: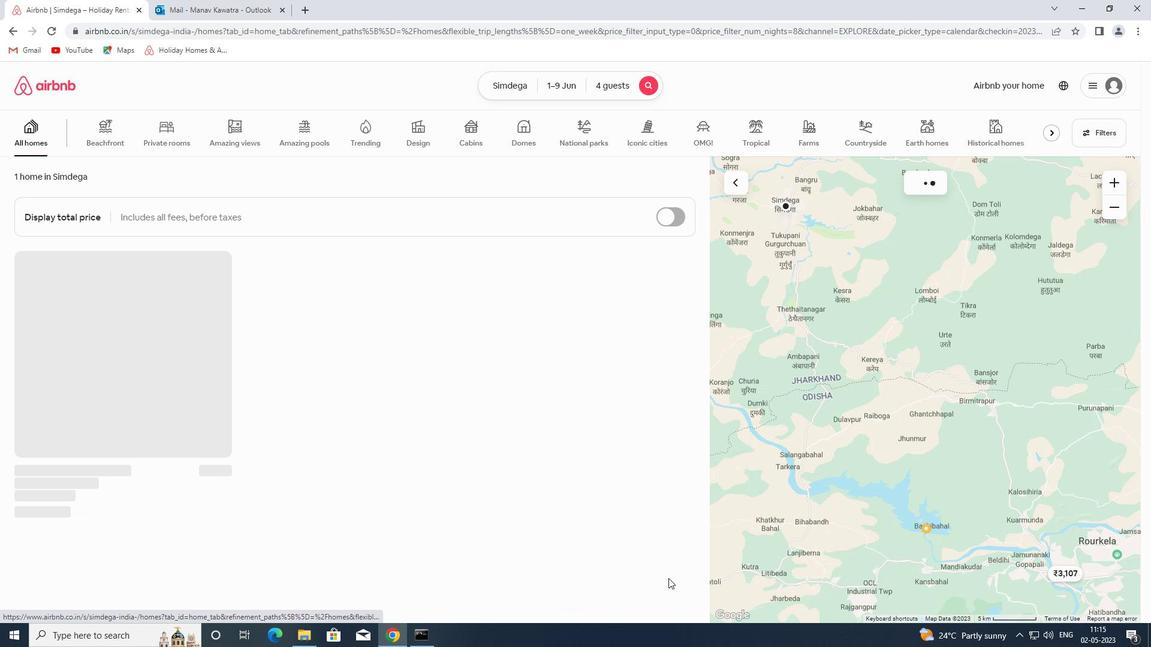 
